 Task: Create new invoice with Date Opened :15-Apr-23, Select Customer: Luna Grill, Terms: Payment Term 1. Make invoice entry for item-1 with Date: 15-Apr-23, Description: Blue Bell Gold Rim Ice Cream, Action: Material, Income Account: Income:Sales, Quantity: 1, Unit Price: 8.8, Discount $: 0.5. Make entry for item-2 with Date: 15-Apr-23, Description: Lipton Soup Mix with Real Chicken Flavor Broth (4.5 oz)_x000D_
, Action: Material, Income Account: Income:Sales, Quantity: 2, Unit Price: 9.8, Discount $: 1.5. Make entry for item-3 with Date: 15-Apr-23, Description: Eggplant (each), Action: Material, Income Account: Income:Sales, Quantity: 2, Unit Price: 10.8, Discount $: 2. Write Notes: 'Looking forward to serving you again.'. Post Invoice with Post Date: 15-Apr-23, Post to Accounts: Assets:Accounts Receivable. Pay / Process Payment with Transaction Date: 15-May-23, Amount: 46, Transfer Account: Checking Account. Print Invoice, display notes by going to Option, then go to Display Tab and check 'Invoice Notes'.
Action: Mouse moved to (194, 48)
Screenshot: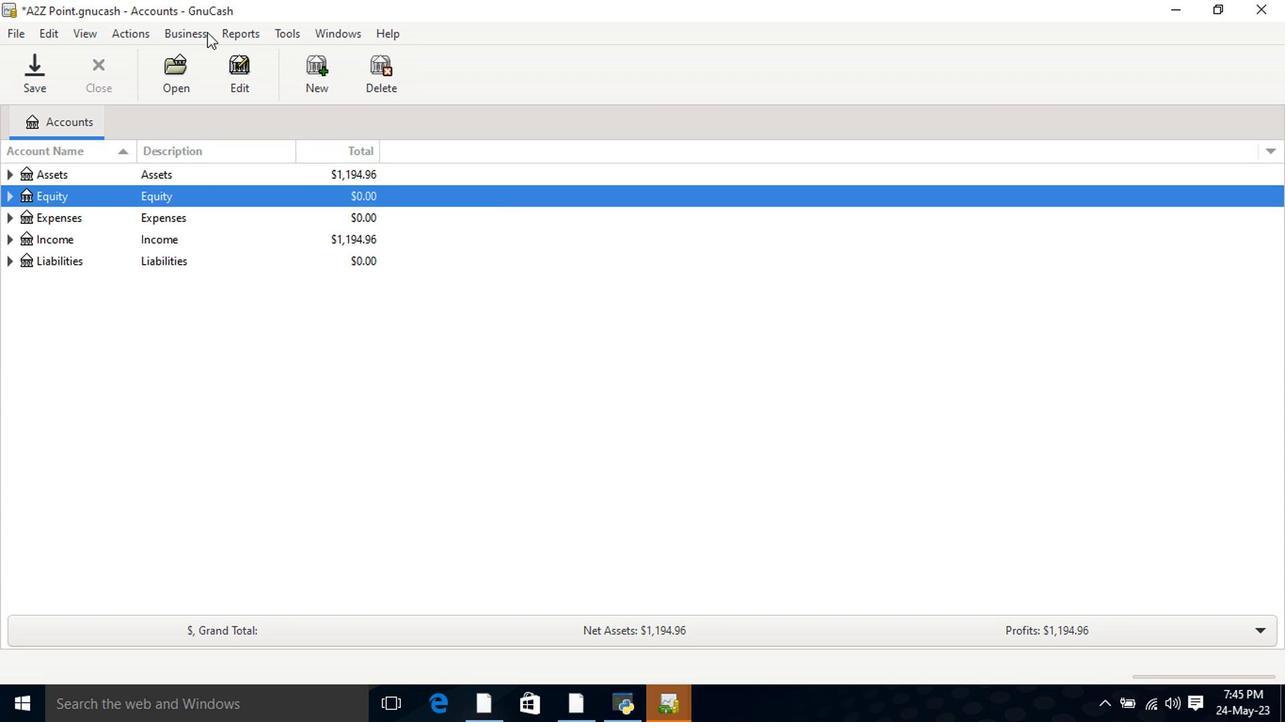 
Action: Mouse pressed left at (194, 48)
Screenshot: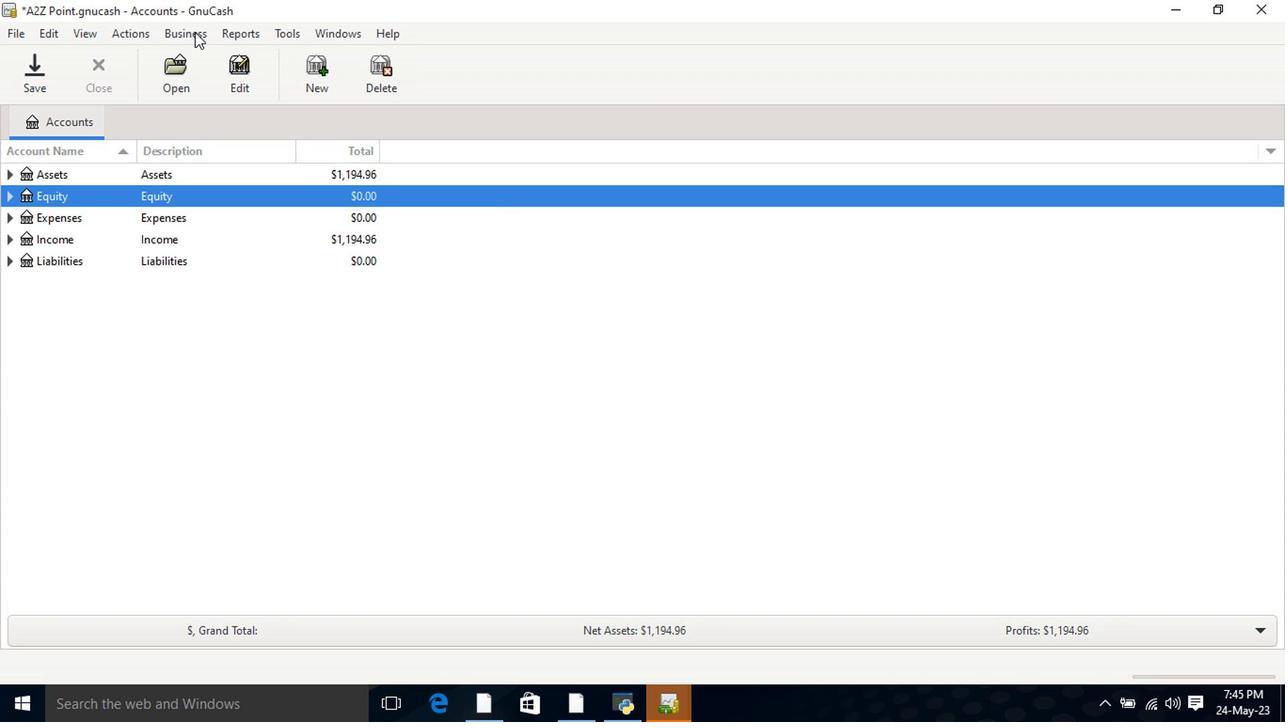 
Action: Mouse moved to (400, 143)
Screenshot: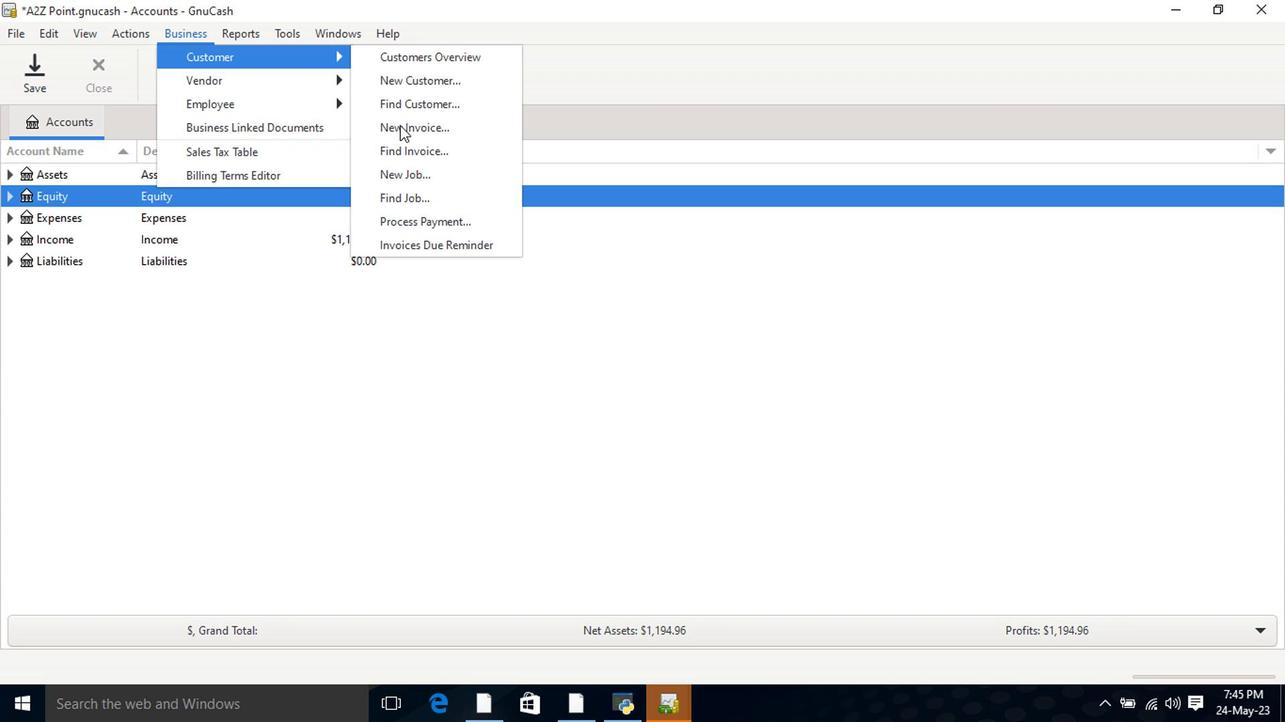 
Action: Mouse pressed left at (400, 143)
Screenshot: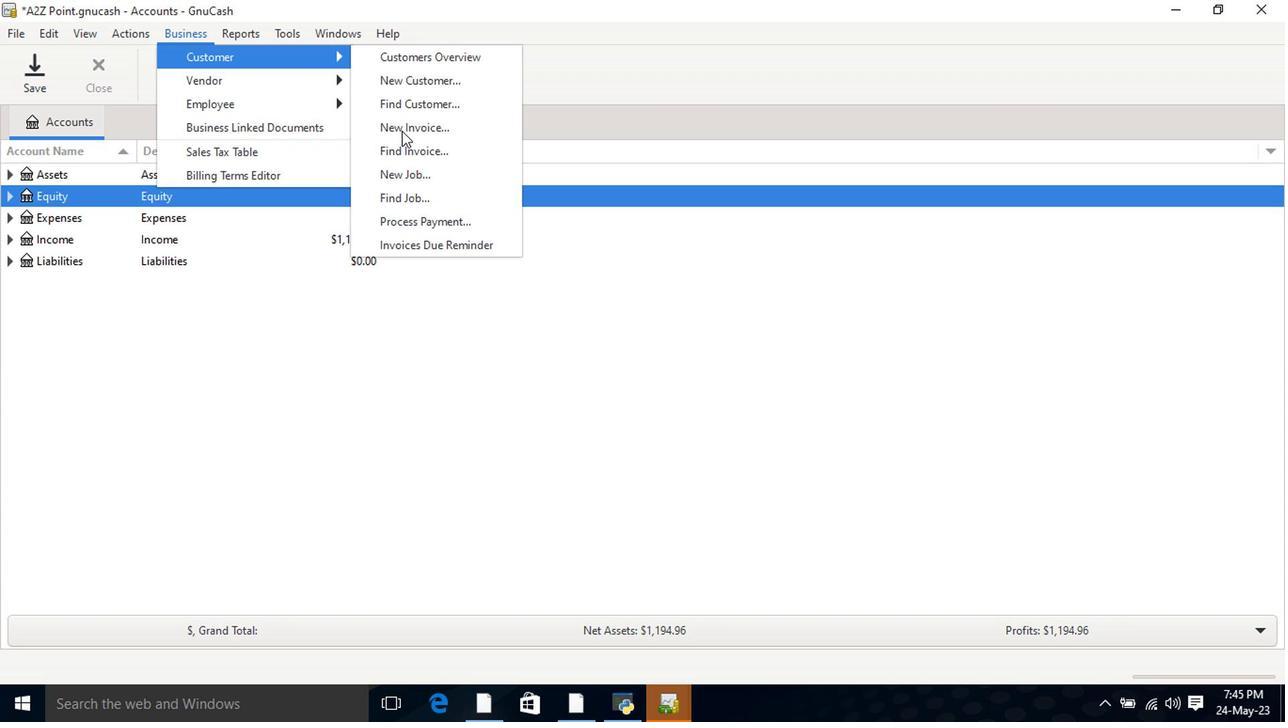 
Action: Mouse moved to (777, 290)
Screenshot: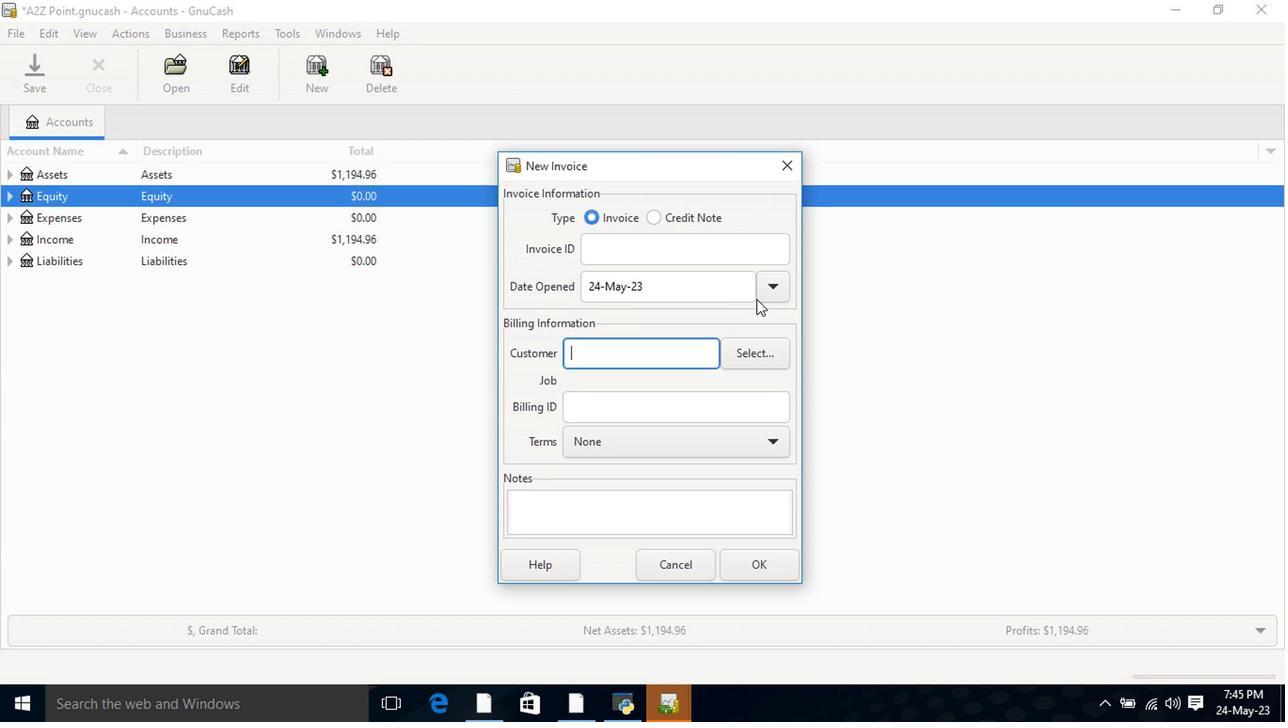 
Action: Mouse pressed left at (777, 290)
Screenshot: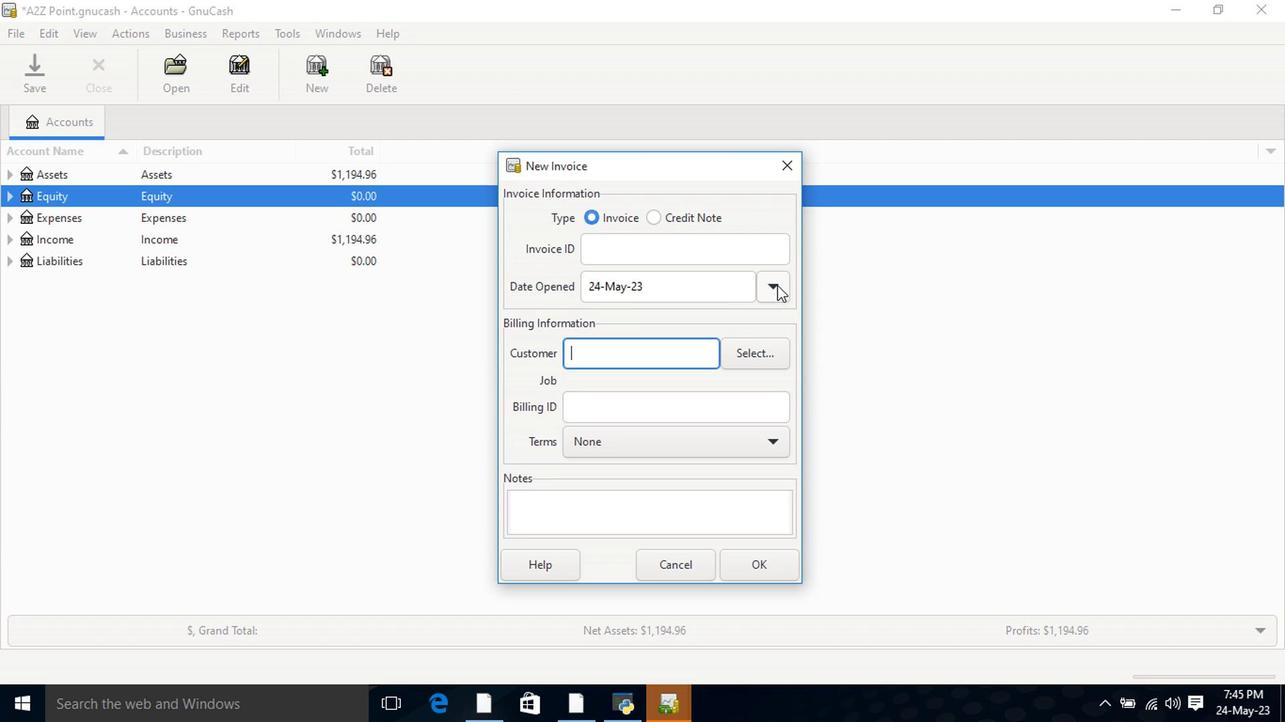 
Action: Mouse moved to (634, 321)
Screenshot: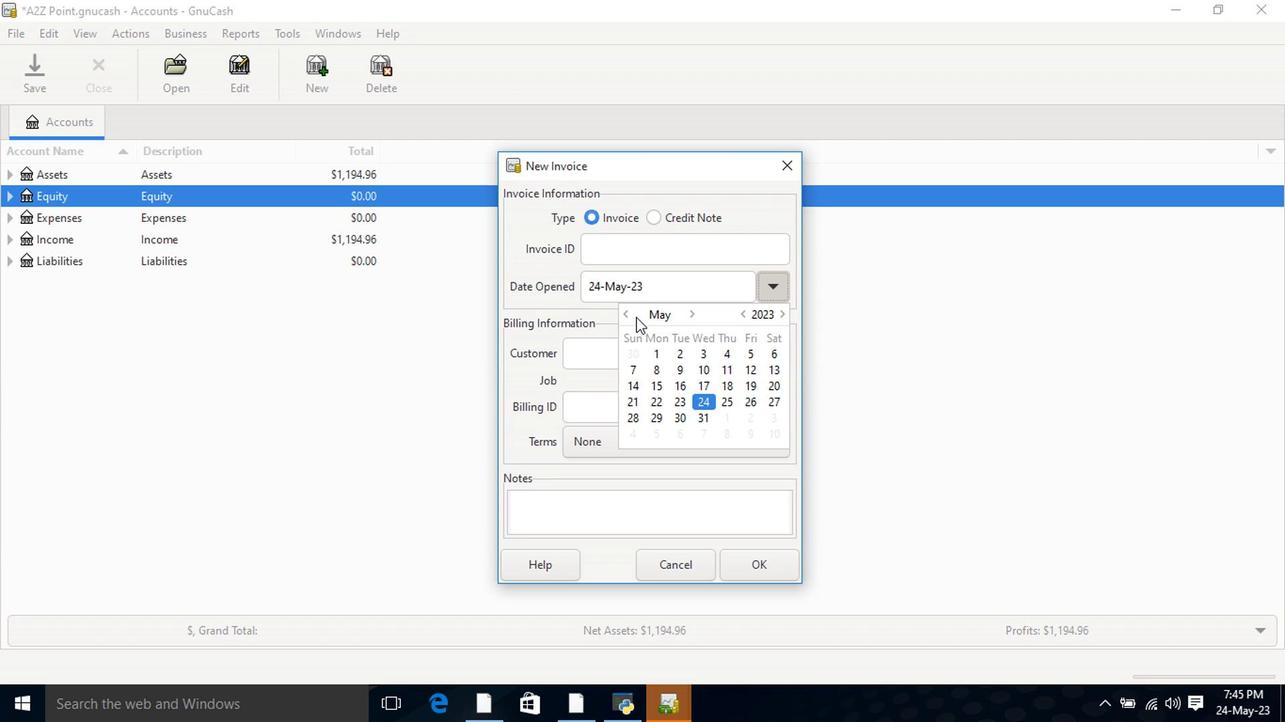 
Action: Mouse pressed left at (634, 321)
Screenshot: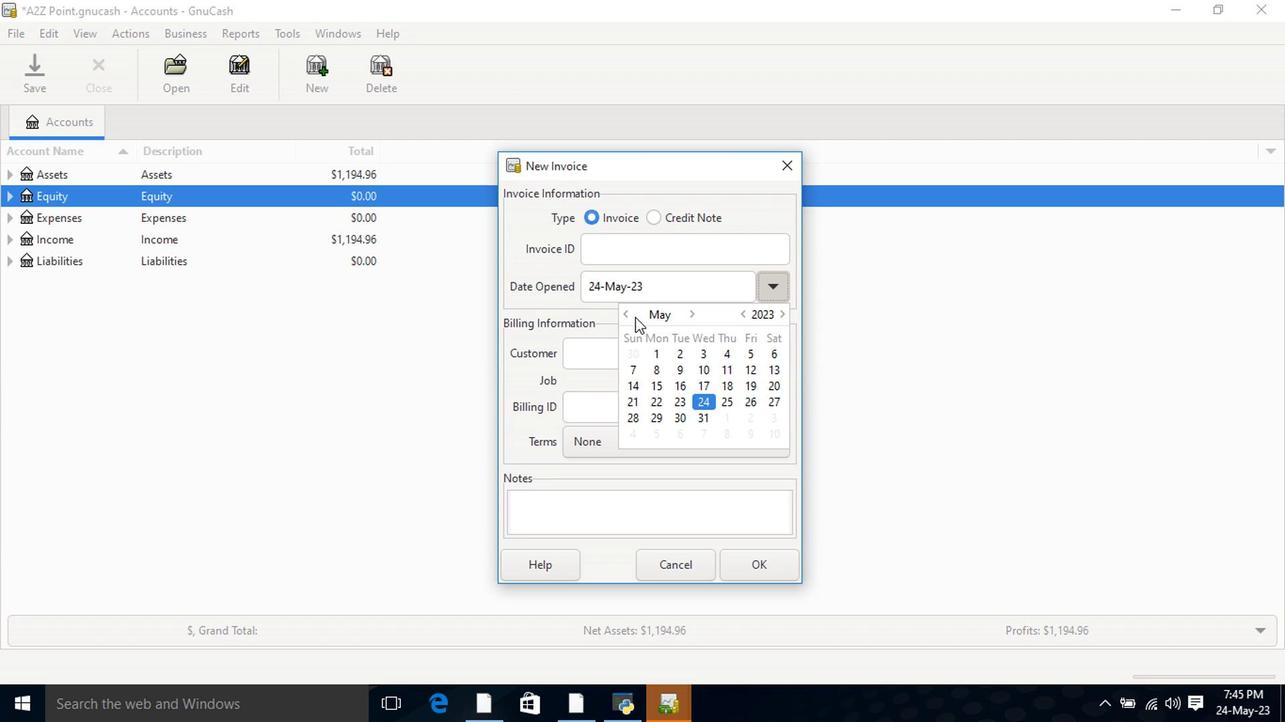 
Action: Mouse moved to (764, 297)
Screenshot: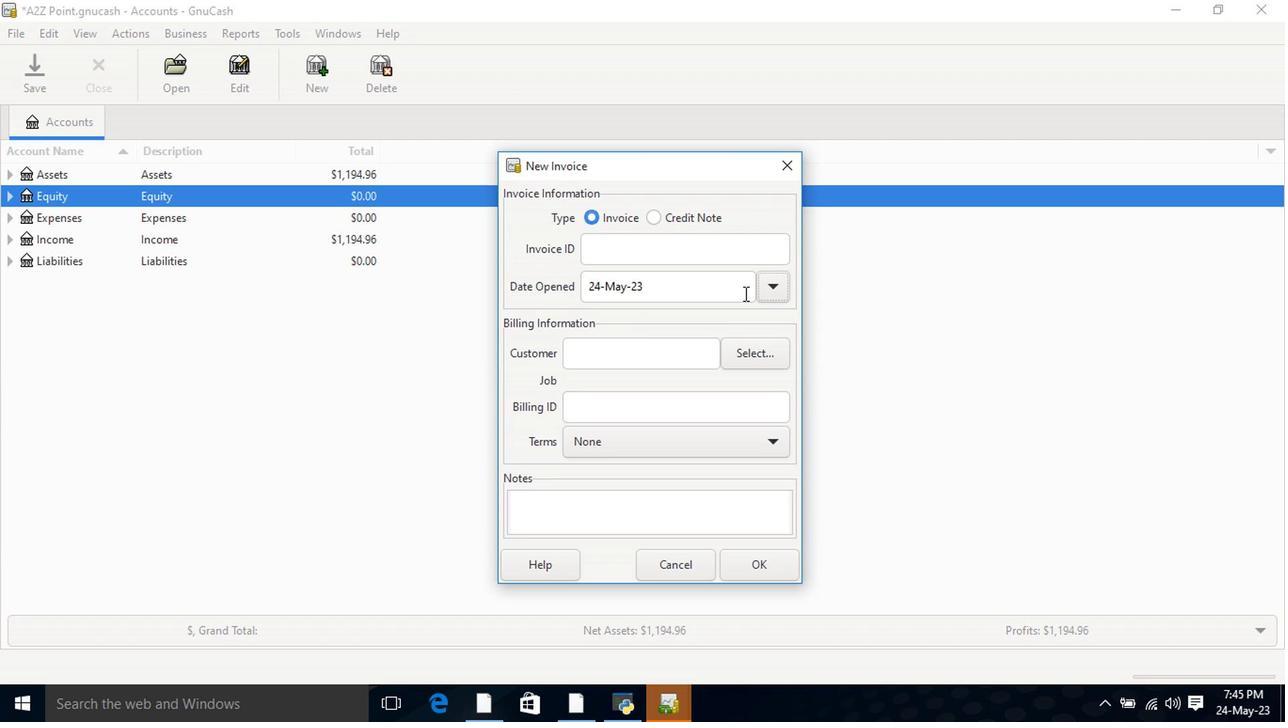 
Action: Mouse pressed left at (764, 297)
Screenshot: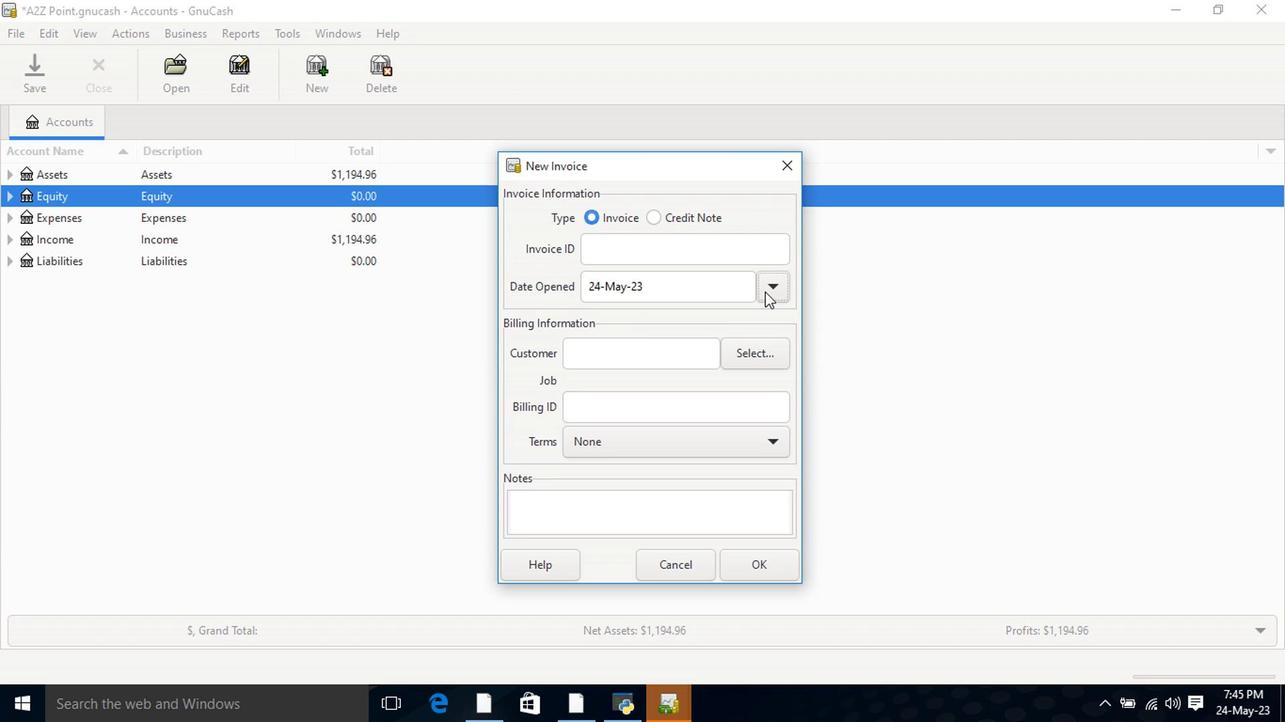 
Action: Mouse moved to (619, 313)
Screenshot: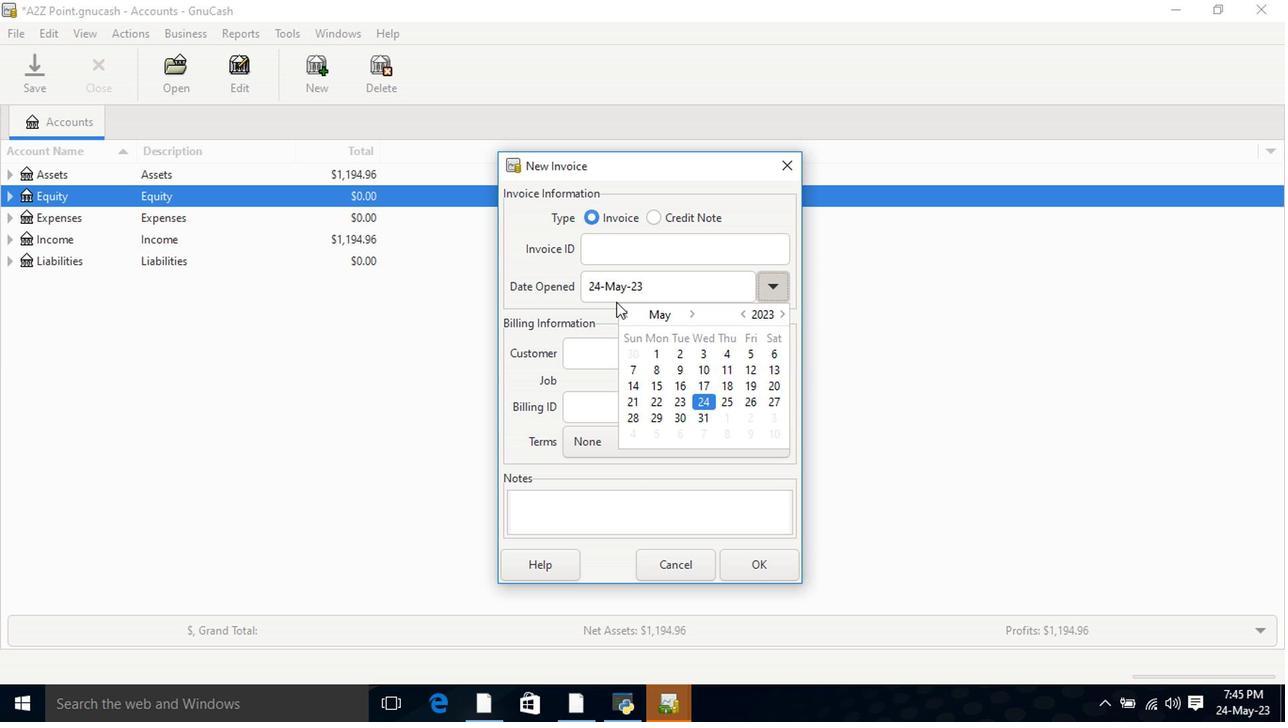 
Action: Mouse pressed left at (619, 313)
Screenshot: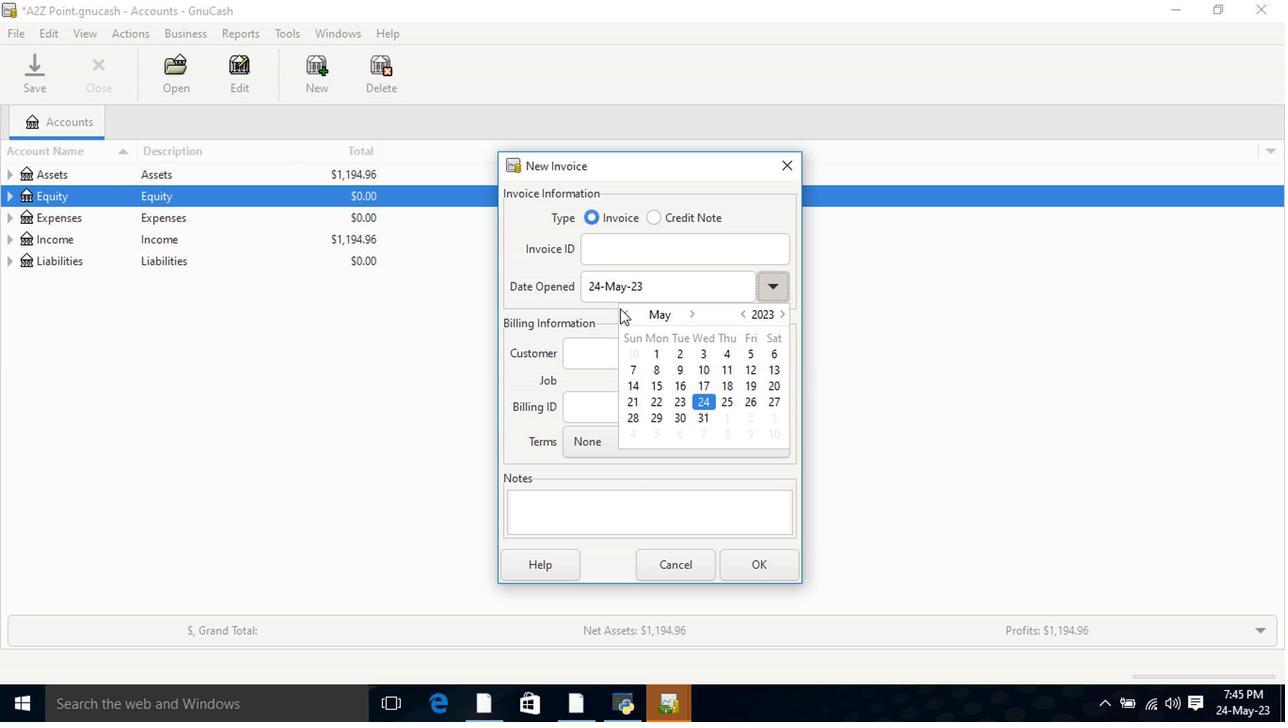 
Action: Mouse moved to (772, 297)
Screenshot: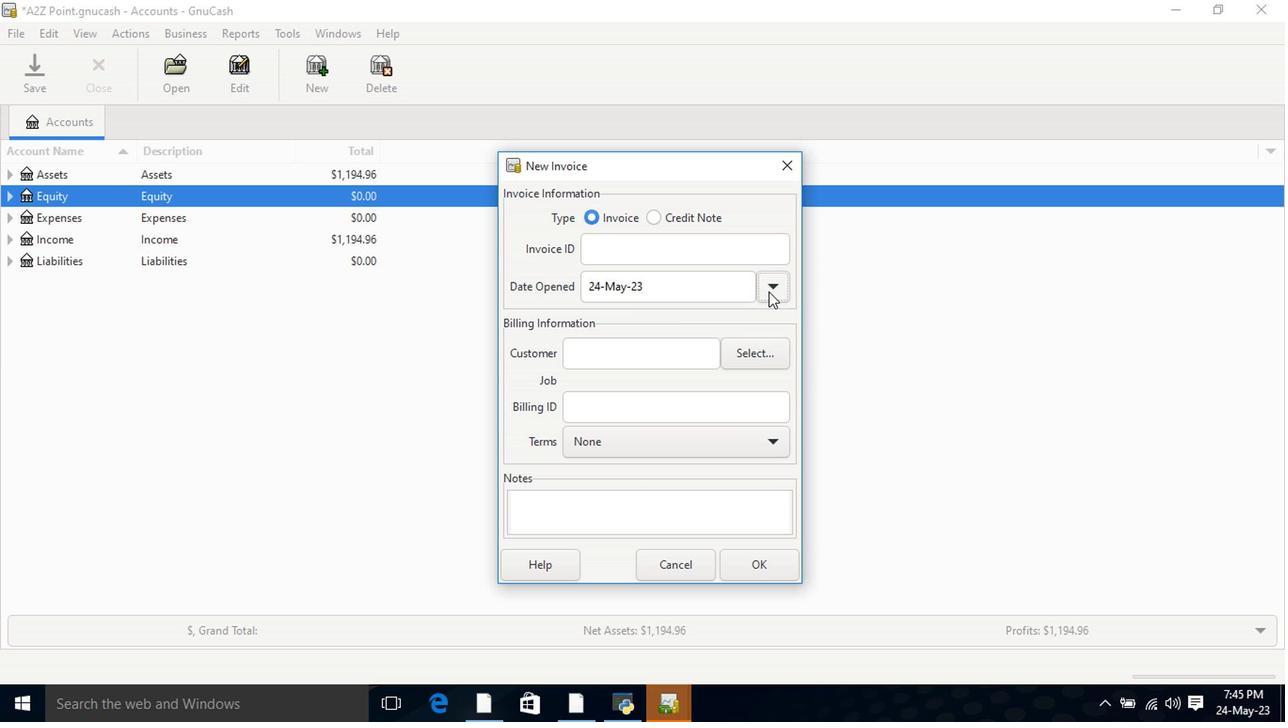 
Action: Mouse pressed left at (772, 297)
Screenshot: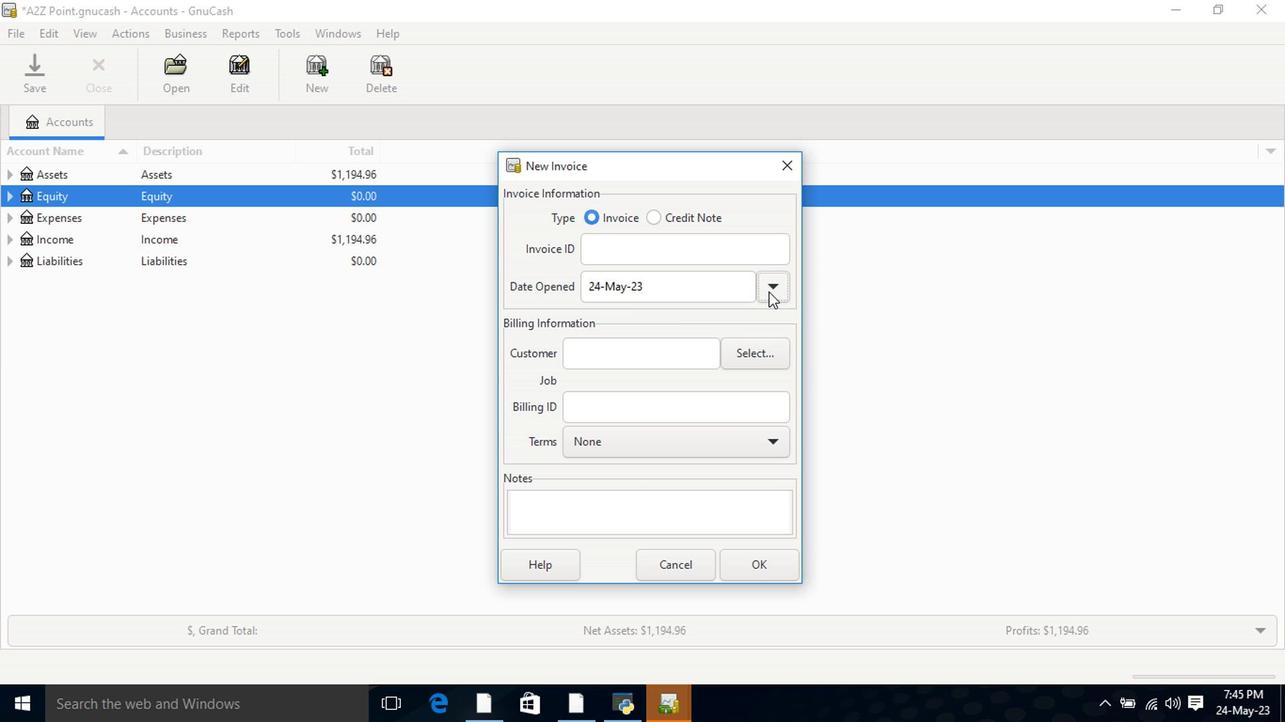 
Action: Mouse moved to (629, 316)
Screenshot: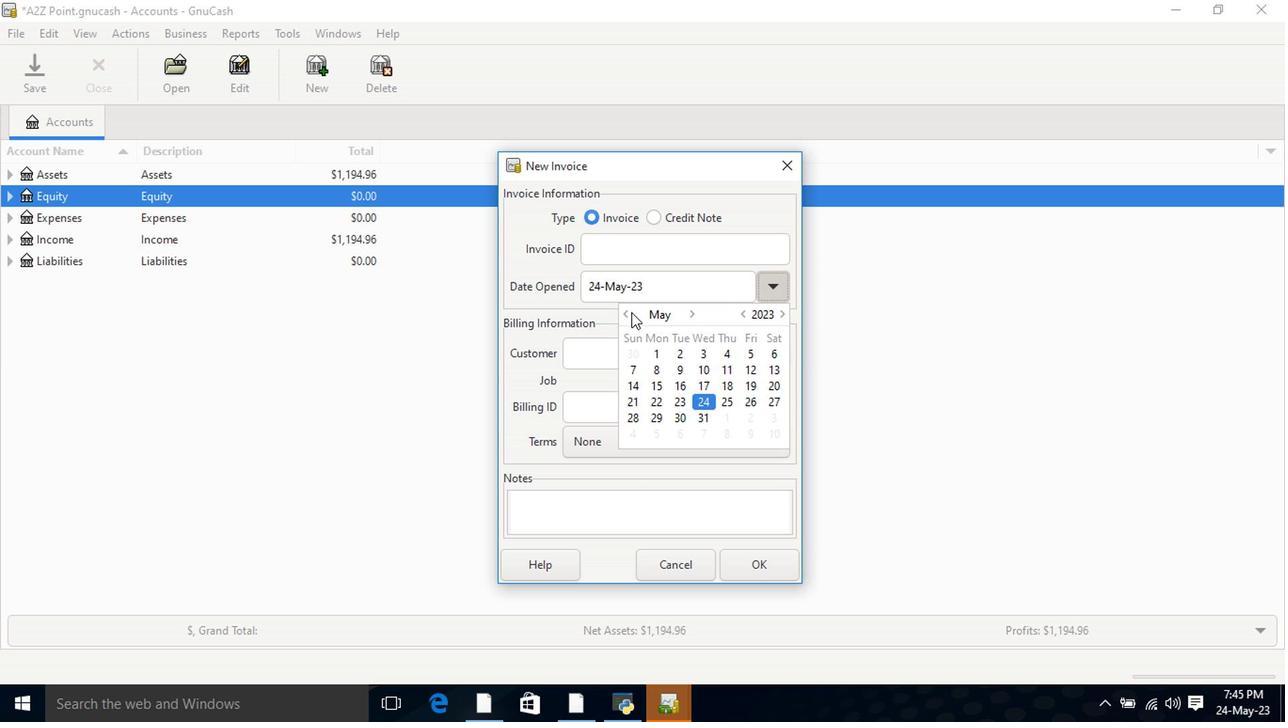 
Action: Mouse pressed left at (629, 316)
Screenshot: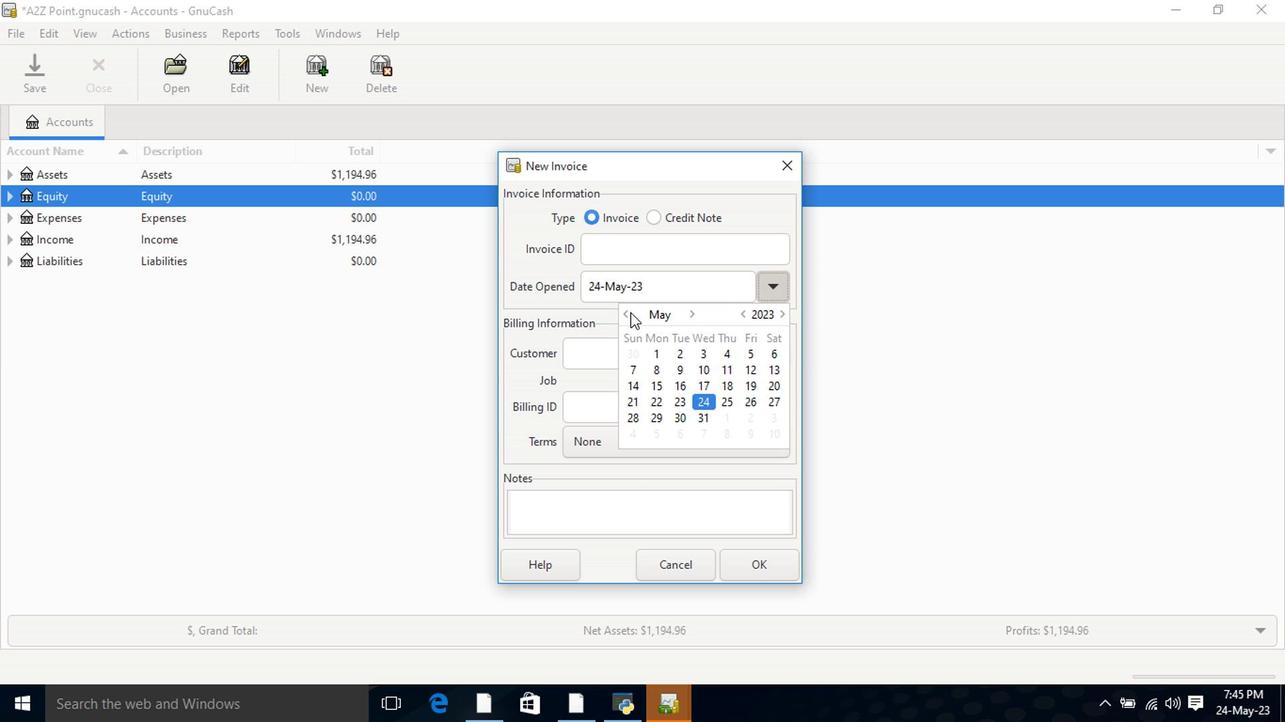 
Action: Mouse moved to (761, 291)
Screenshot: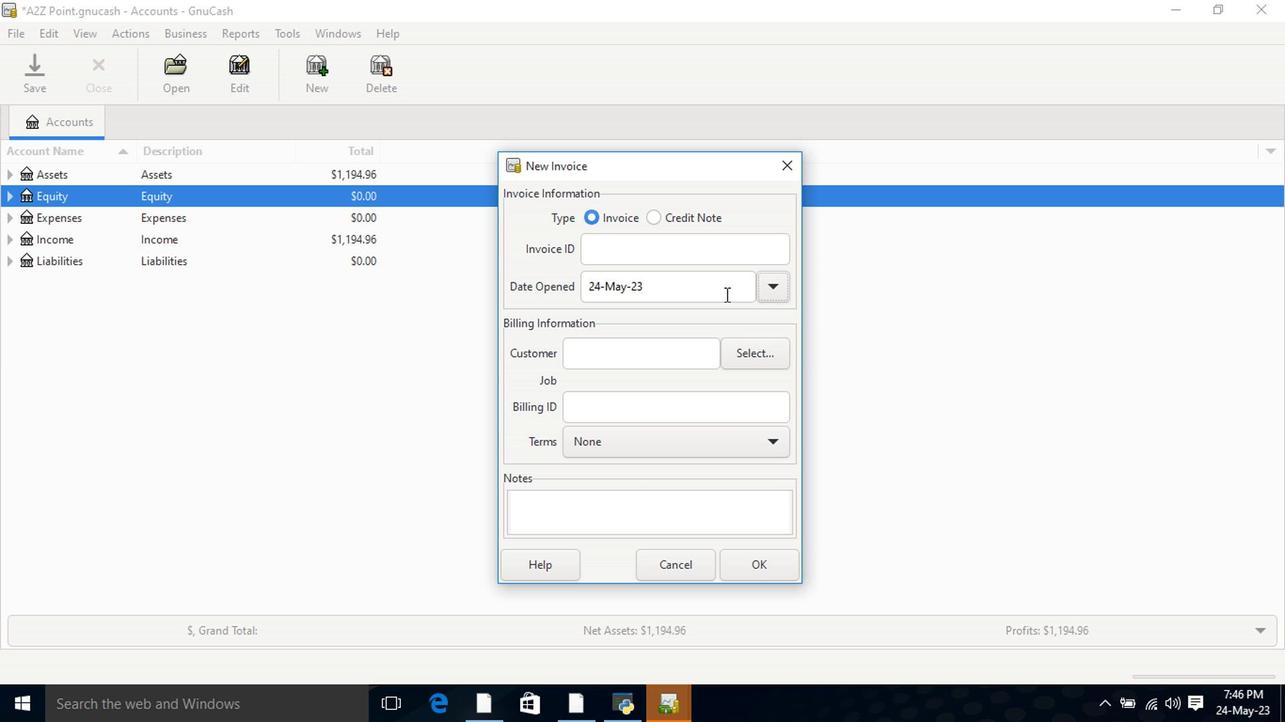 
Action: Mouse pressed left at (761, 291)
Screenshot: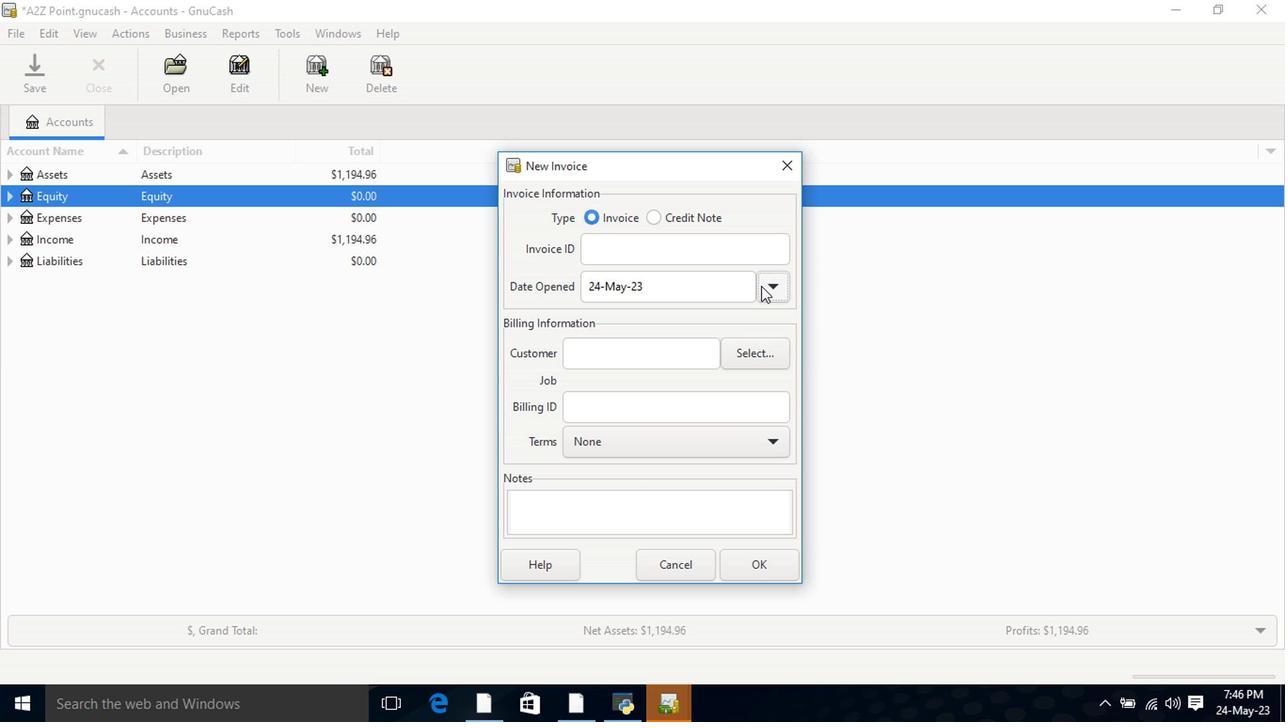 
Action: Mouse moved to (625, 320)
Screenshot: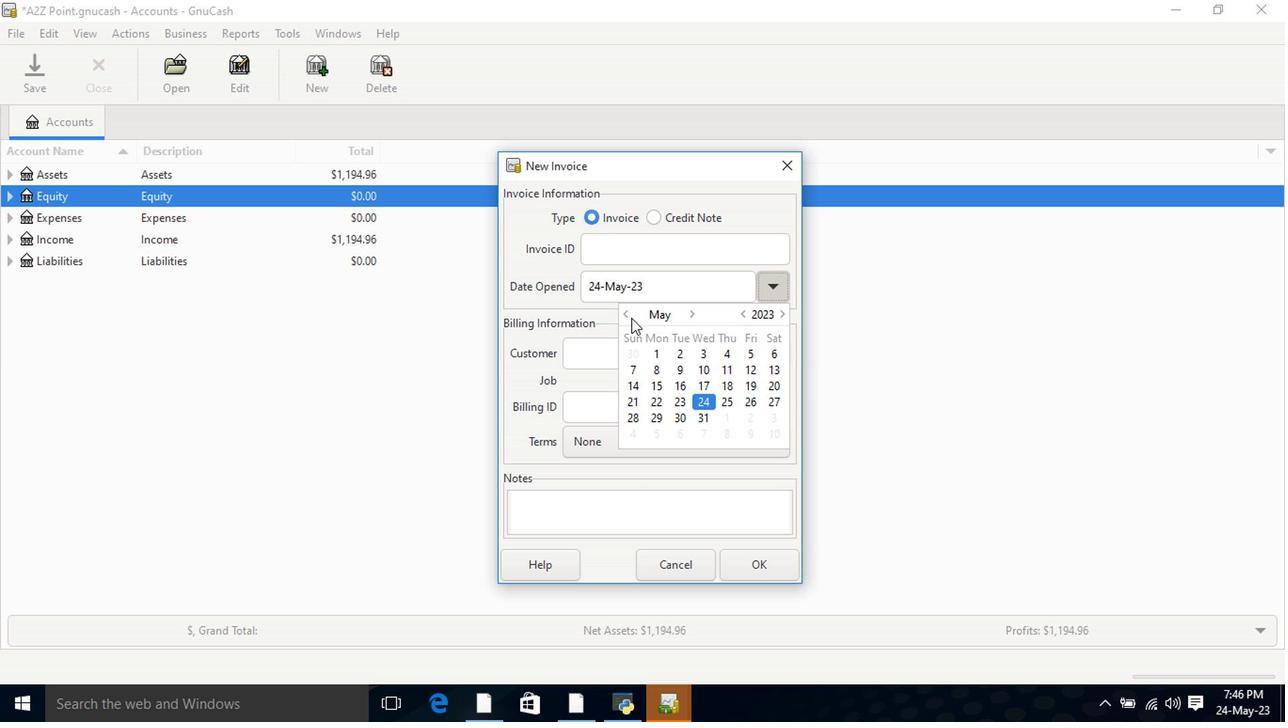 
Action: Mouse pressed left at (625, 320)
Screenshot: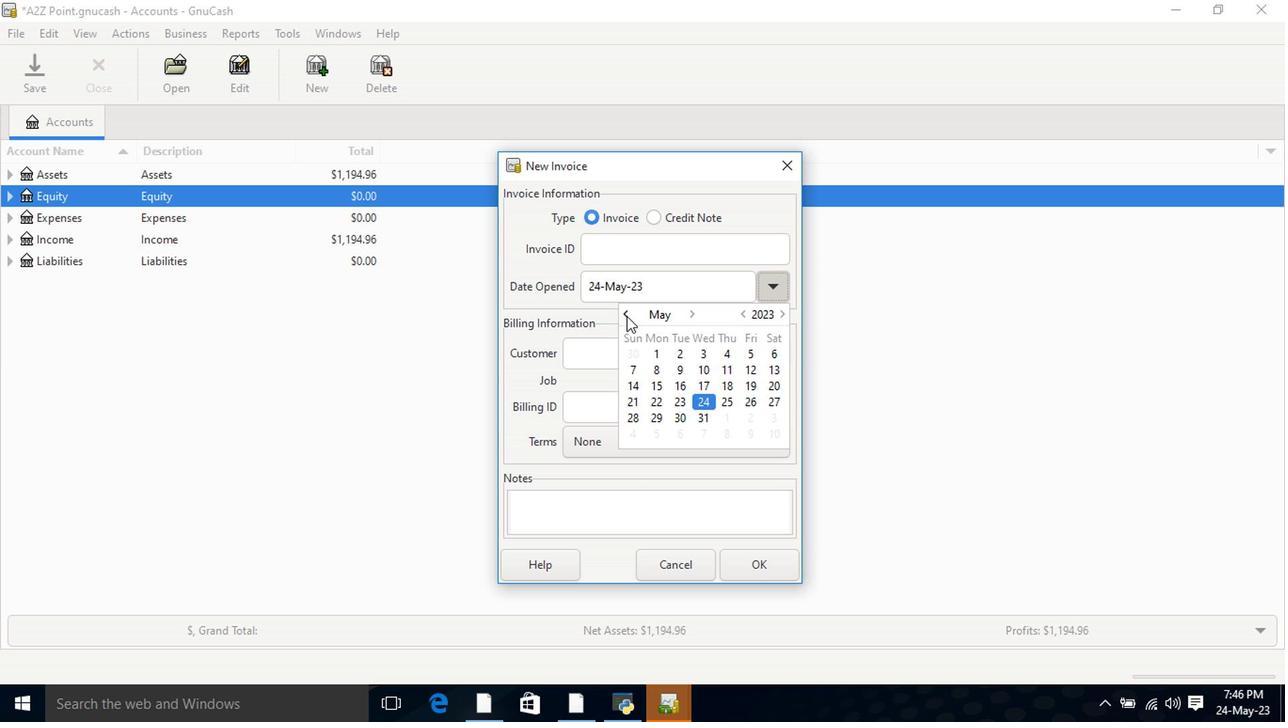 
Action: Mouse moved to (765, 383)
Screenshot: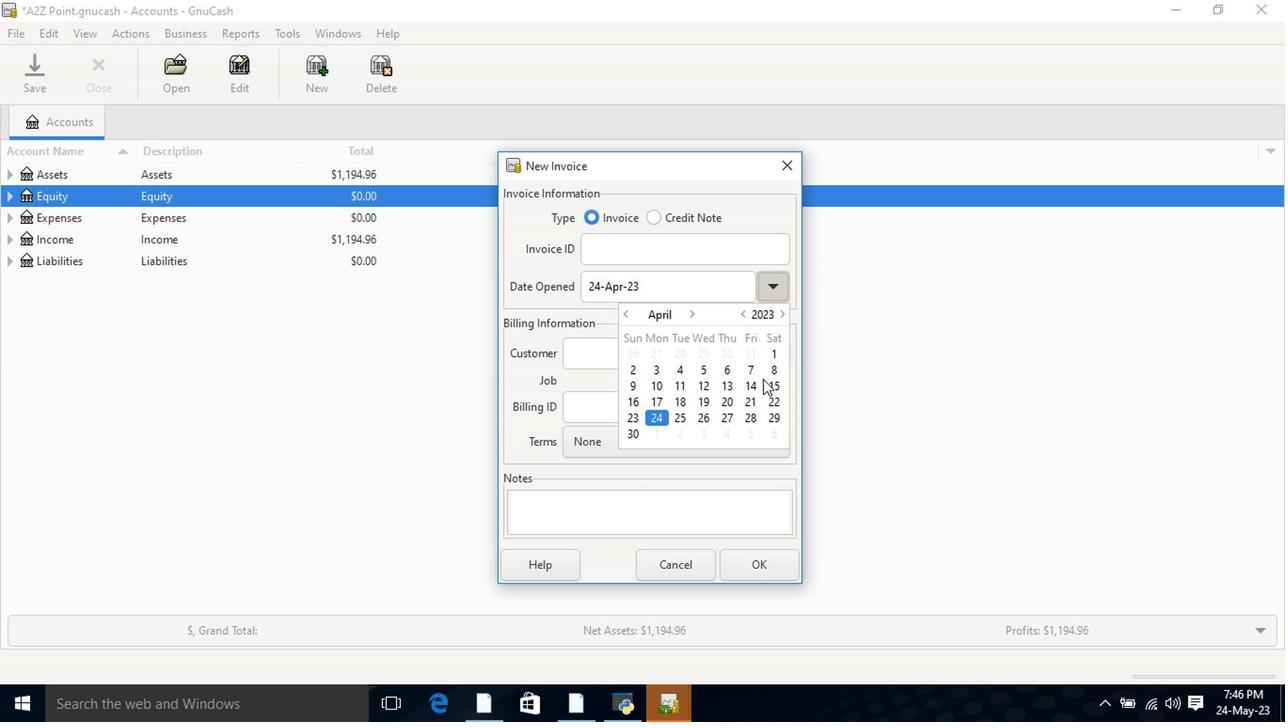 
Action: Mouse pressed left at (765, 383)
Screenshot: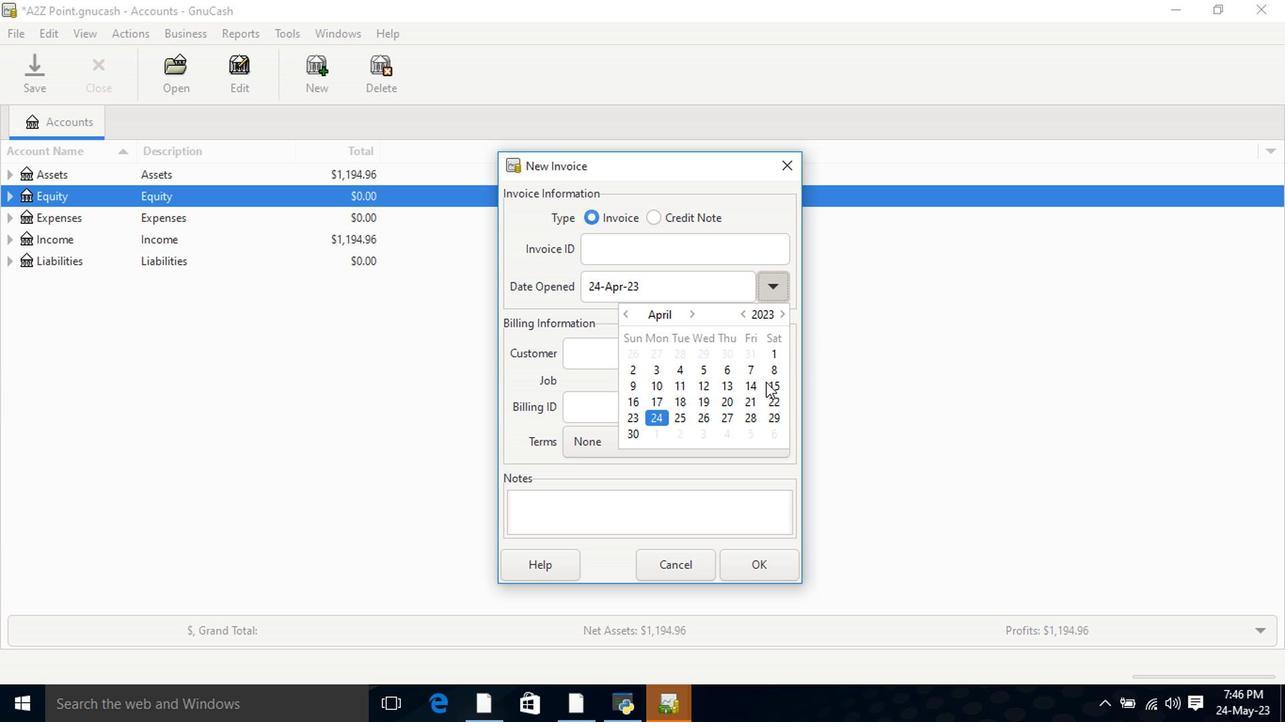 
Action: Mouse pressed left at (765, 383)
Screenshot: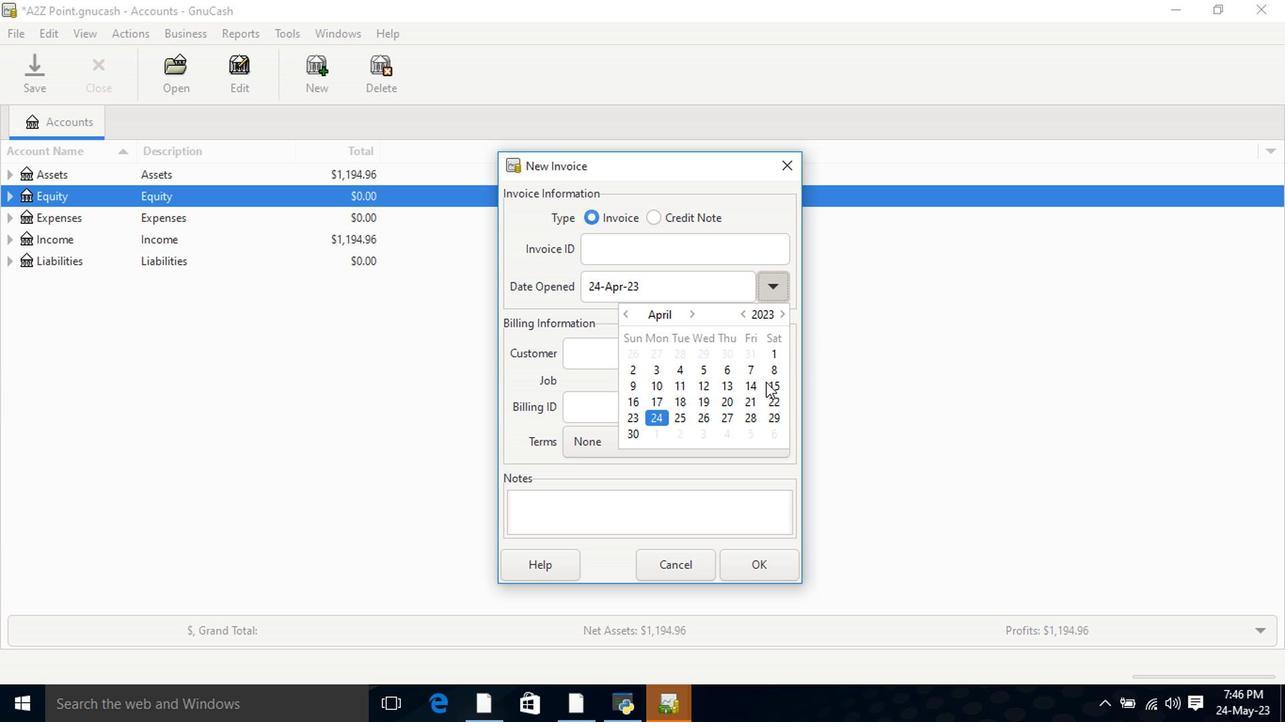 
Action: Mouse moved to (622, 360)
Screenshot: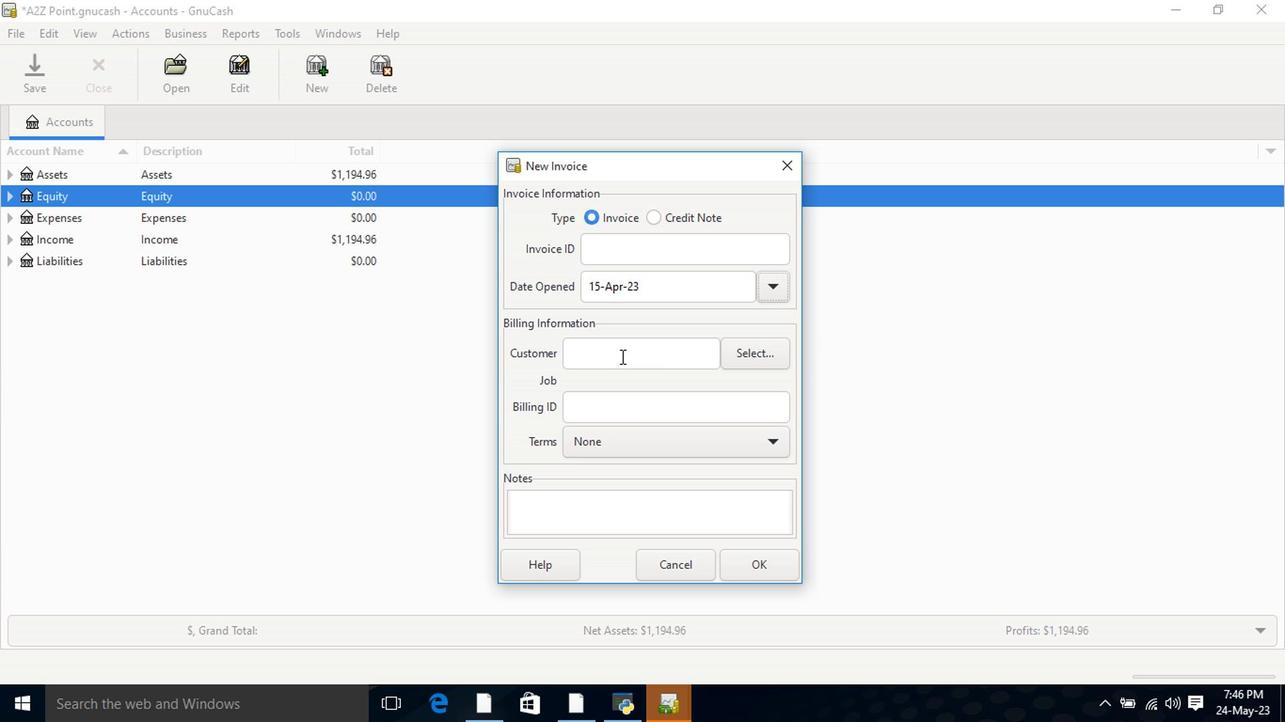 
Action: Mouse pressed left at (622, 360)
Screenshot: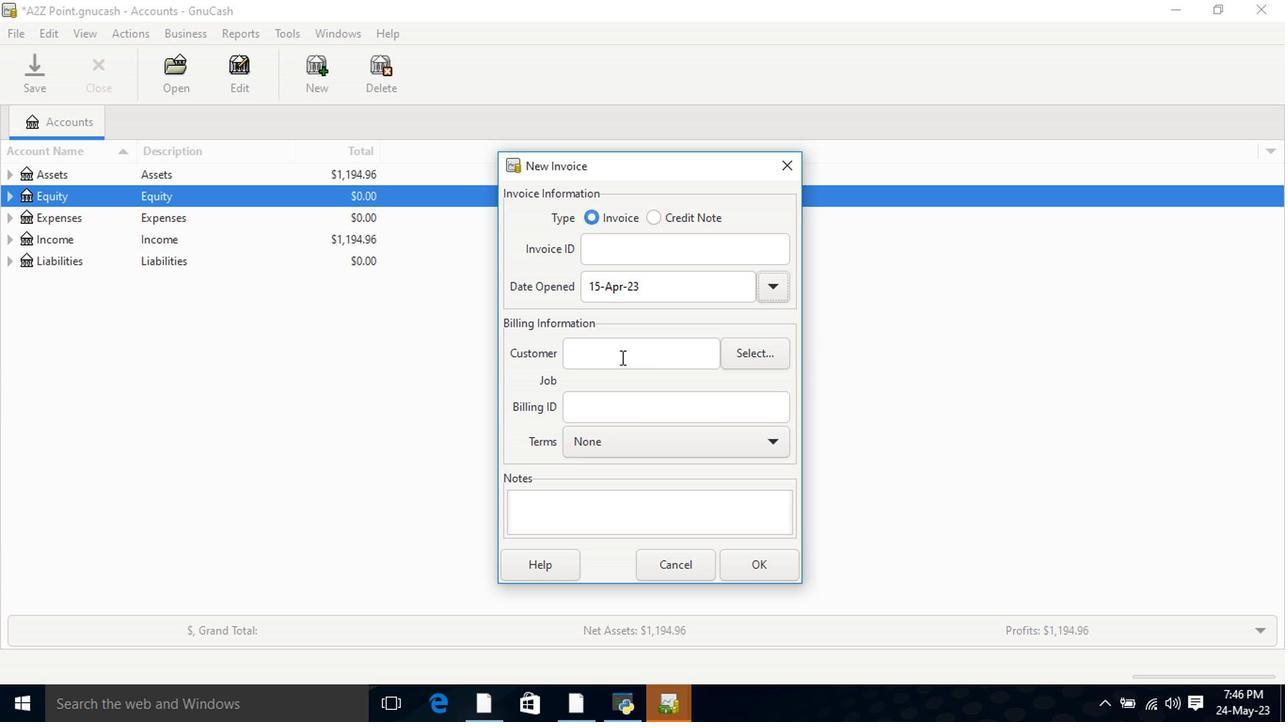 
Action: Key pressed lun
Screenshot: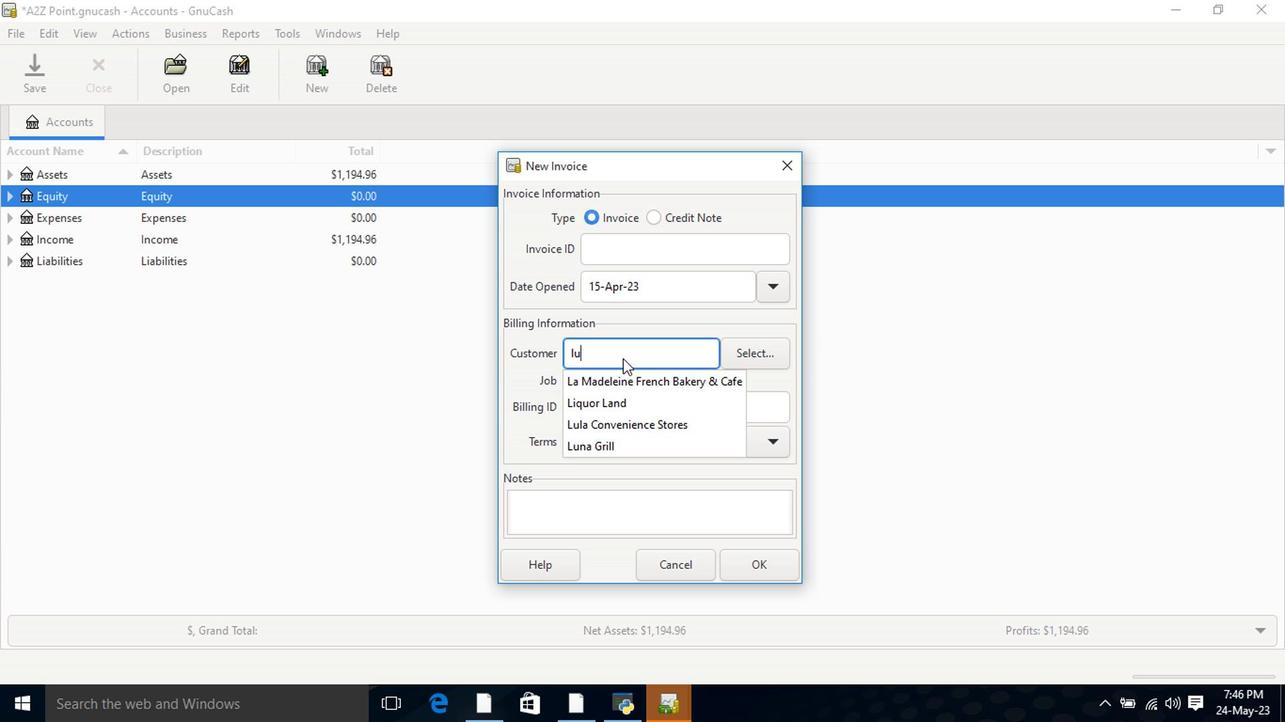 
Action: Mouse moved to (633, 386)
Screenshot: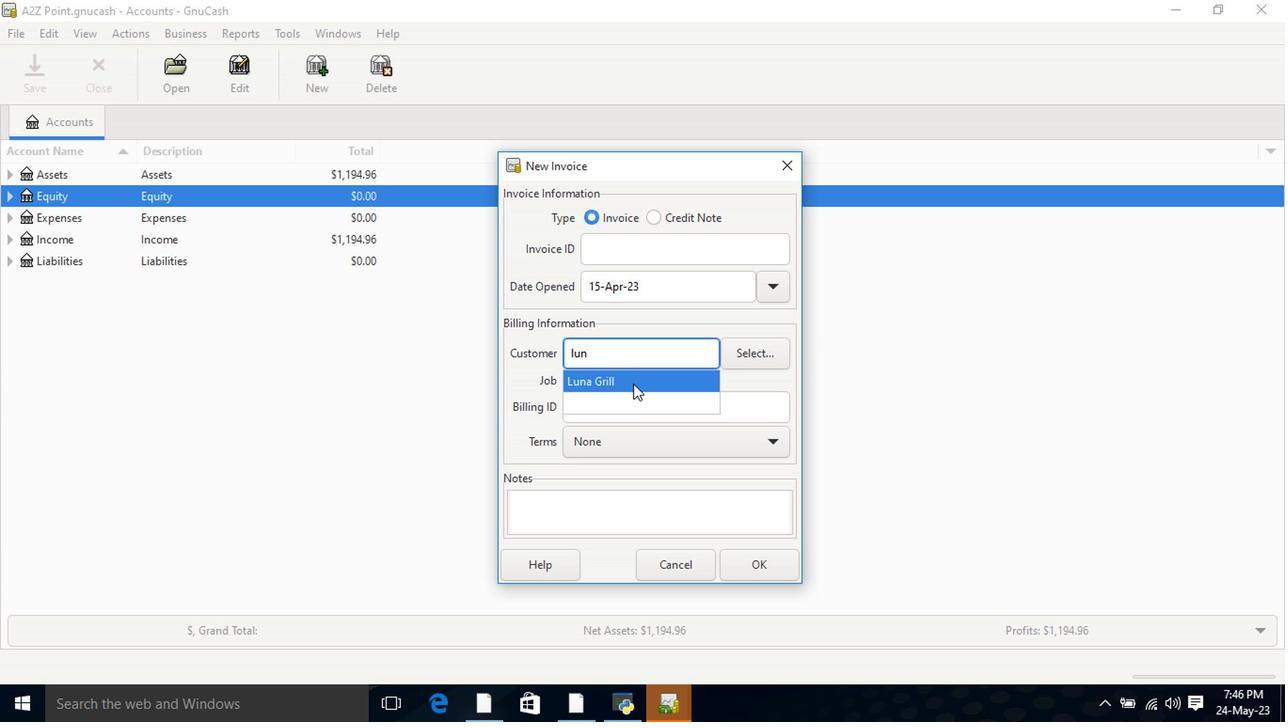 
Action: Mouse pressed left at (633, 386)
Screenshot: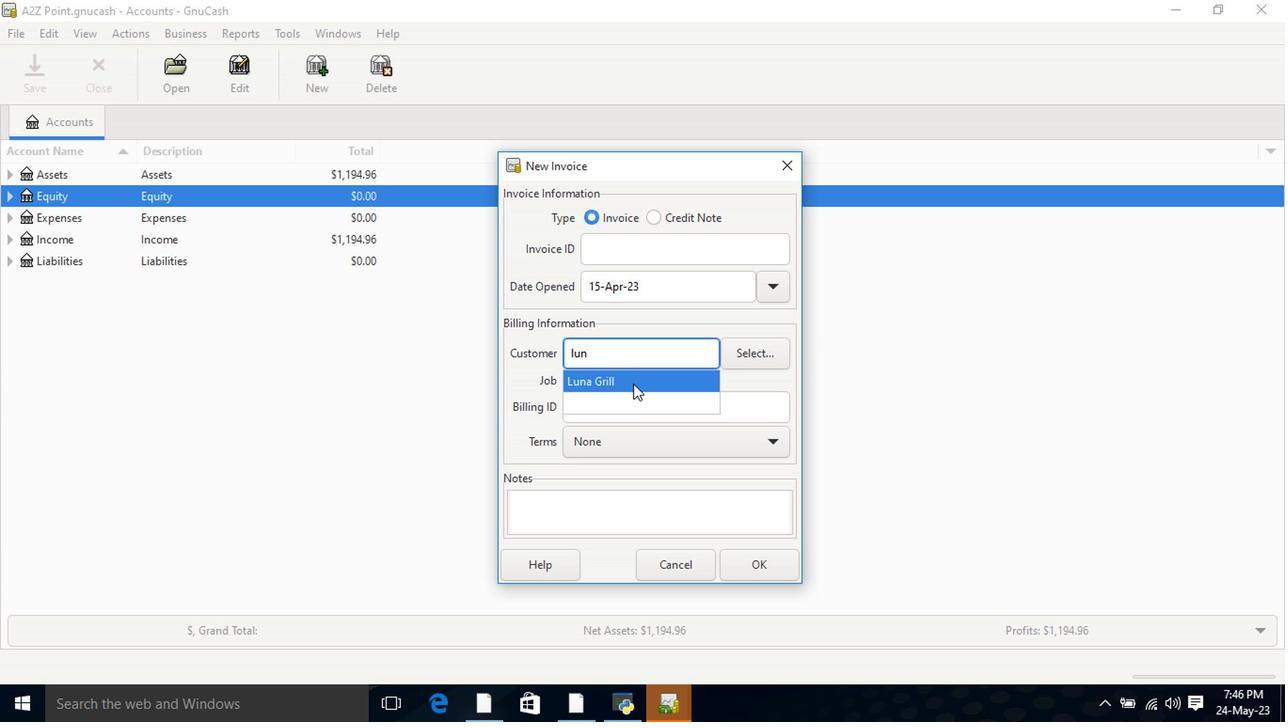 
Action: Mouse moved to (678, 457)
Screenshot: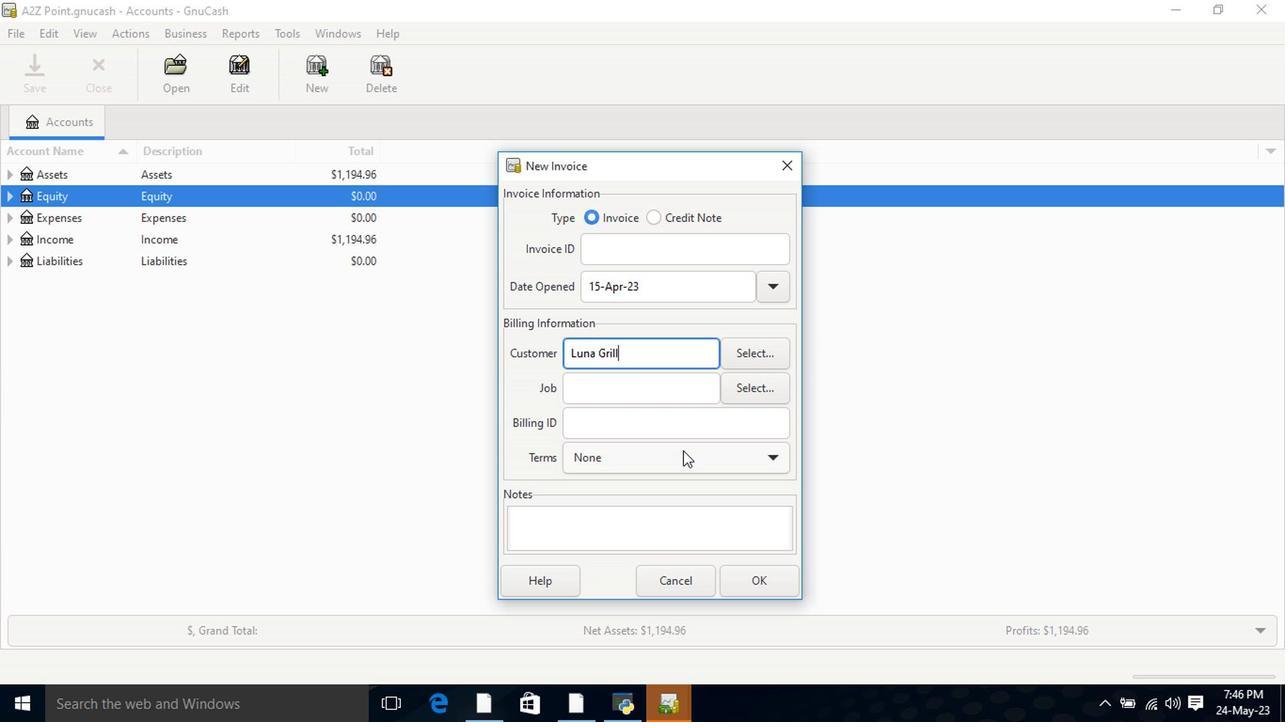 
Action: Mouse pressed left at (678, 457)
Screenshot: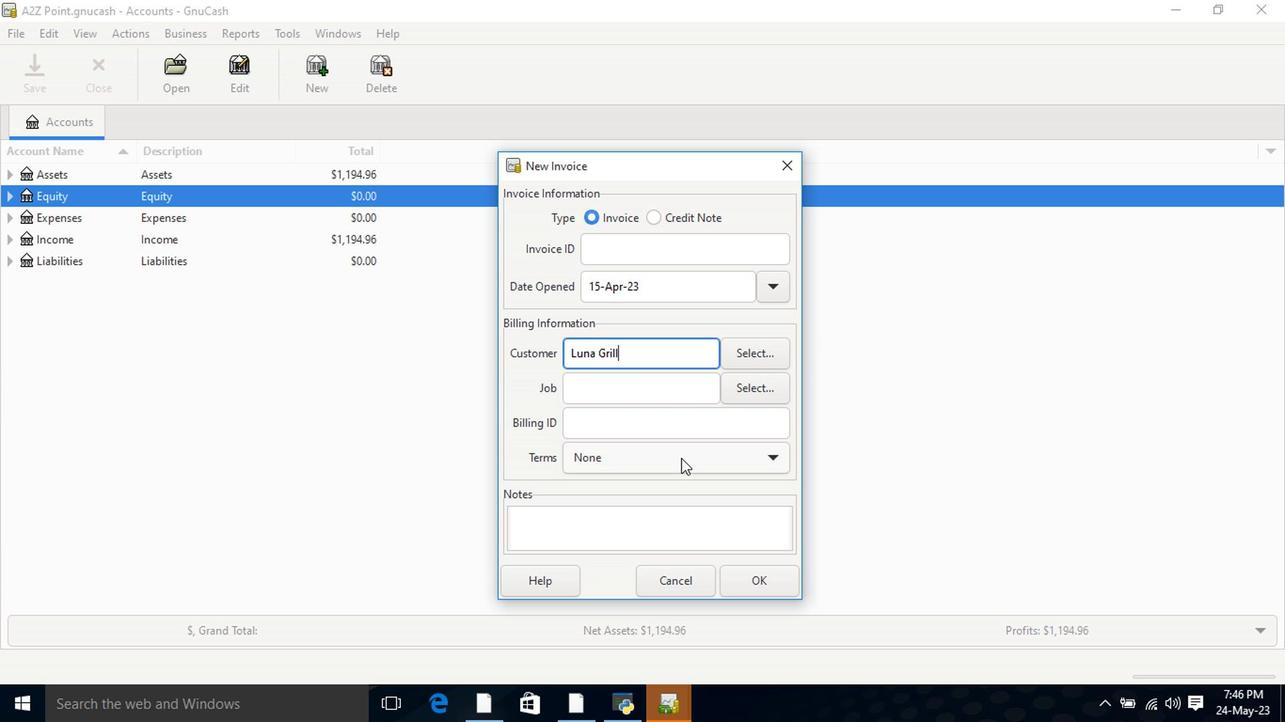 
Action: Mouse moved to (668, 490)
Screenshot: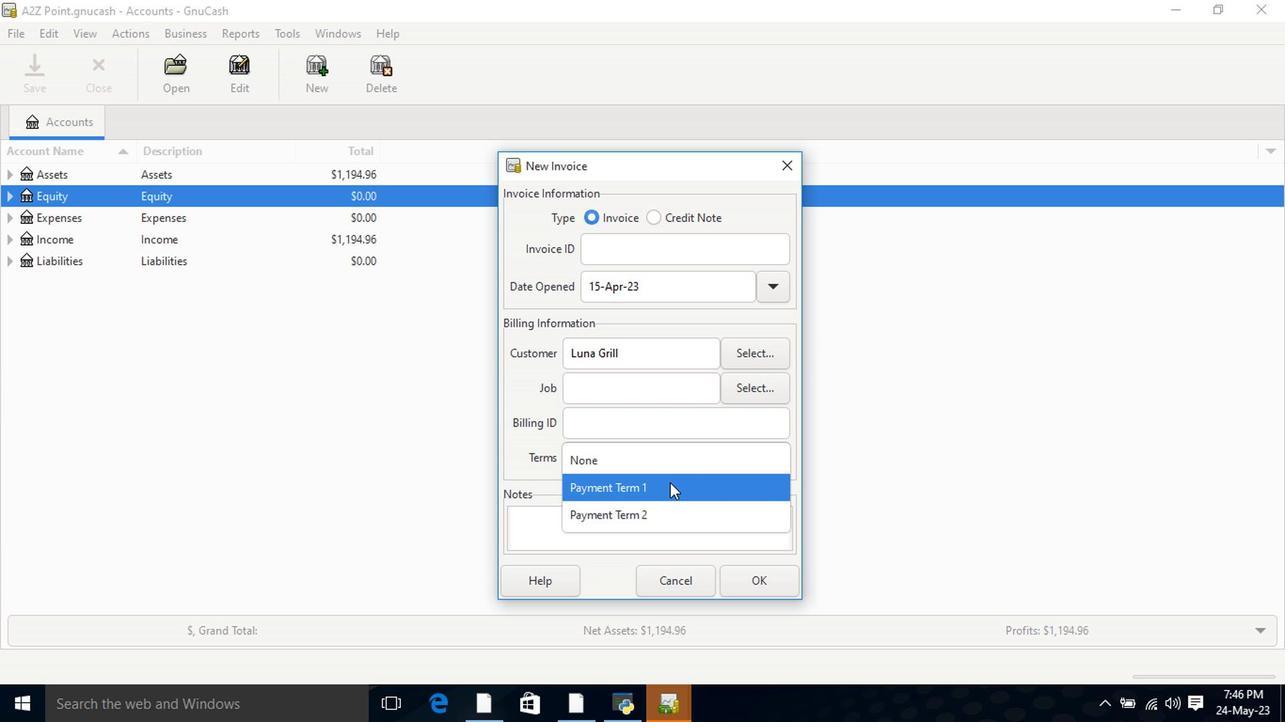 
Action: Mouse pressed left at (668, 490)
Screenshot: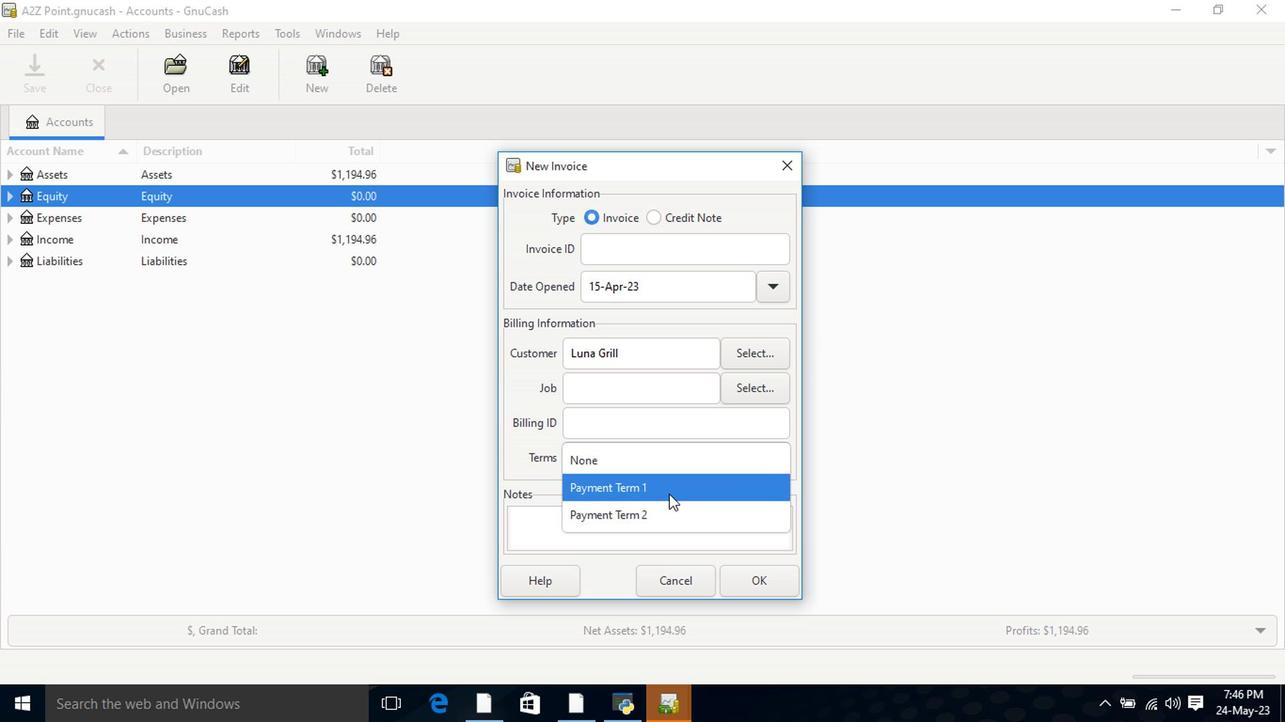 
Action: Mouse moved to (762, 574)
Screenshot: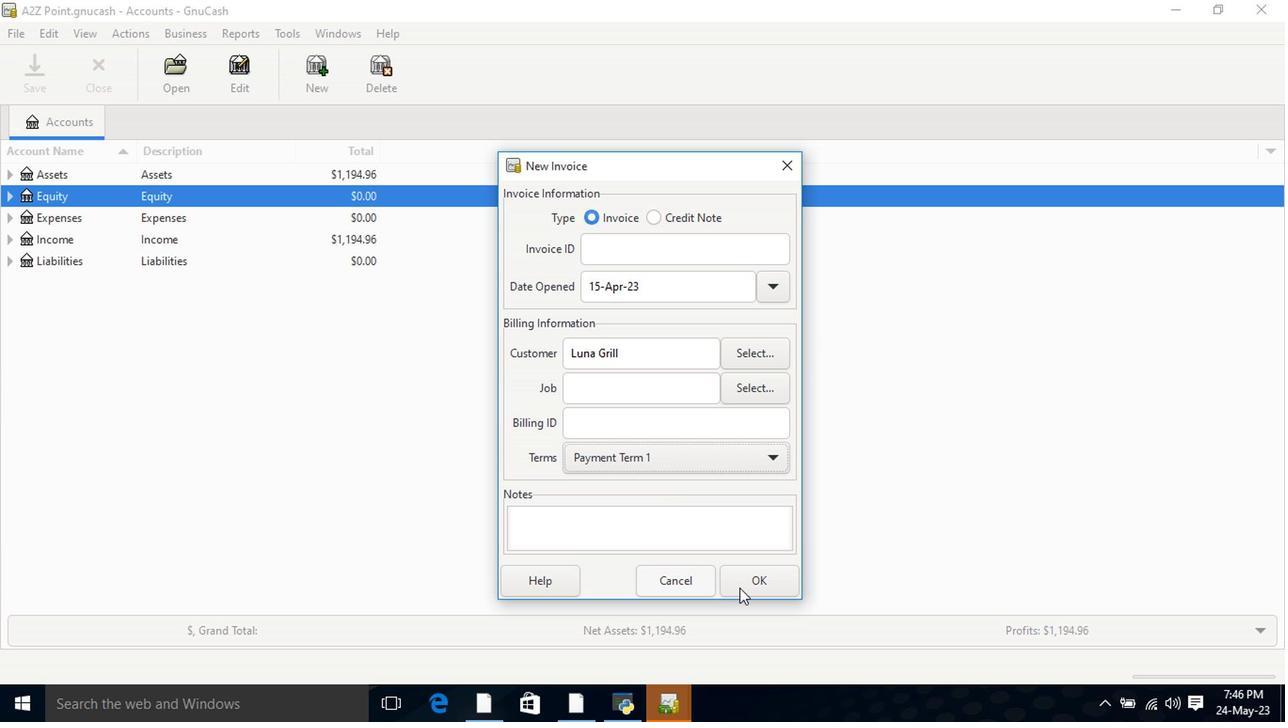 
Action: Mouse pressed left at (762, 574)
Screenshot: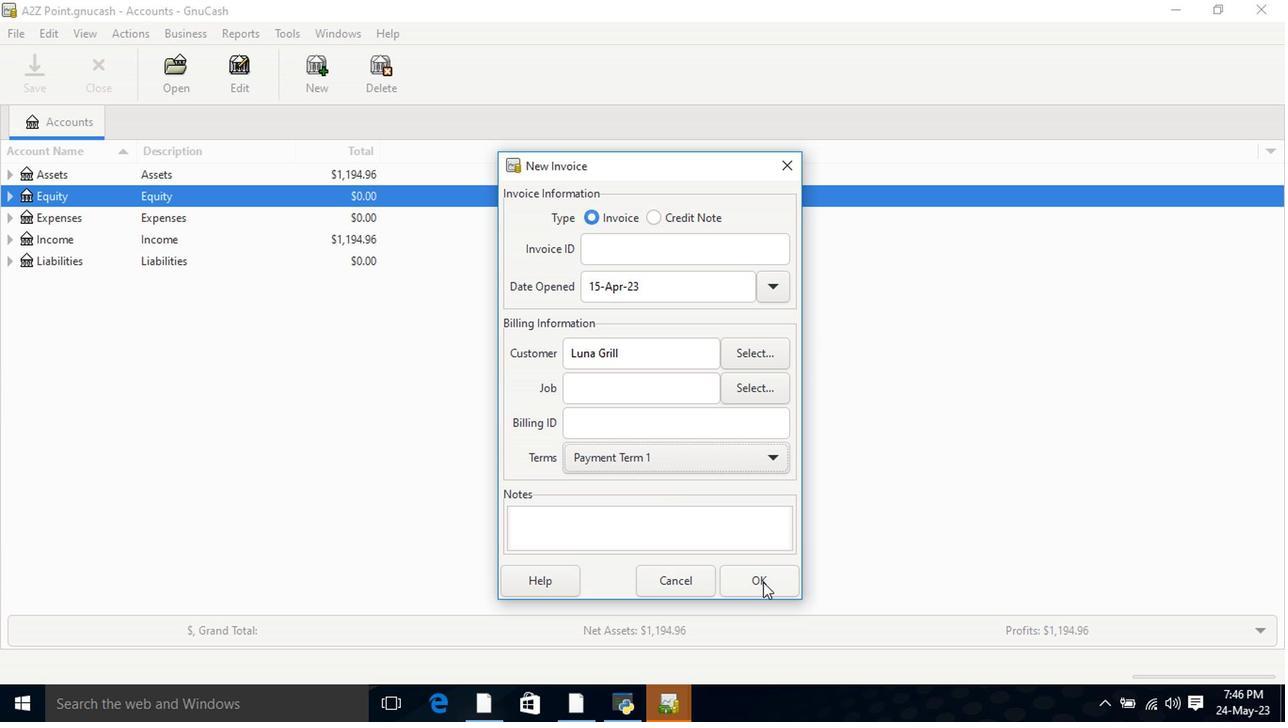 
Action: Mouse moved to (80, 368)
Screenshot: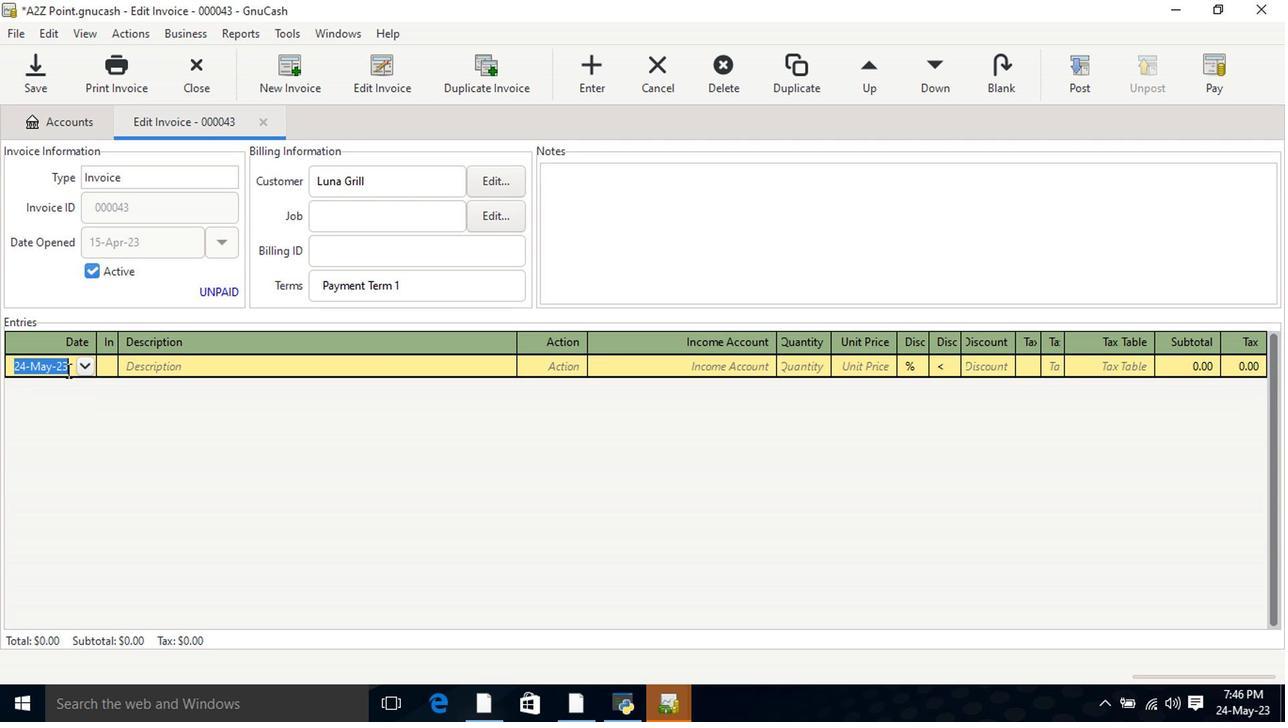 
Action: Mouse pressed left at (80, 368)
Screenshot: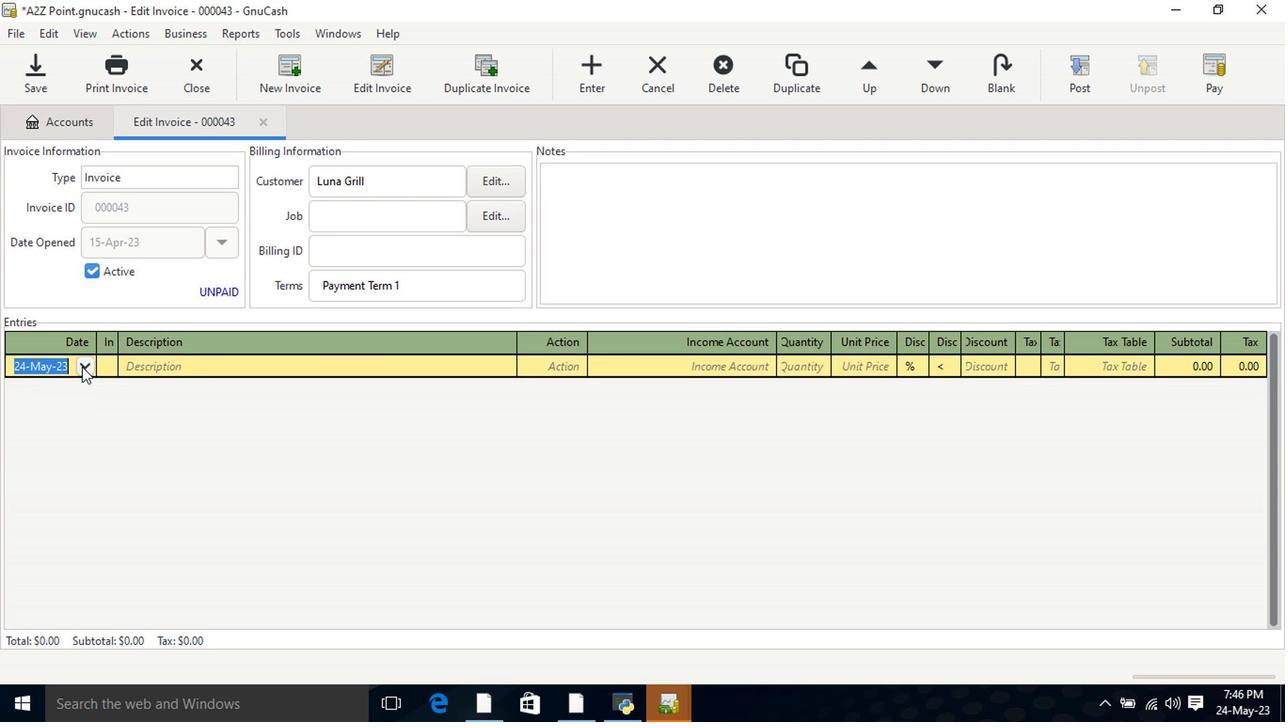 
Action: Mouse moved to (12, 389)
Screenshot: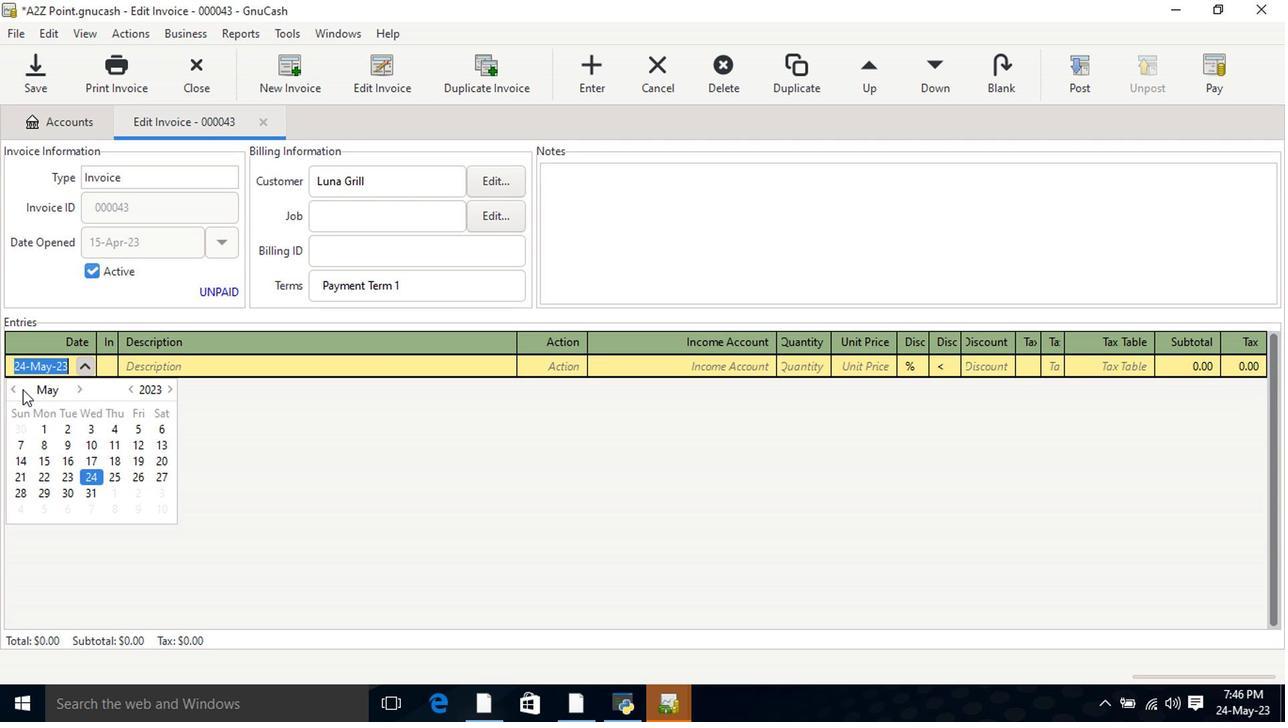 
Action: Mouse pressed left at (12, 389)
Screenshot: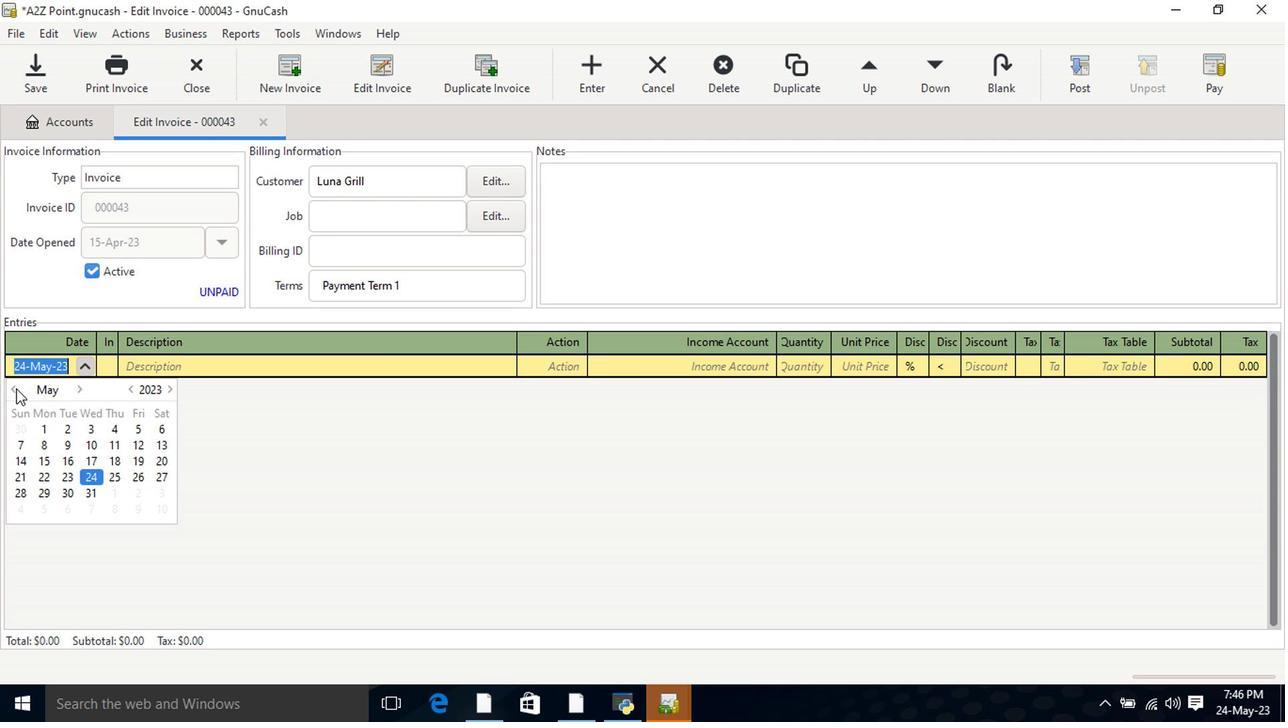 
Action: Mouse moved to (166, 465)
Screenshot: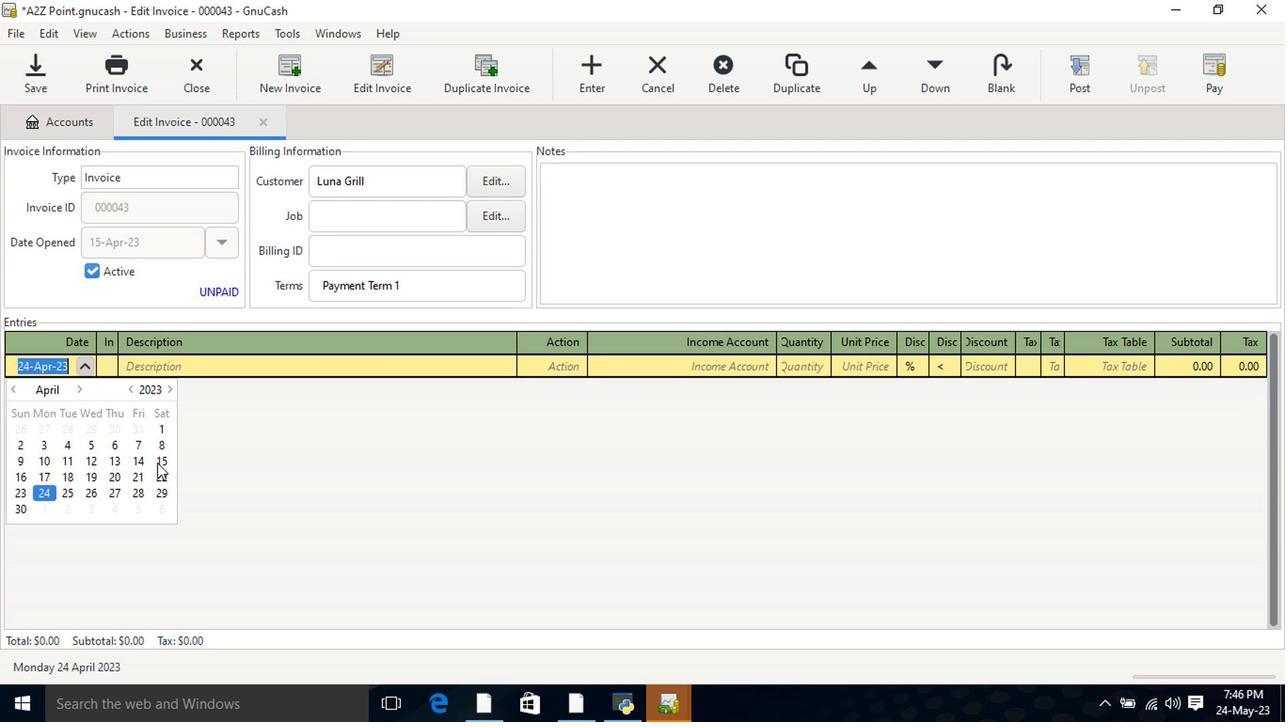 
Action: Mouse pressed left at (166, 465)
Screenshot: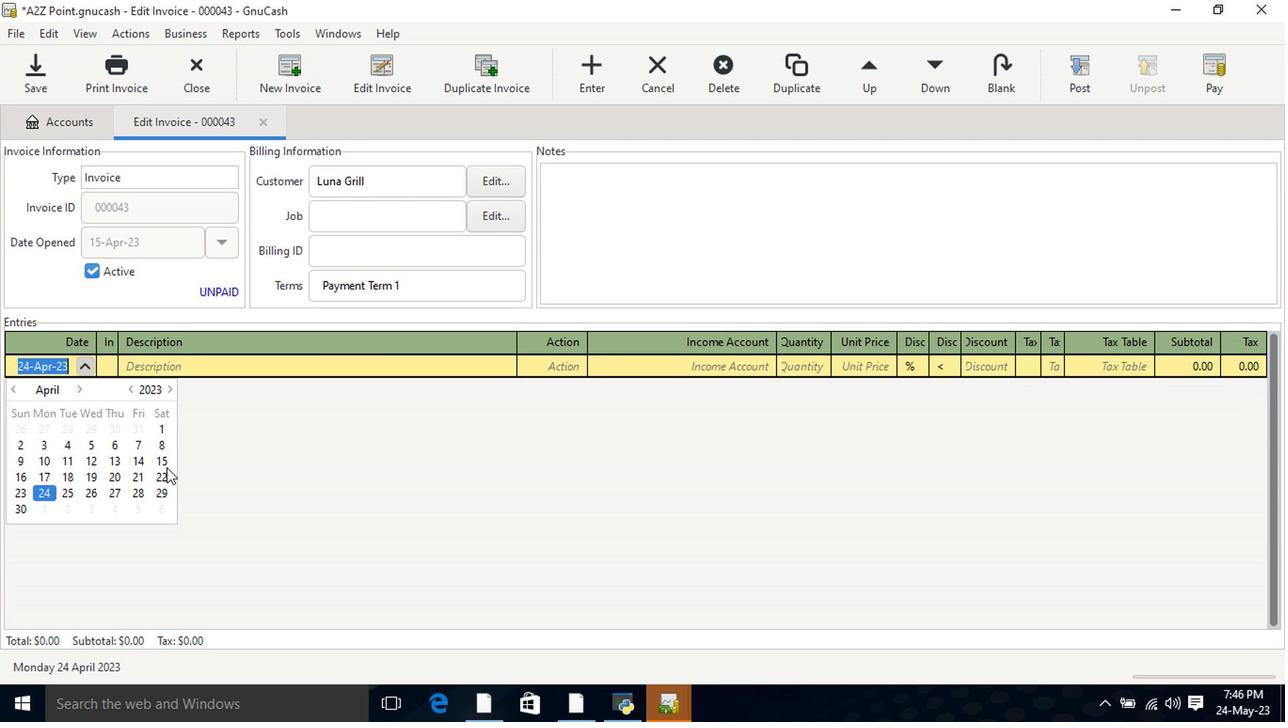 
Action: Mouse pressed left at (166, 465)
Screenshot: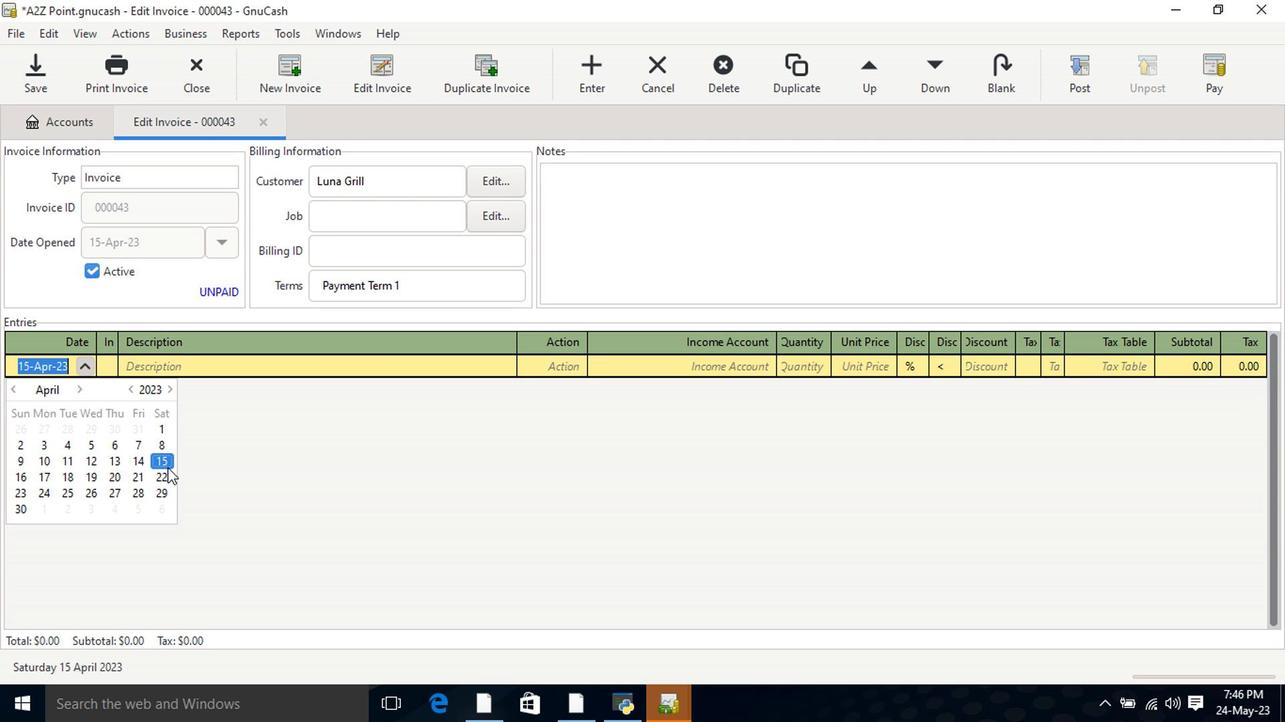 
Action: Mouse moved to (149, 372)
Screenshot: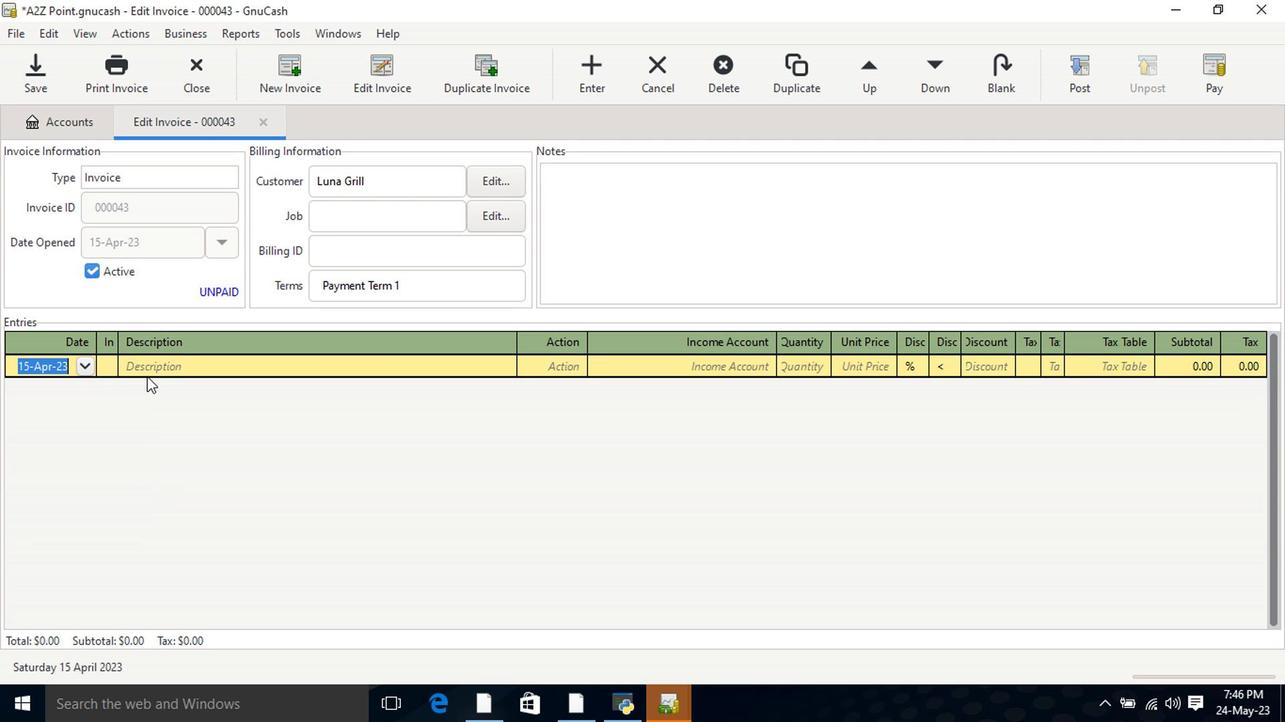
Action: Mouse pressed left at (149, 372)
Screenshot: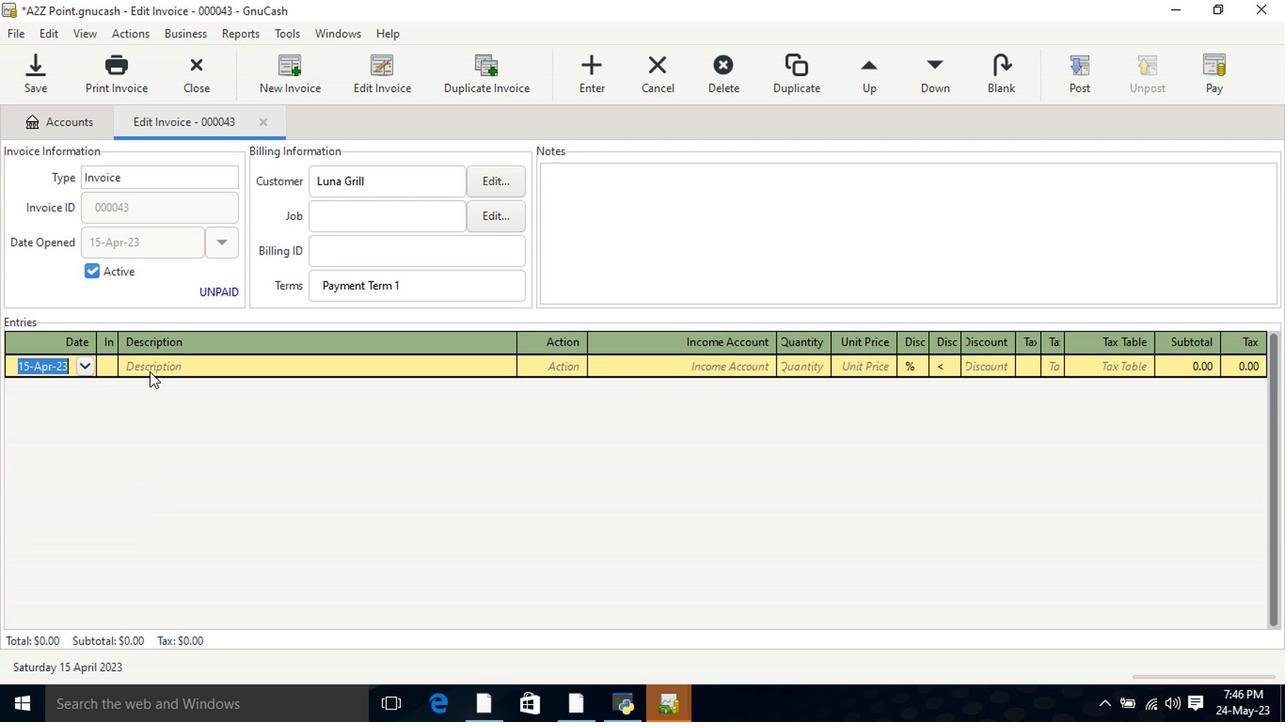 
Action: Key pressed <Key.shift>Blue<Key.space><Key.shift><Key.shift><Key.shift>Bell<Key.space><Key.shift>F<Key.backspace><Key.shift>Gold<Key.space><Key.shift>Rim<Key.space><Key.shift>Ice<Key.space><Key.shift>Crem<Key.tab>mater<Key.tab>income<Key.down><Key.down><Key.down><Key.tab>18.8<Key.tab>
Screenshot: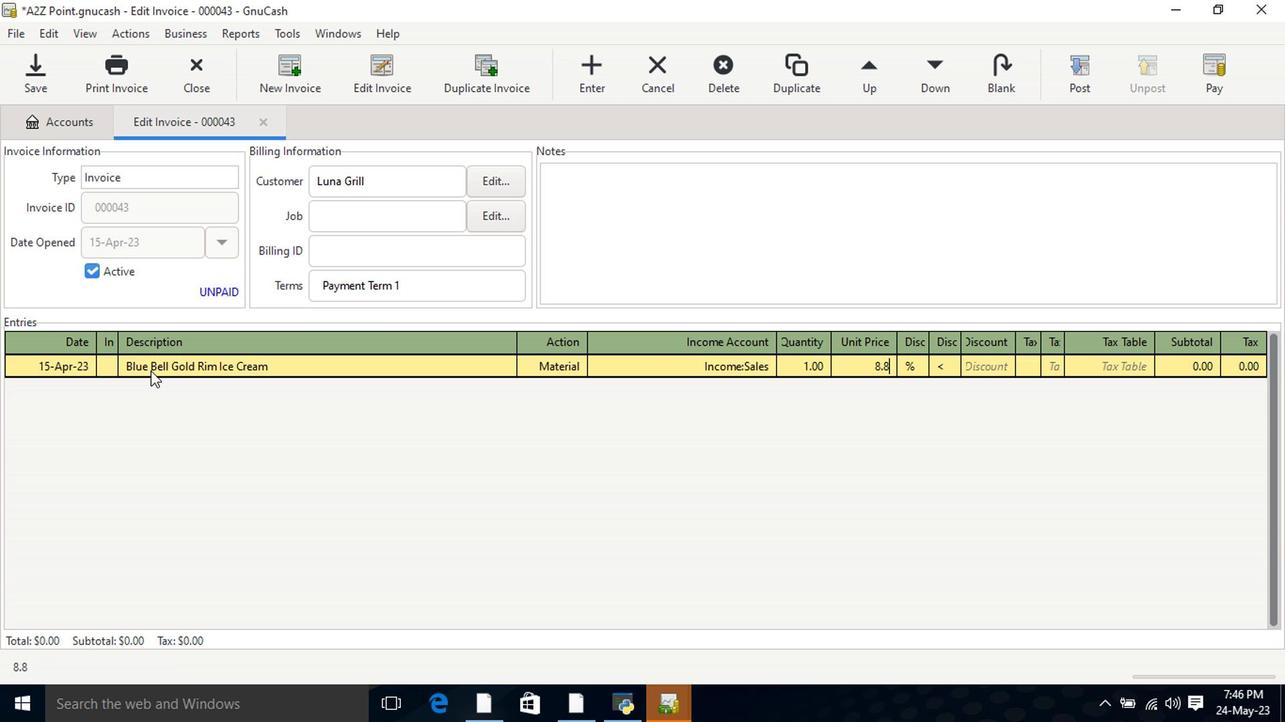 
Action: Mouse moved to (907, 366)
Screenshot: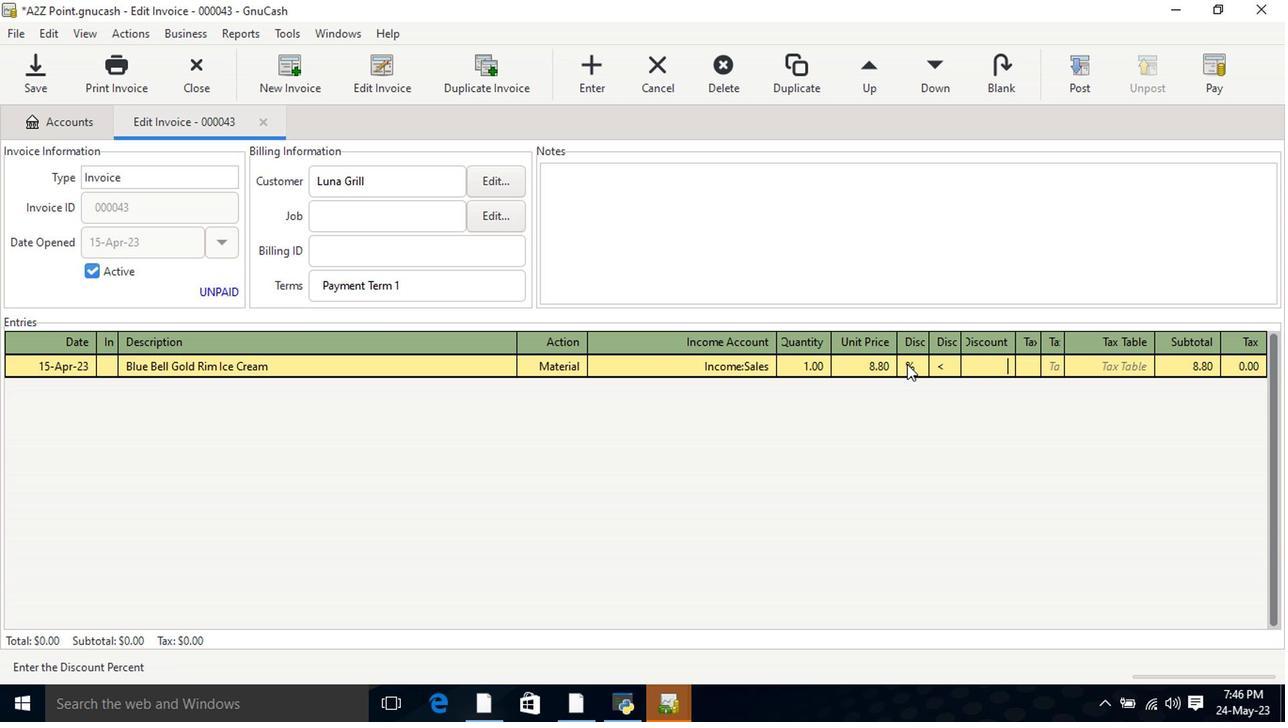 
Action: Mouse pressed left at (907, 366)
Screenshot: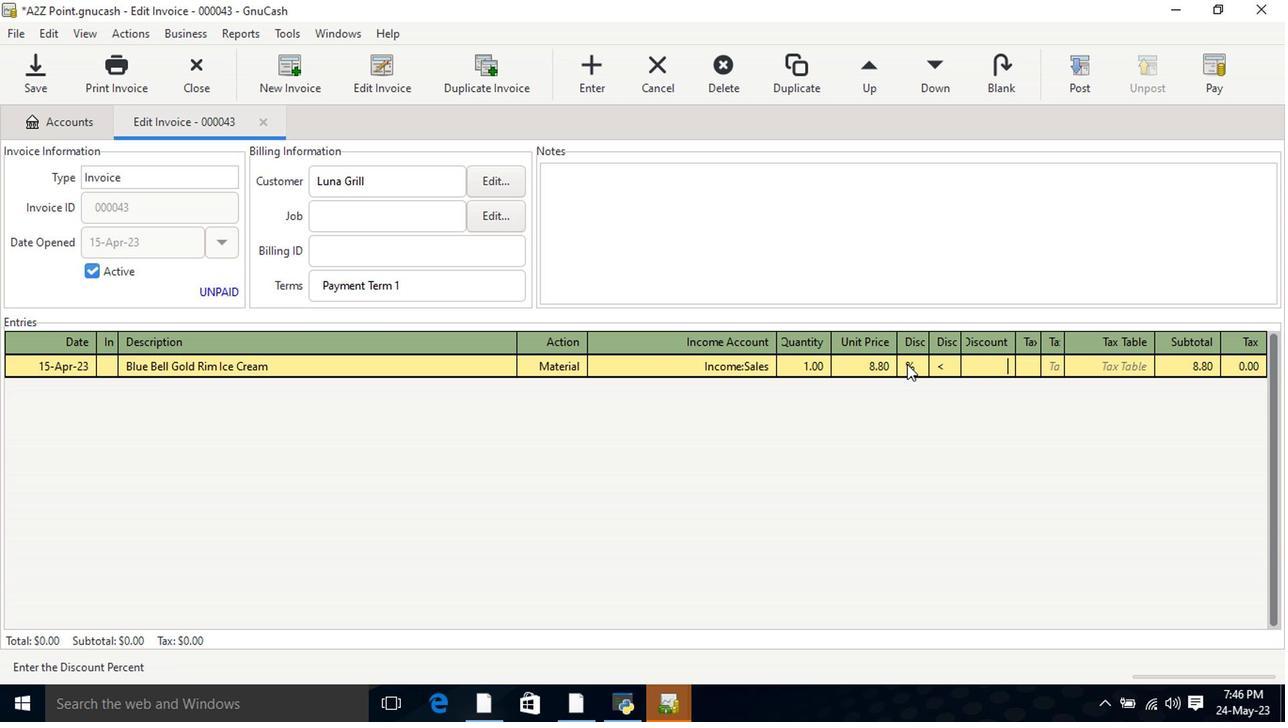 
Action: Mouse moved to (945, 370)
Screenshot: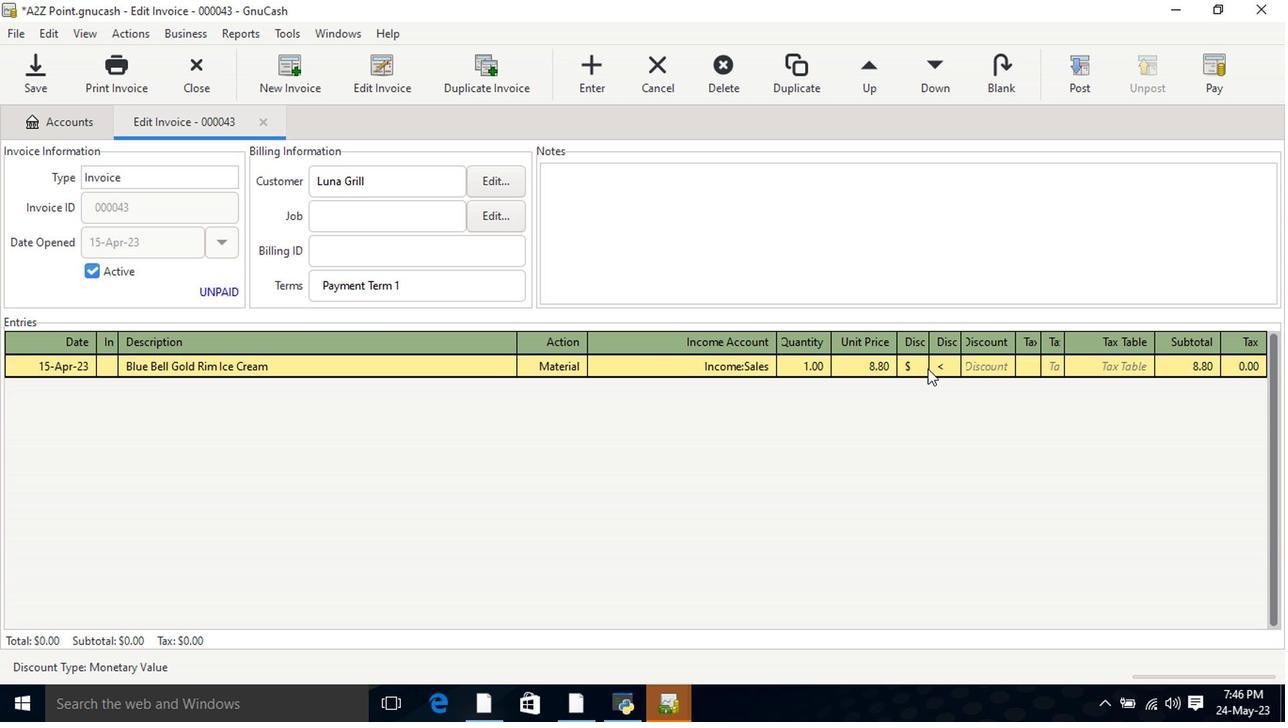 
Action: Mouse pressed left at (945, 370)
Screenshot: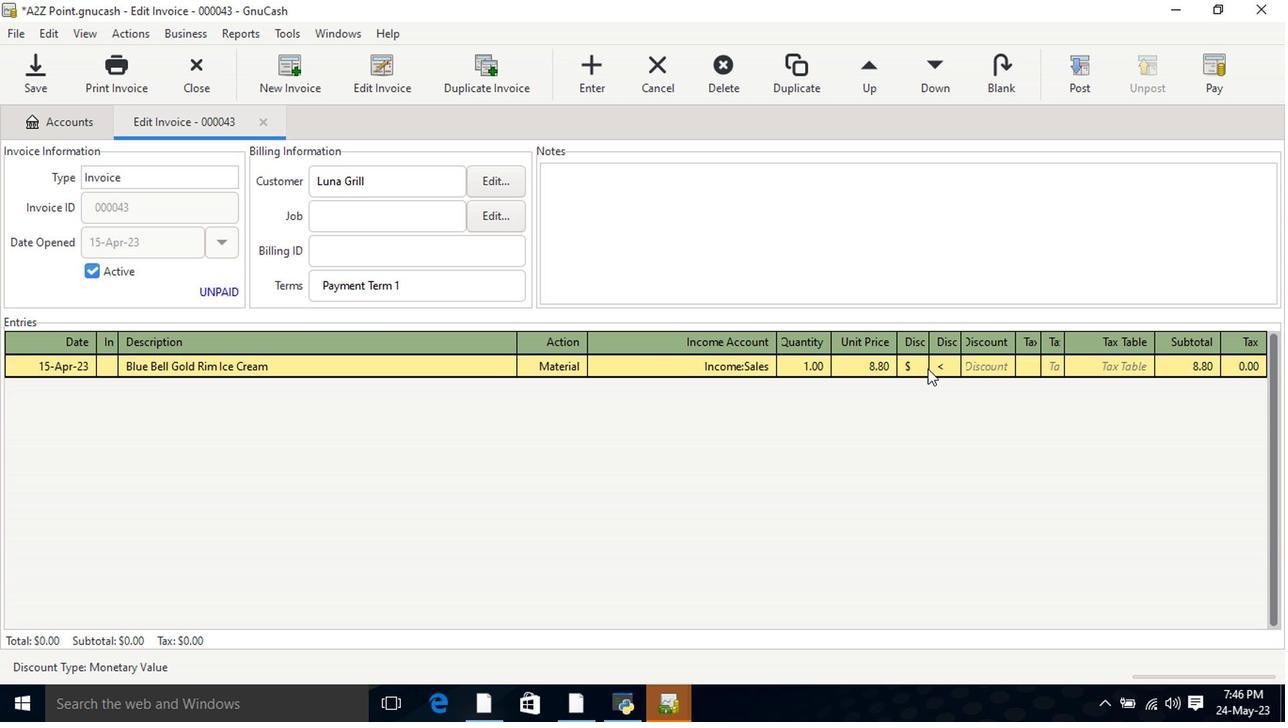 
Action: Mouse moved to (1004, 370)
Screenshot: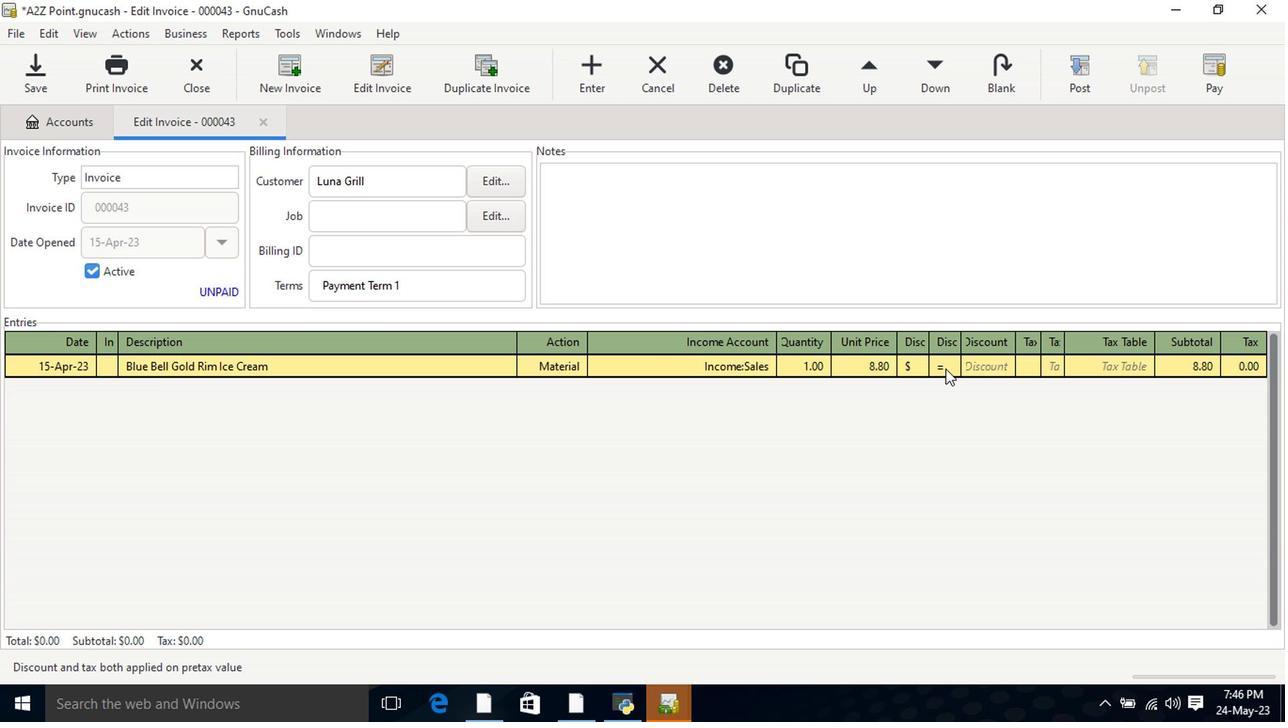 
Action: Mouse pressed left at (1004, 370)
Screenshot: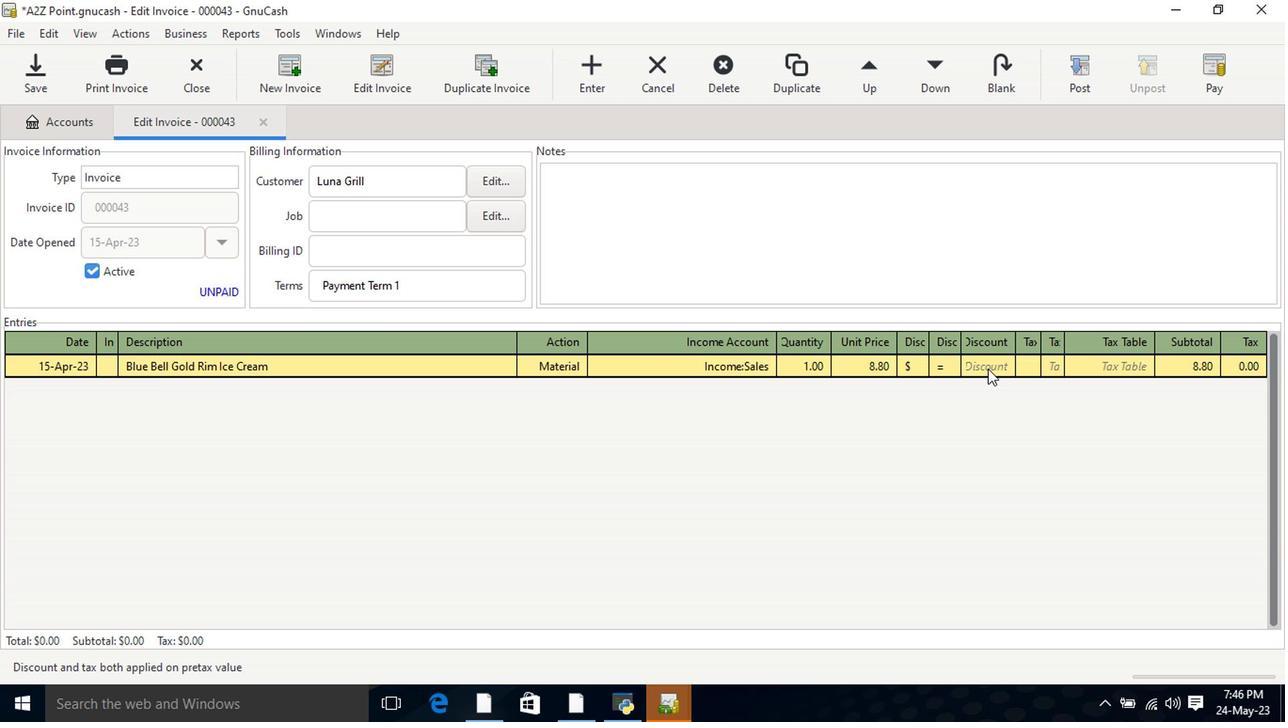 
Action: Key pressed .5<Key.tab><Key.tab><Key.shift>Lipton<Key.space>oup<Key.space><Key.shift>Mix<Key.space>with<Key.space><Key.shift>Real<Key.space><Key.shift>Chicken<Key.space><Key.shift>FlavorBroth<Key.space><Key.shift_r>(4.5<Key.space>oz<Key.shift_r>)<Key.tab>mater<Key.tab>inome<Key.down><Key.down><Key.down>2<Key.tab>9.8<Key.tab>
Screenshot: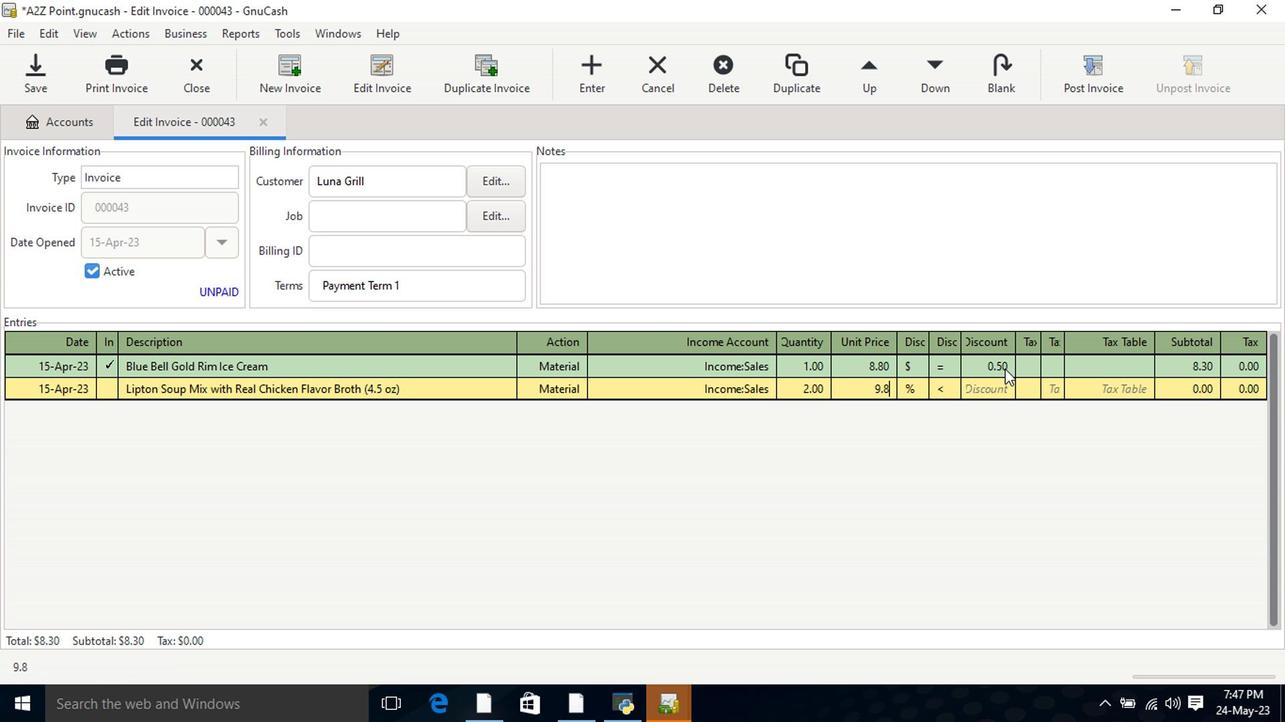 
Action: Mouse moved to (914, 399)
Screenshot: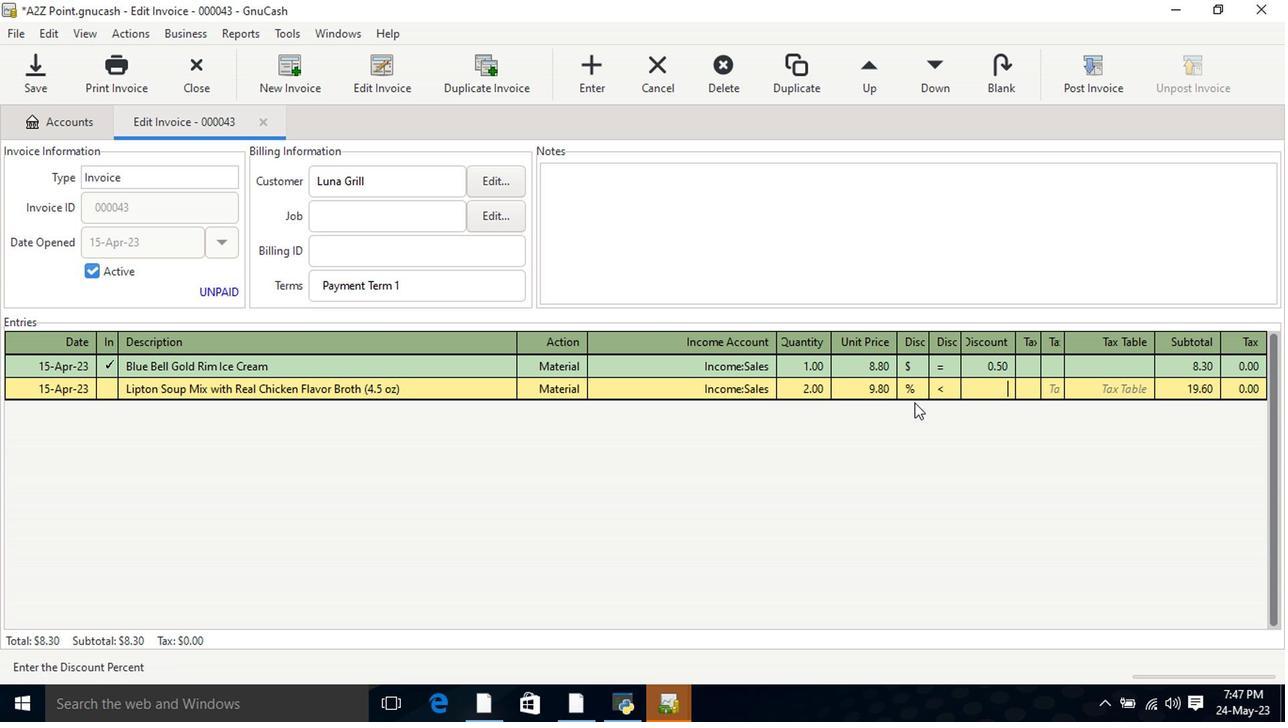 
Action: Mouse pressed left at (914, 399)
Screenshot: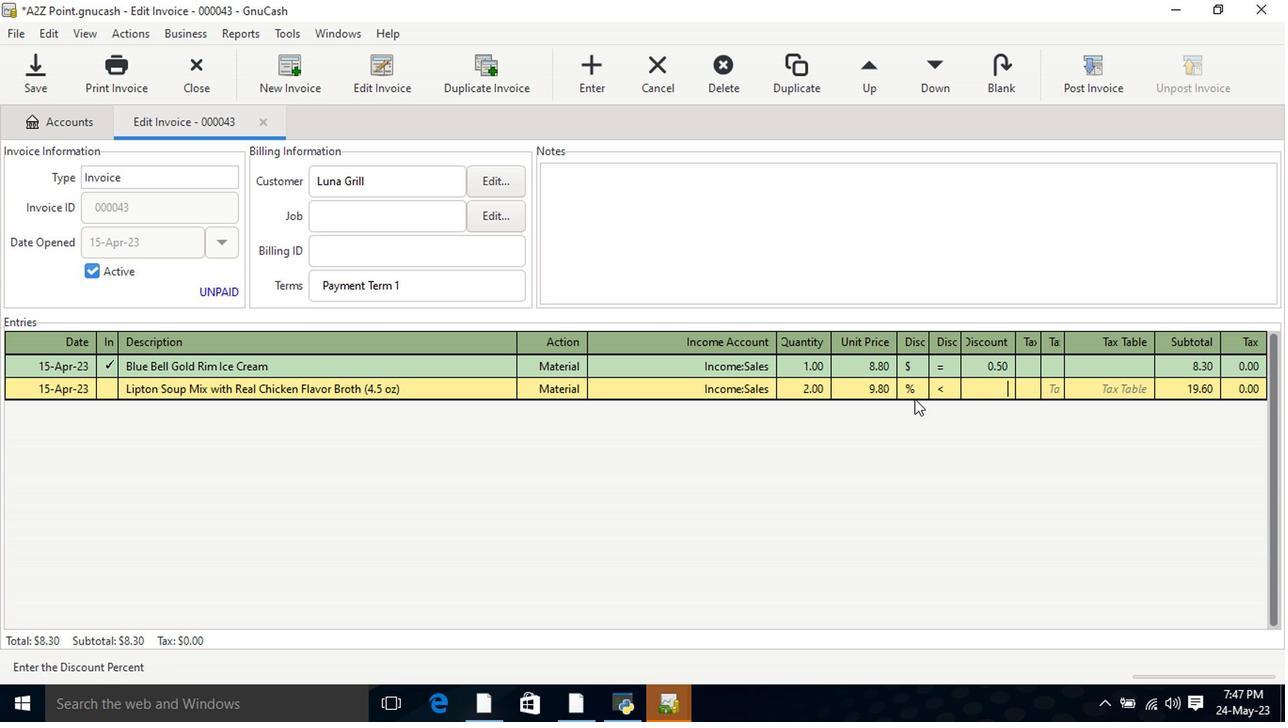 
Action: Mouse moved to (935, 392)
Screenshot: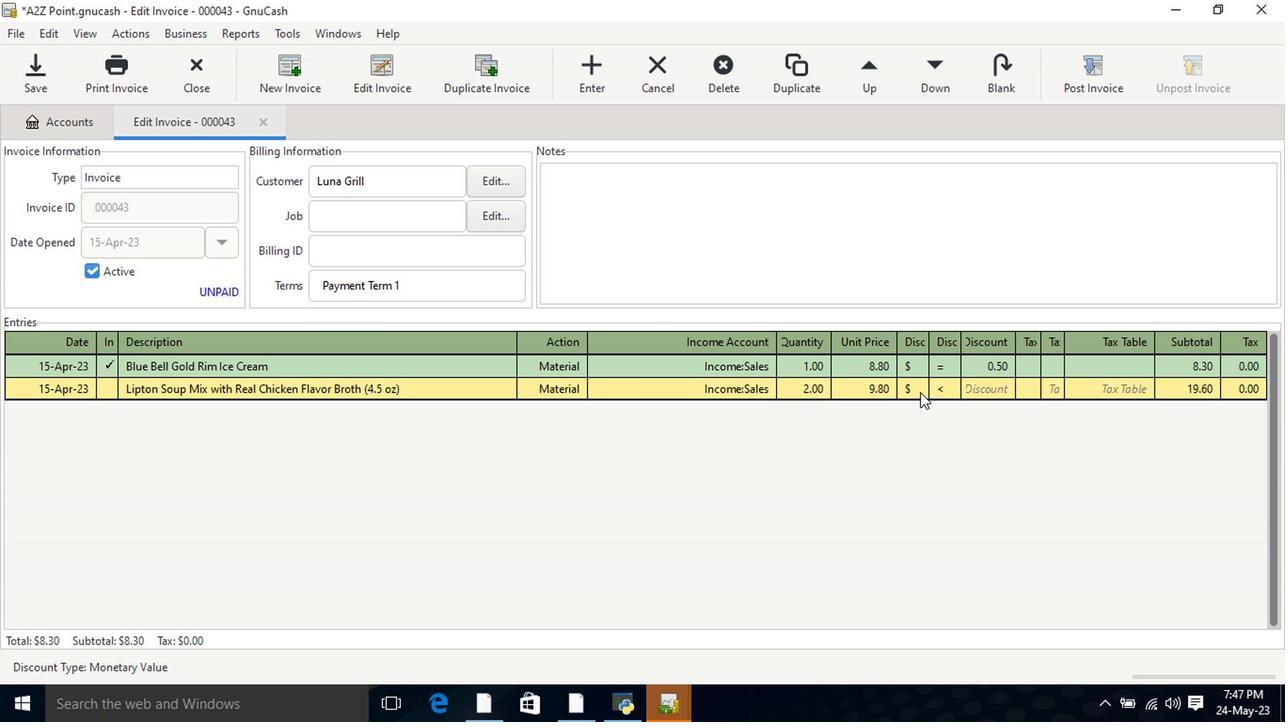 
Action: Mouse pressed left at (935, 392)
Screenshot: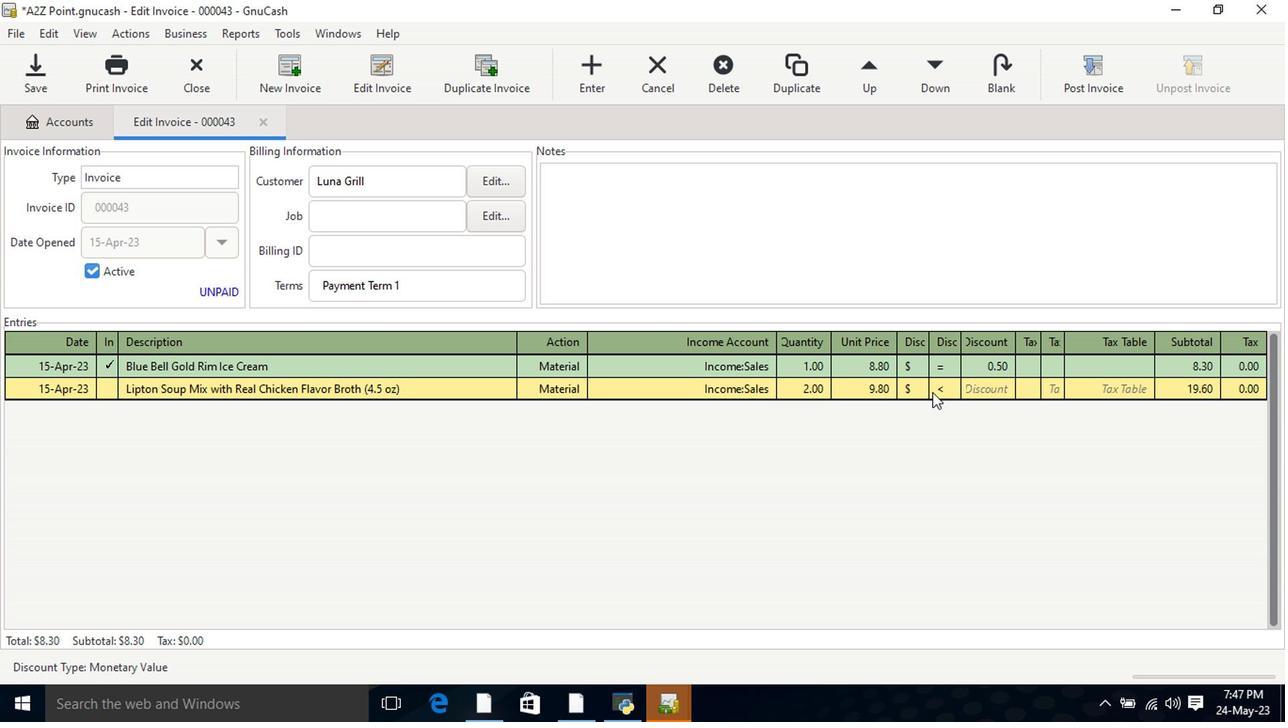 
Action: Mouse moved to (977, 391)
Screenshot: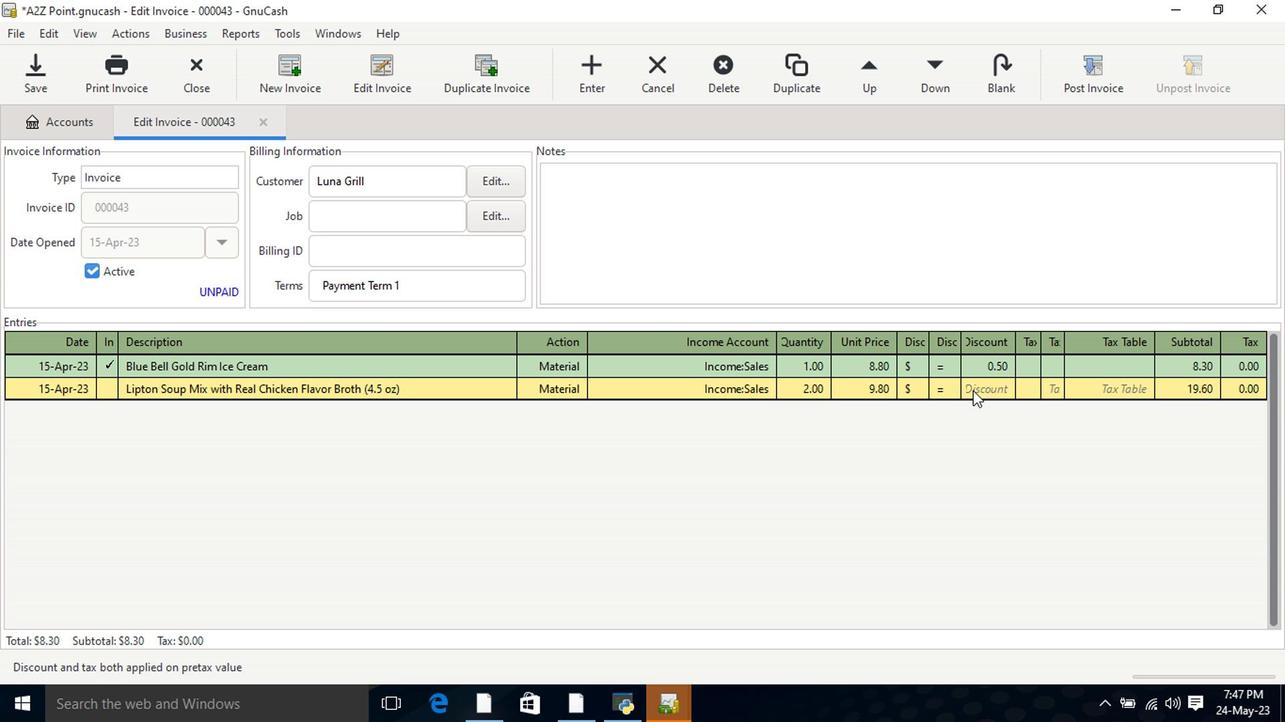 
Action: Mouse pressed left at (977, 391)
Screenshot: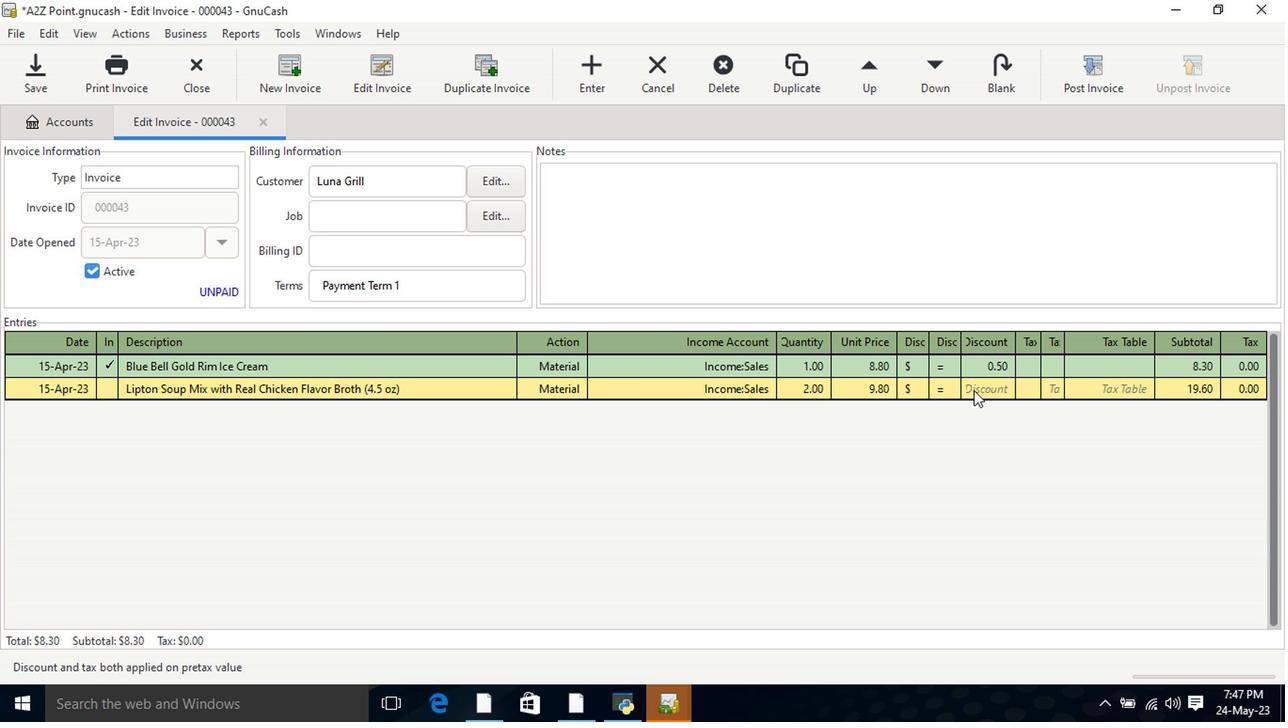 
Action: Key pressed 1.5<Key.tab><Key.tab><Key.shift>Eggplant<Key.tab>mat<Key.tab>incom<Key.down><Key.down><Key.down><Key.tab>2<Key.tab>10.8<Key.tab>
Screenshot: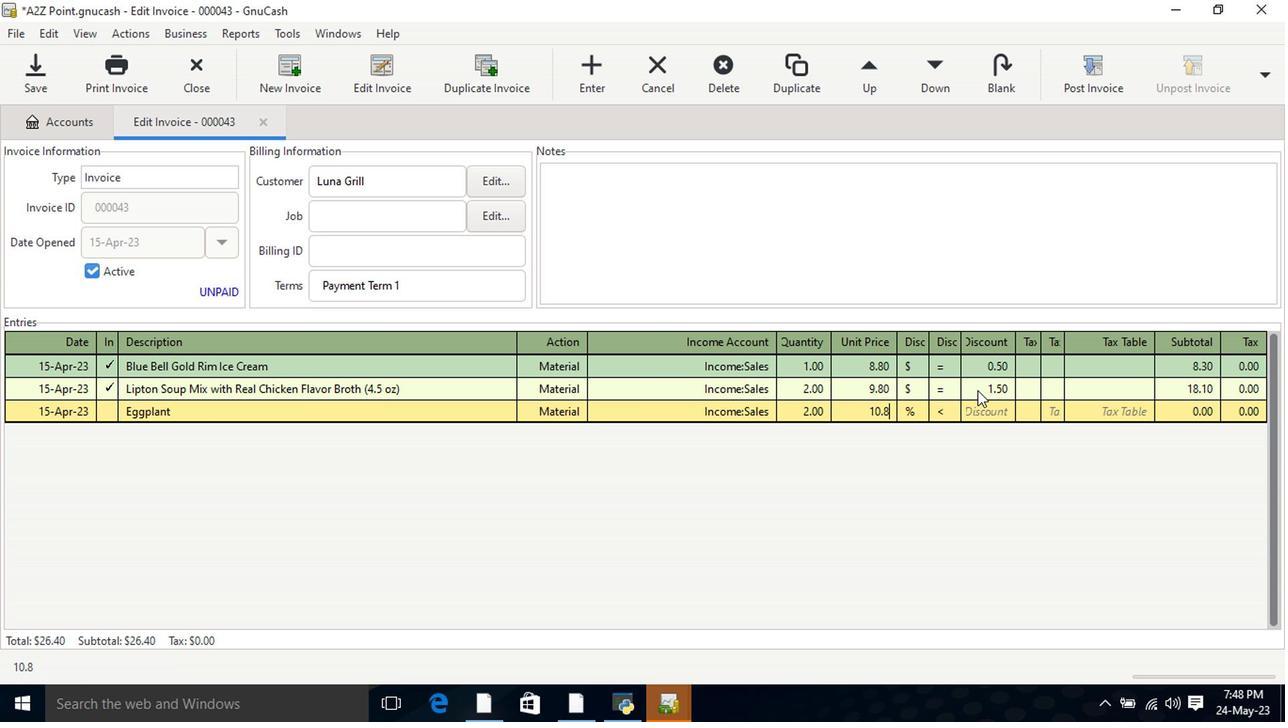 
Action: Mouse moved to (918, 414)
Screenshot: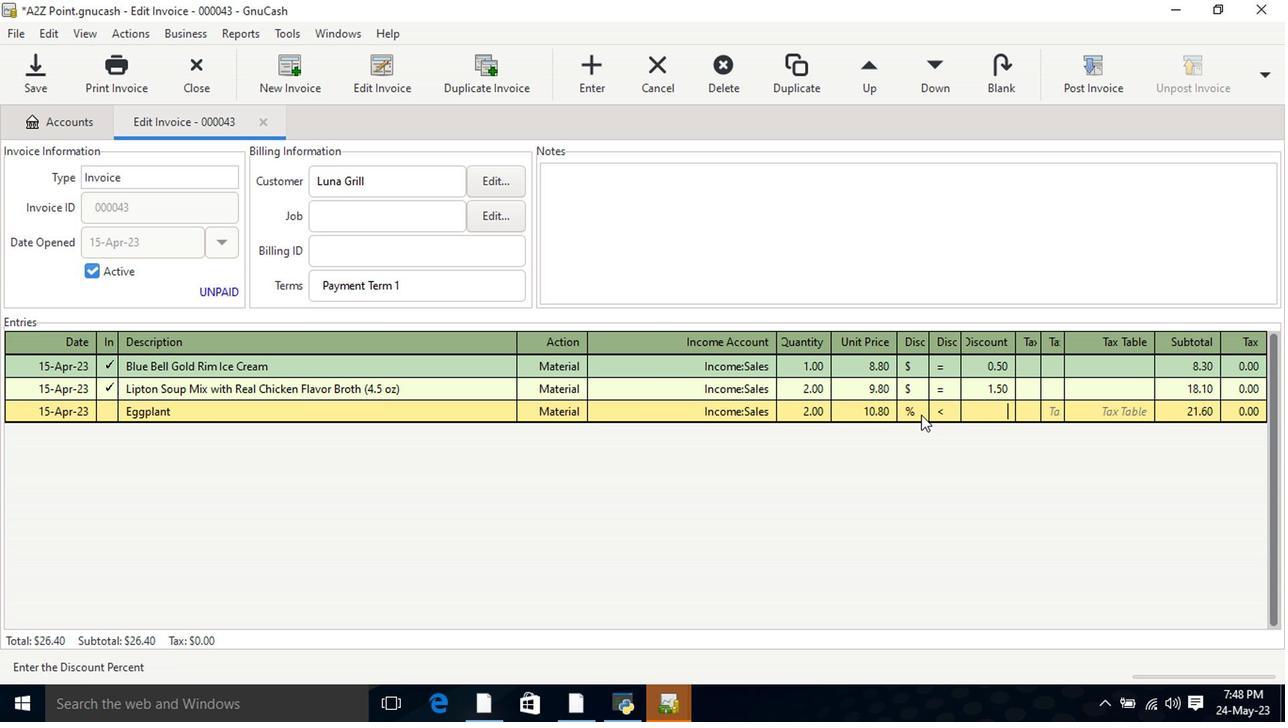 
Action: Mouse pressed left at (918, 414)
Screenshot: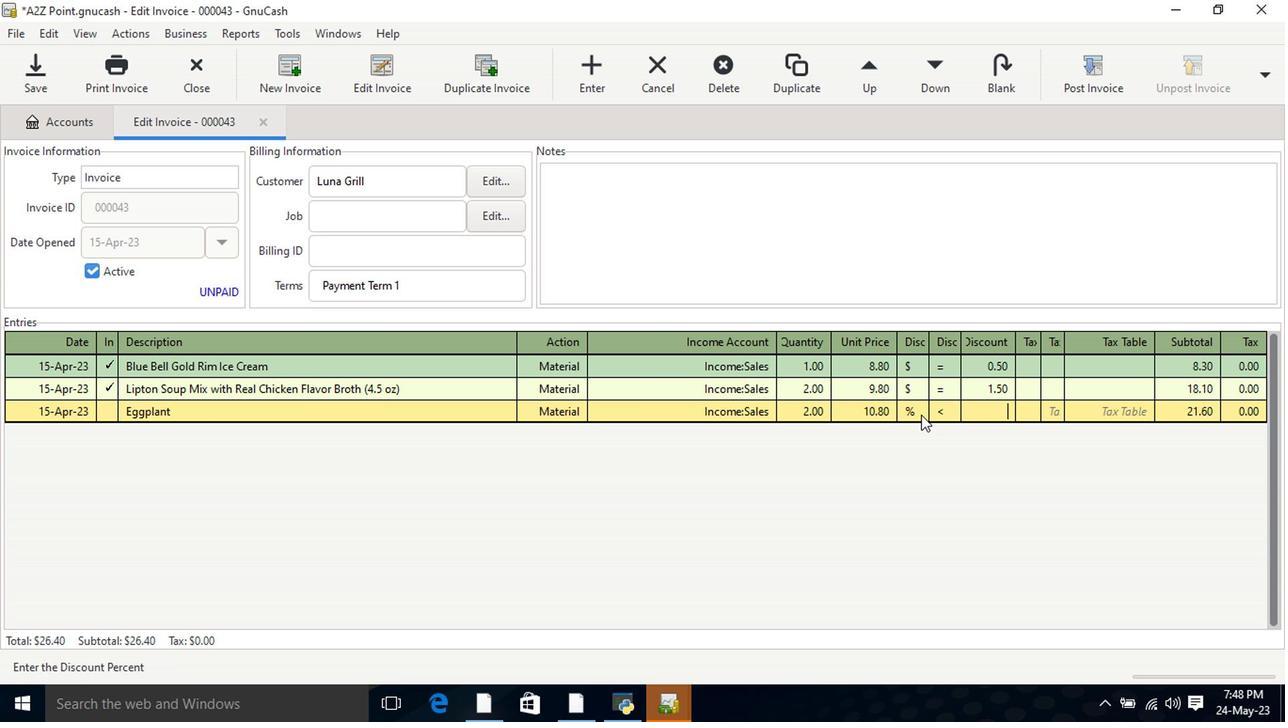 
Action: Mouse moved to (945, 412)
Screenshot: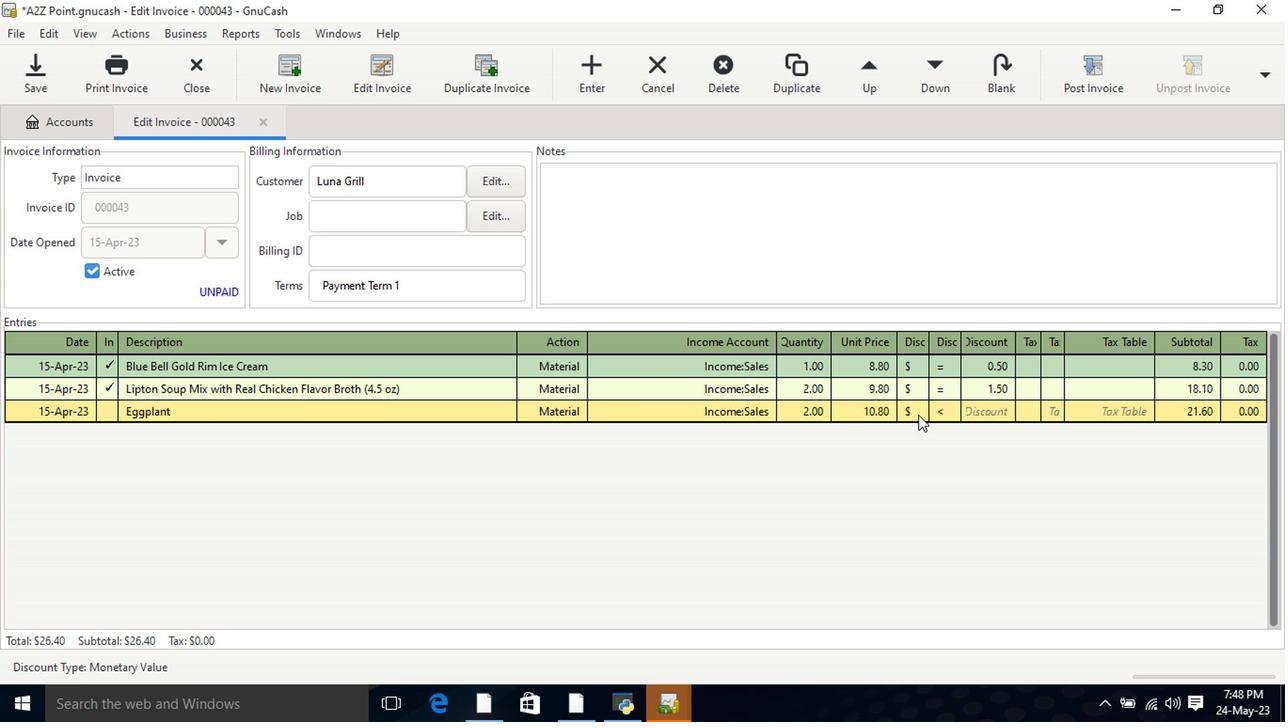 
Action: Mouse pressed left at (945, 412)
Screenshot: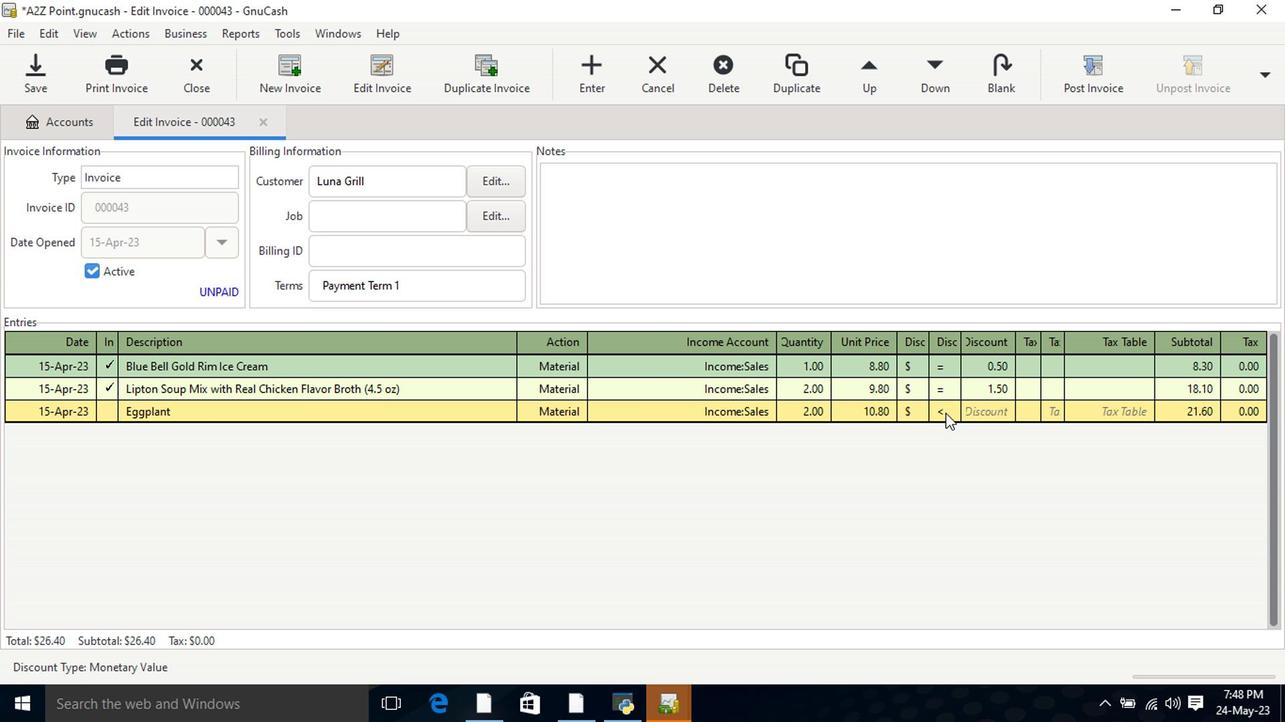 
Action: Mouse moved to (981, 409)
Screenshot: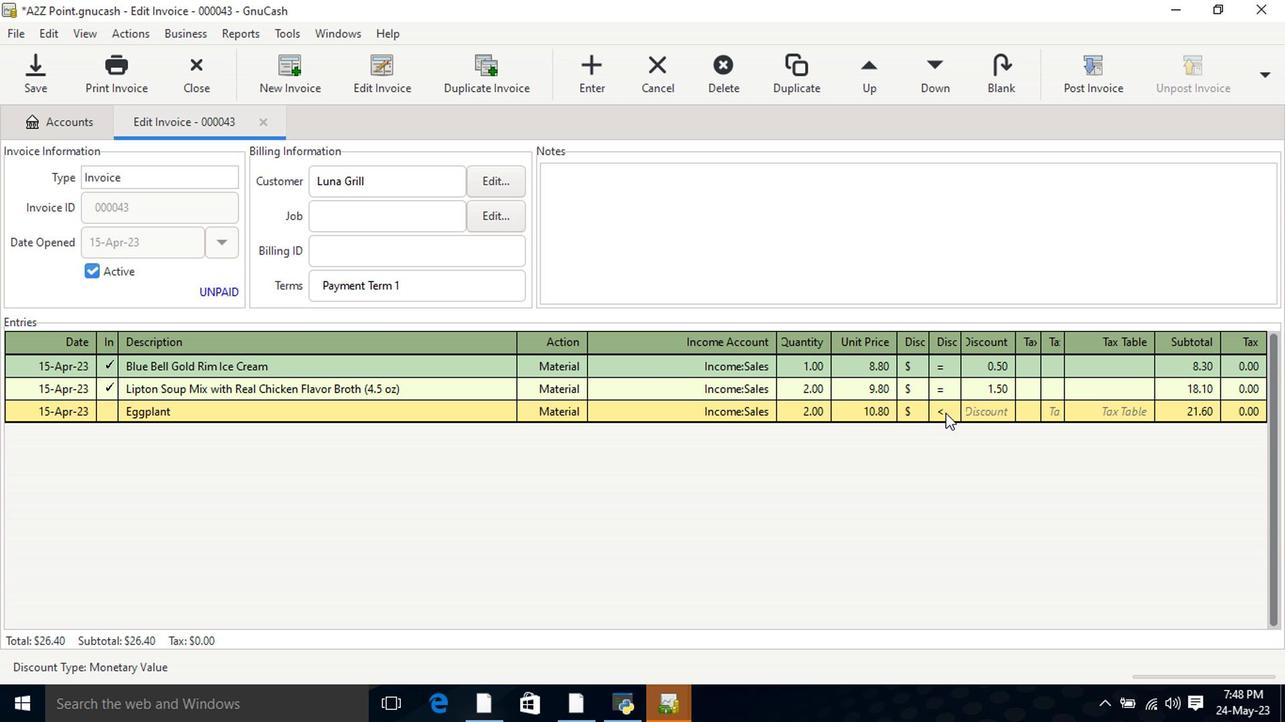 
Action: Mouse pressed left at (981, 409)
Screenshot: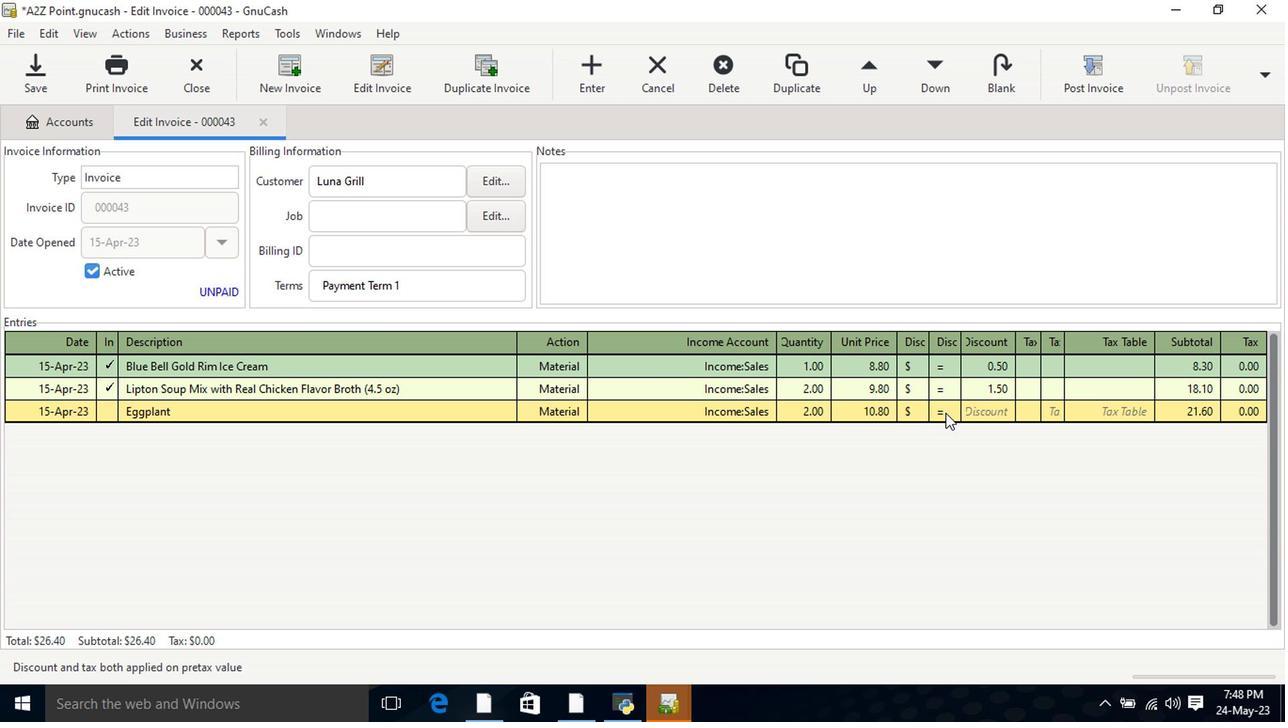 
Action: Key pressed 2<Key.tab>
Screenshot: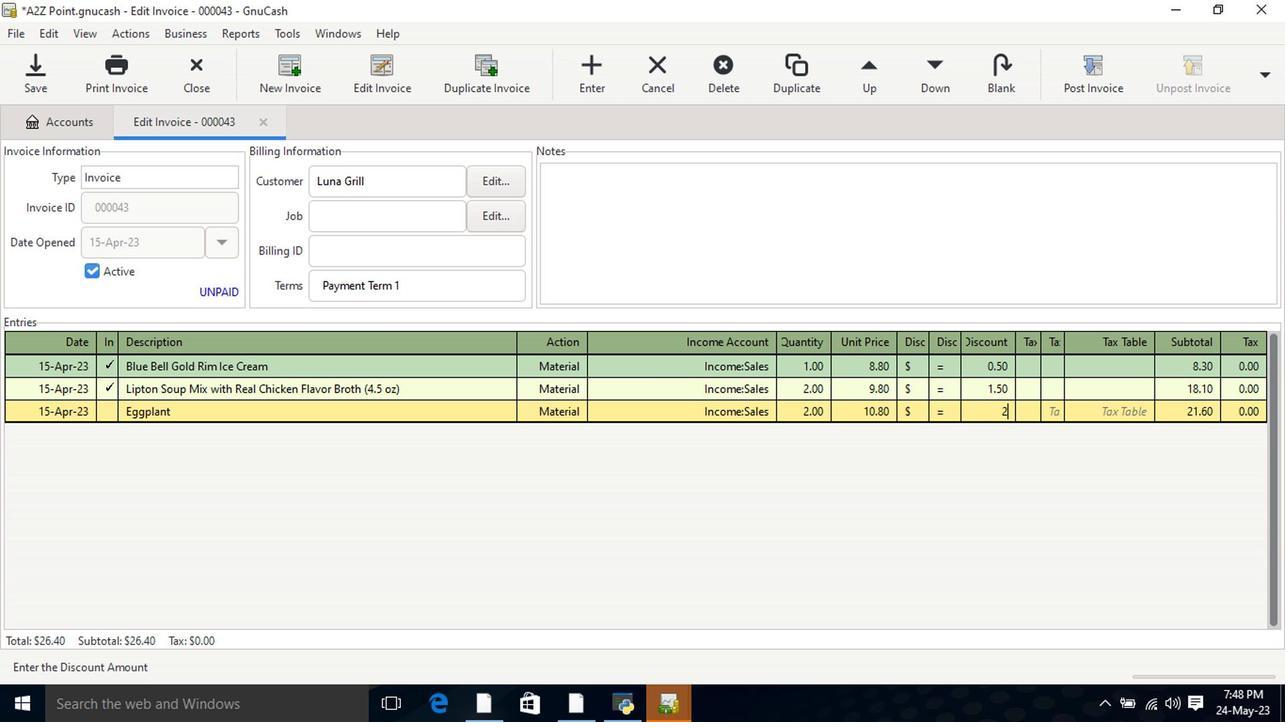 
Action: Mouse moved to (988, 234)
Screenshot: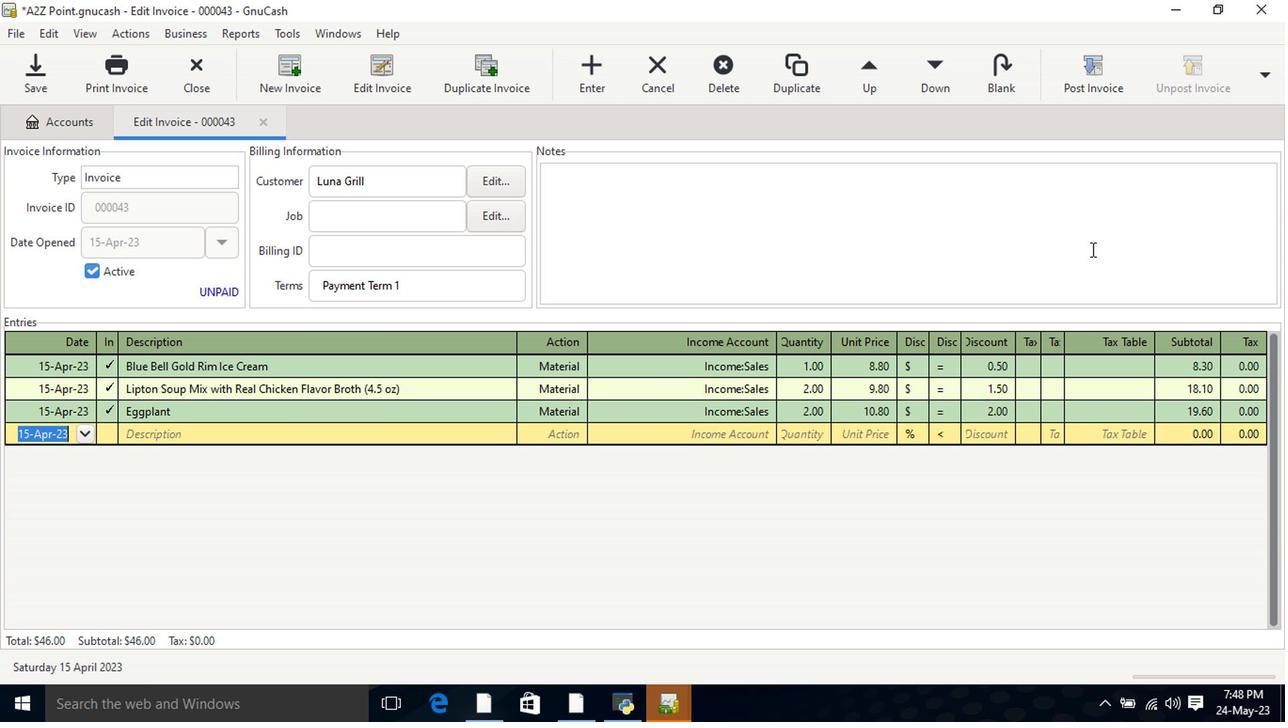 
Action: Key pressed <Key.tab>
Screenshot: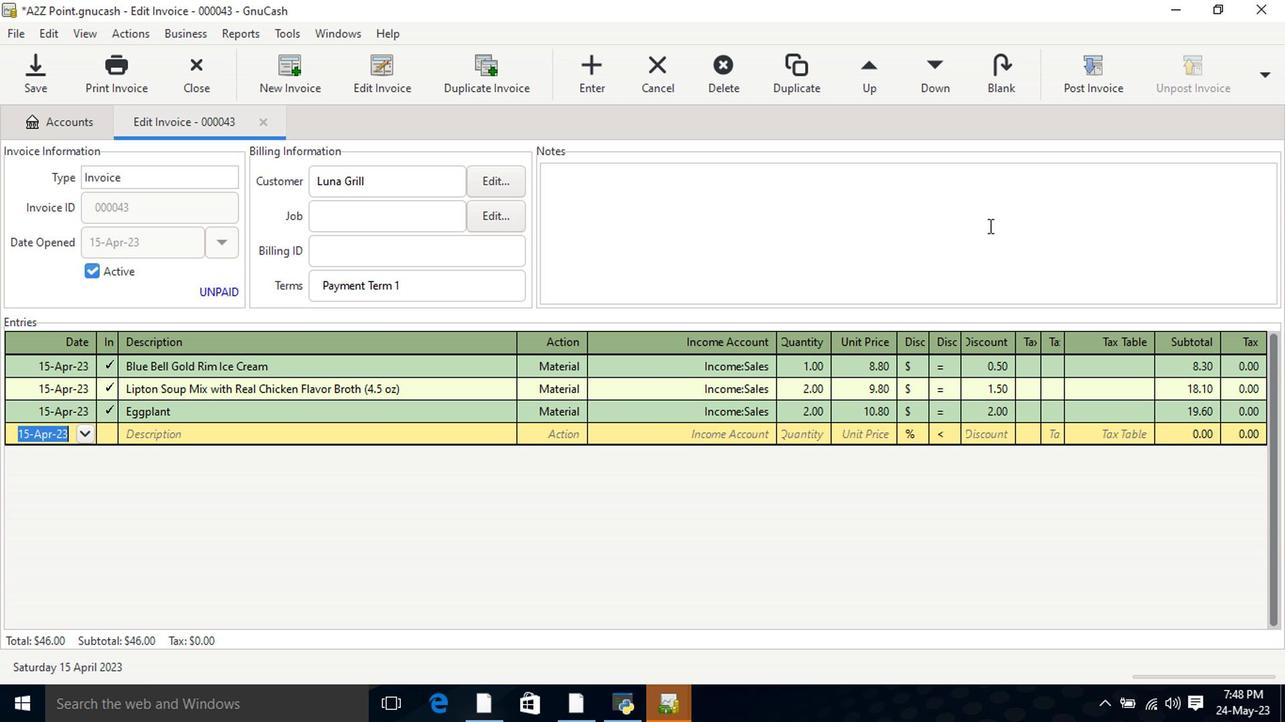 
Action: Mouse pressed left at (988, 234)
Screenshot: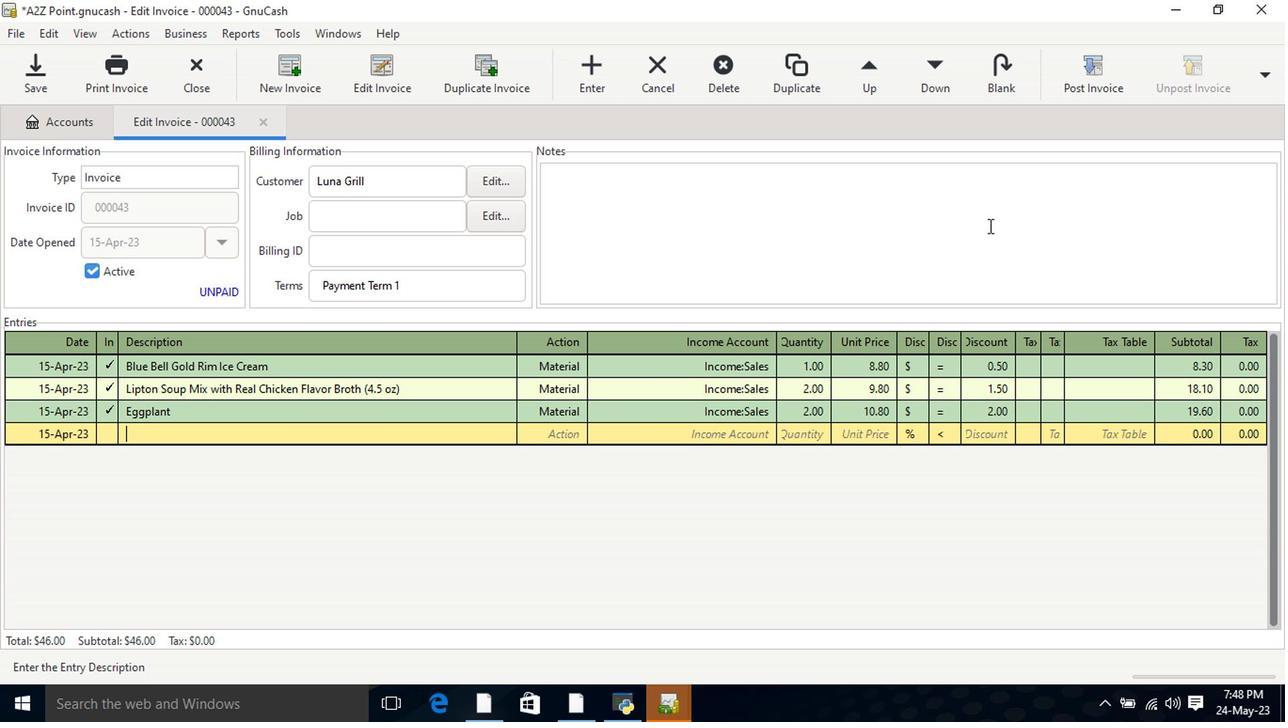 
Action: Key pressed <Key.shift>Looking<Key.space>forward<Key.space>to<Key.space>serving<Key.space>you<Key.space>again.
Screenshot: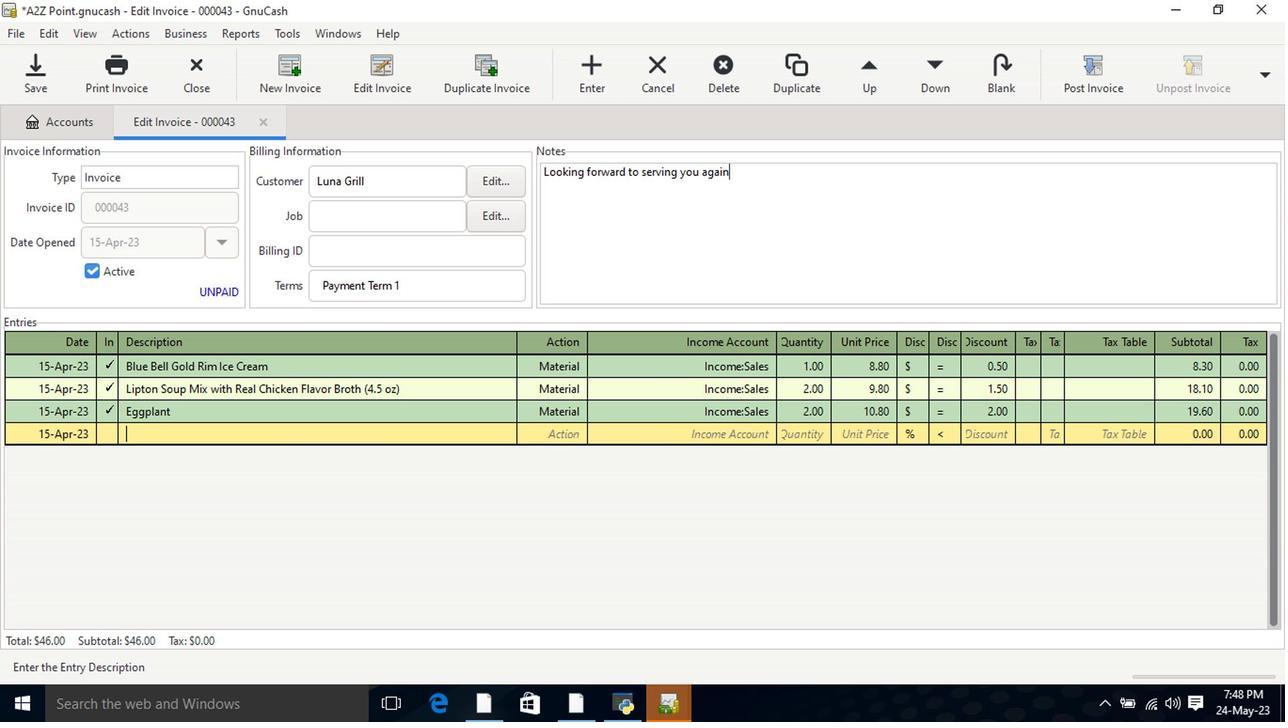 
Action: Mouse moved to (1099, 99)
Screenshot: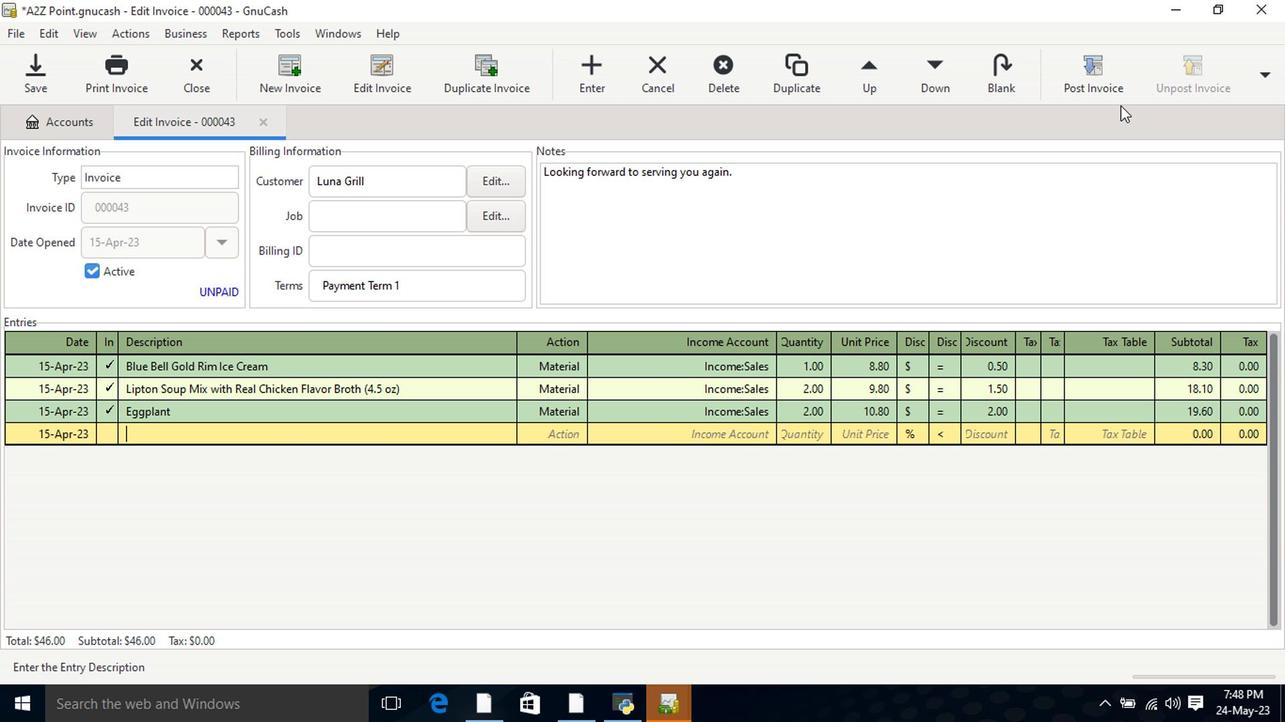 
Action: Mouse pressed left at (1099, 99)
Screenshot: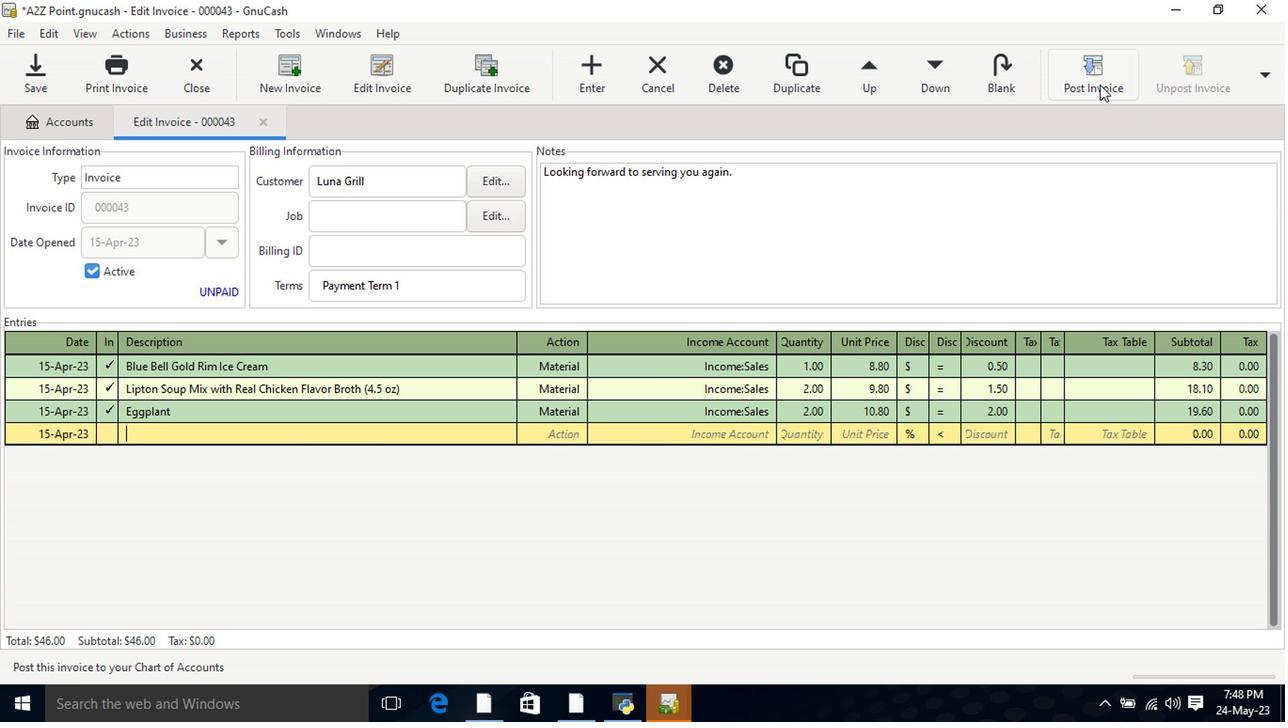 
Action: Mouse moved to (789, 319)
Screenshot: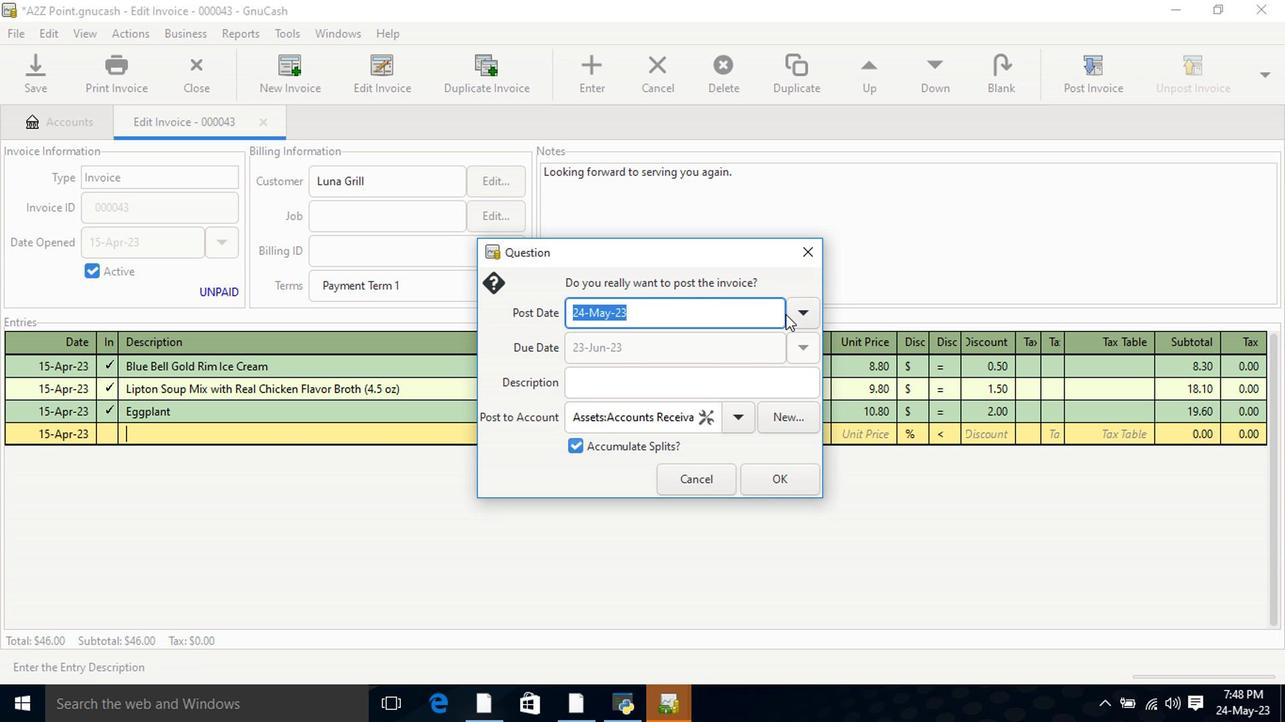
Action: Mouse pressed left at (789, 319)
Screenshot: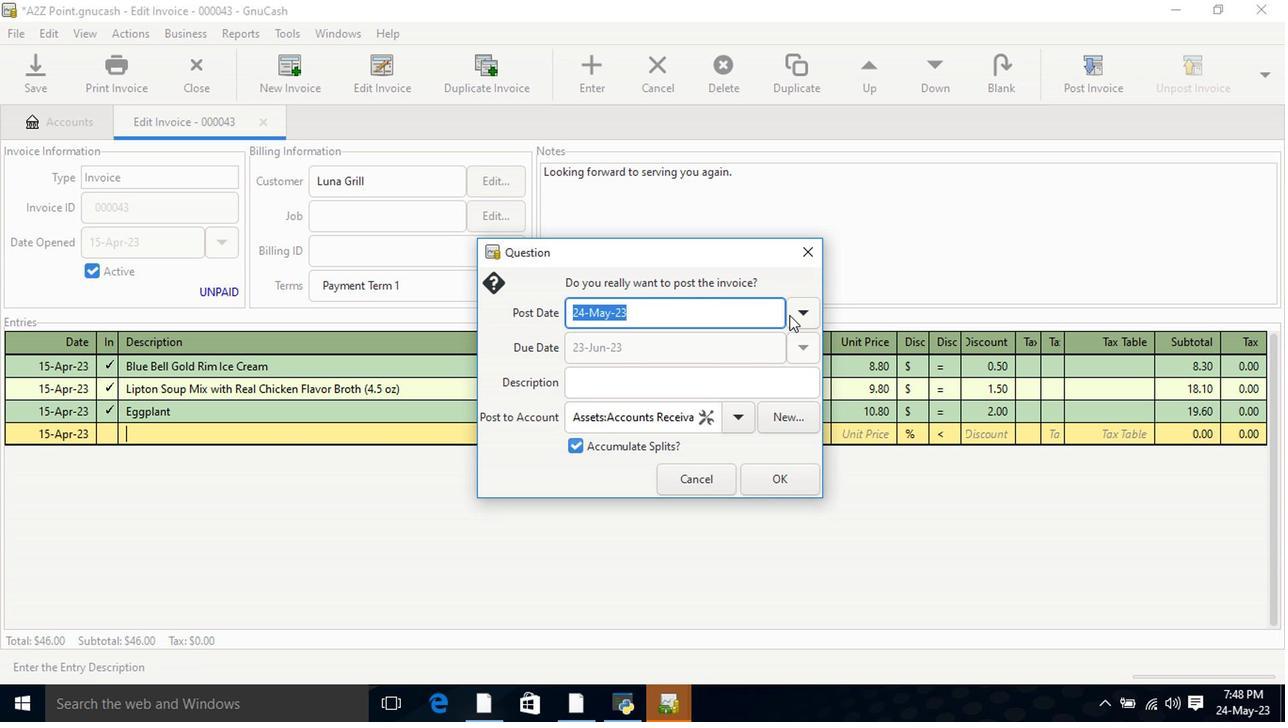 
Action: Mouse moved to (687, 414)
Screenshot: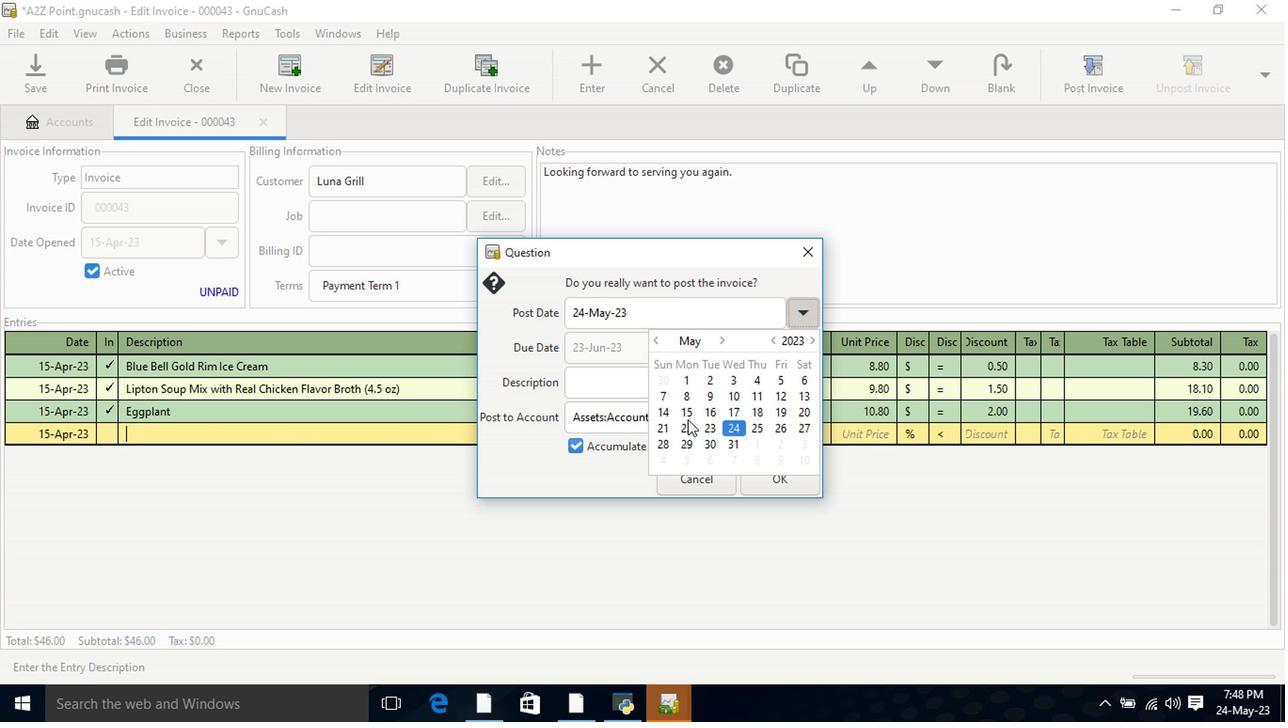 
Action: Mouse pressed left at (687, 414)
Screenshot: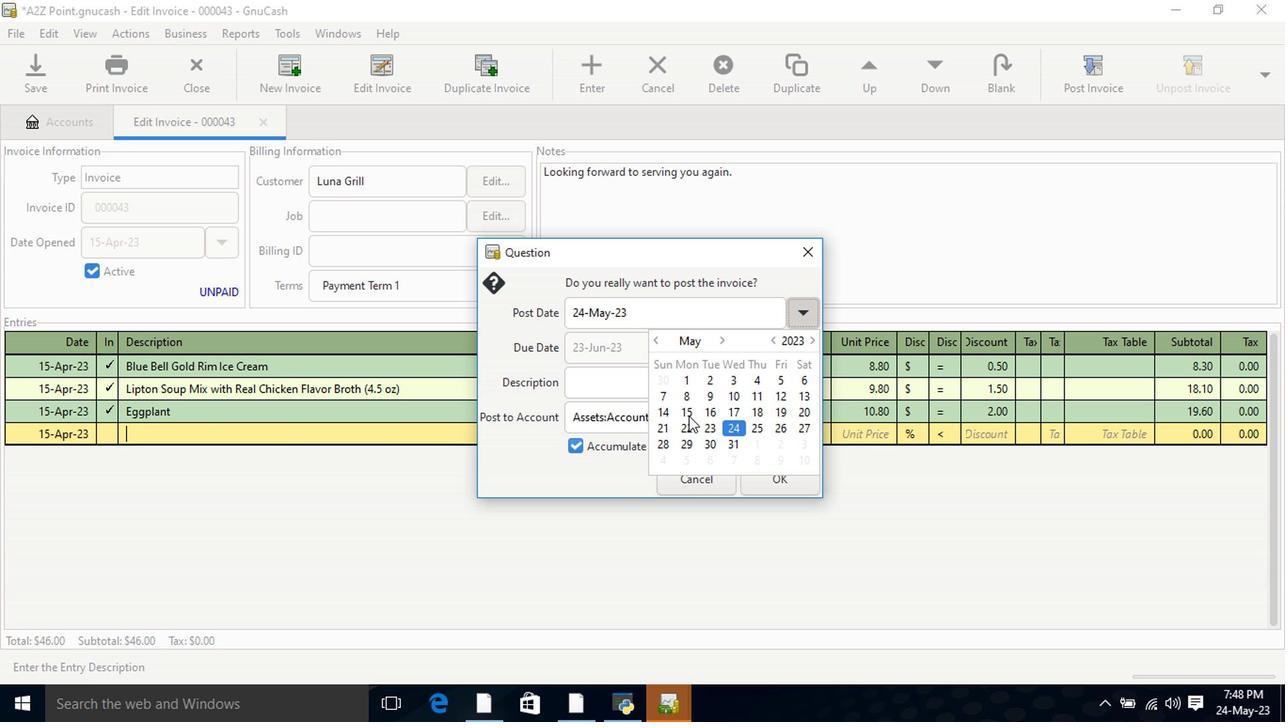 
Action: Mouse pressed left at (687, 414)
Screenshot: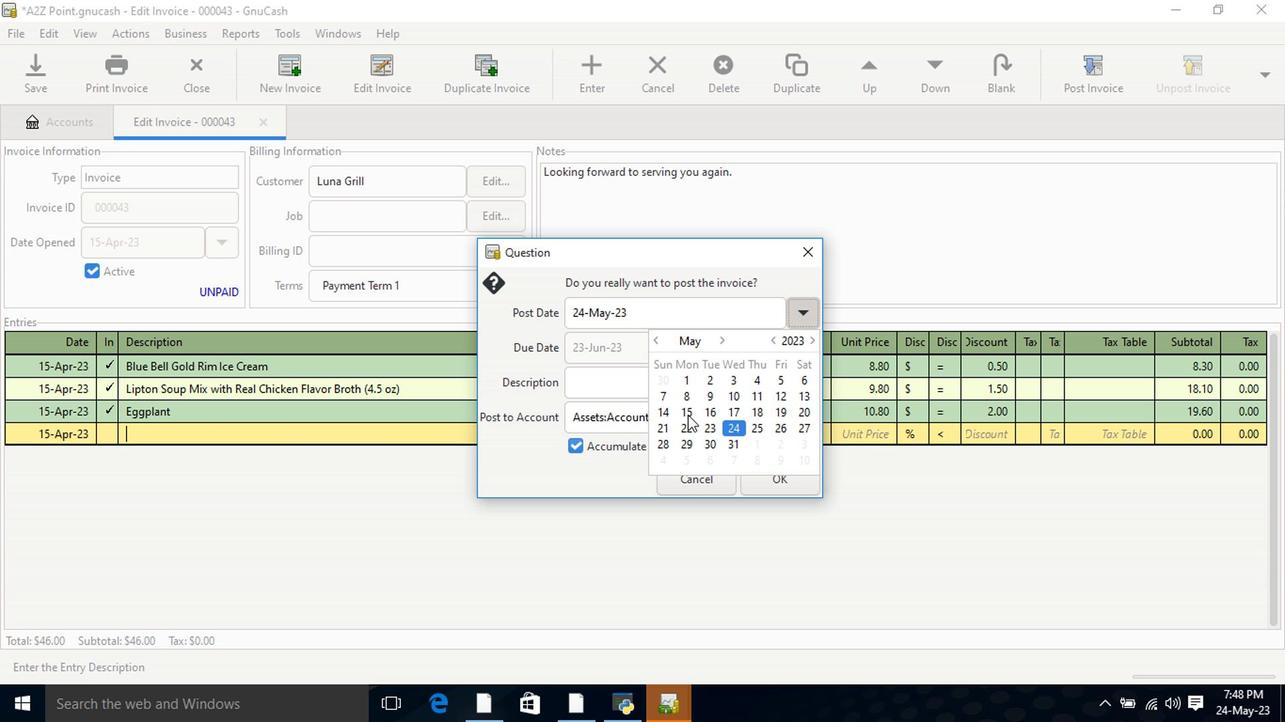 
Action: Mouse moved to (791, 315)
Screenshot: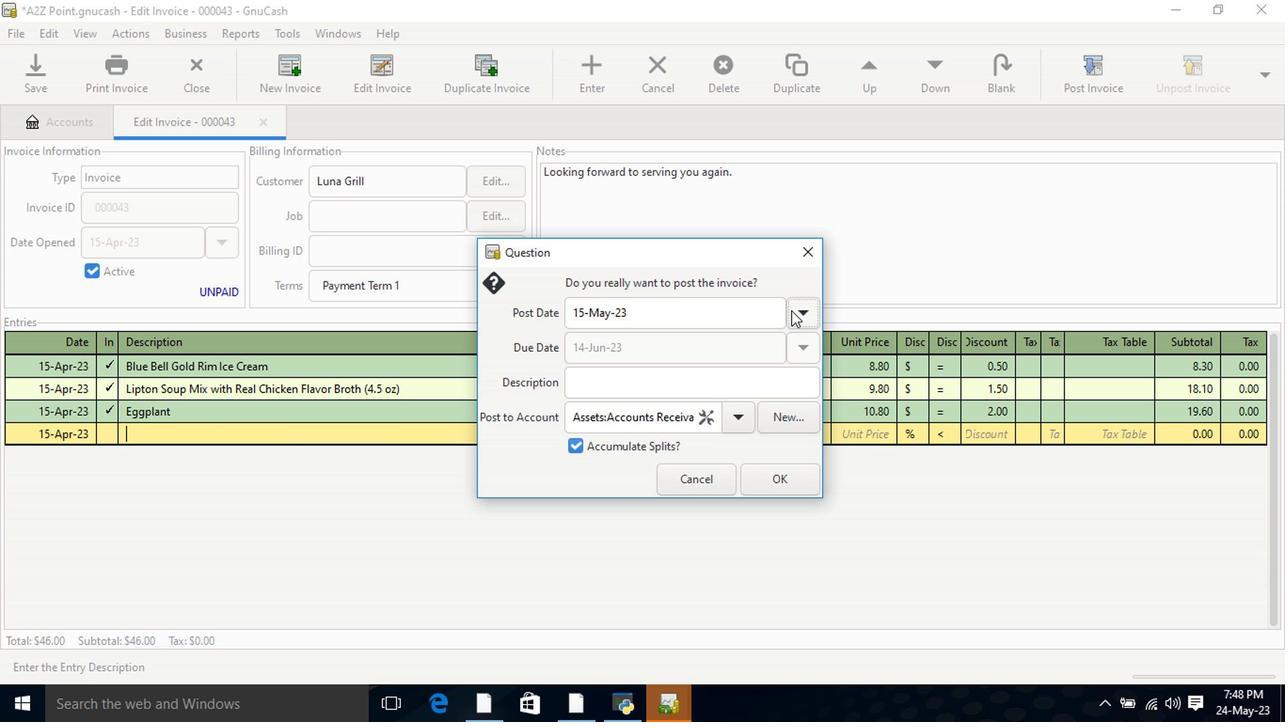 
Action: Mouse pressed left at (791, 315)
Screenshot: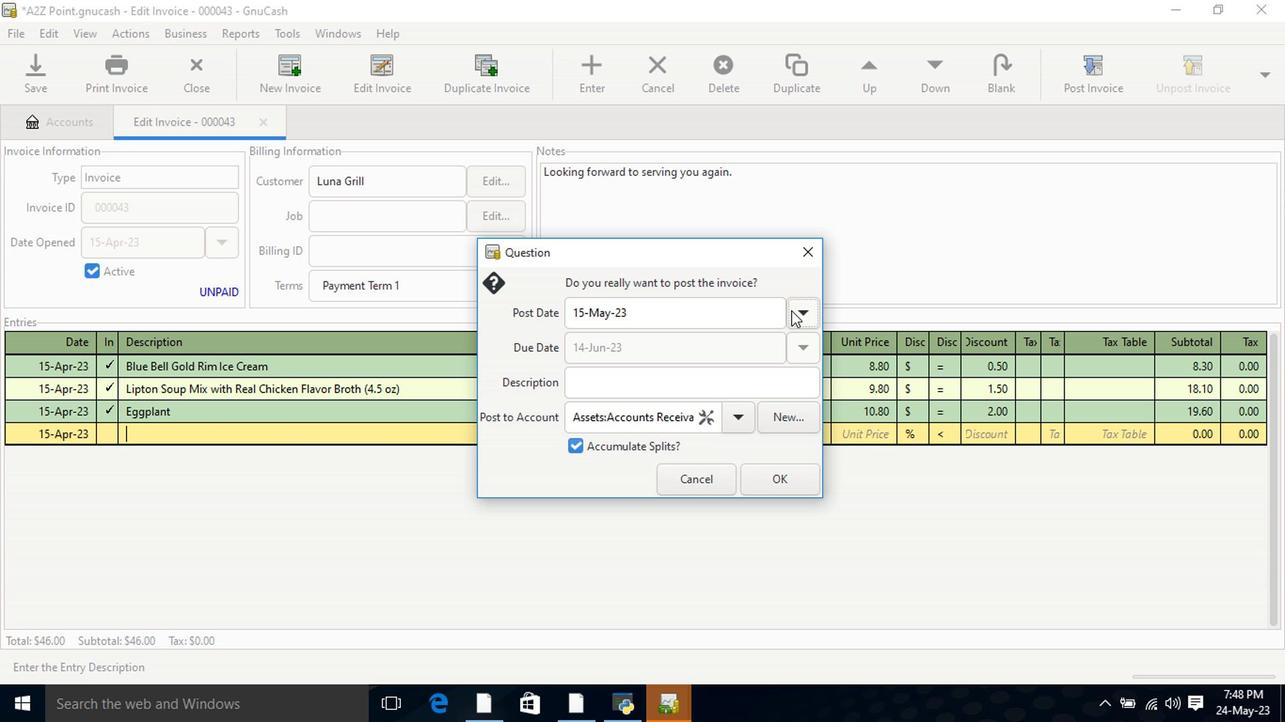 
Action: Mouse moved to (651, 342)
Screenshot: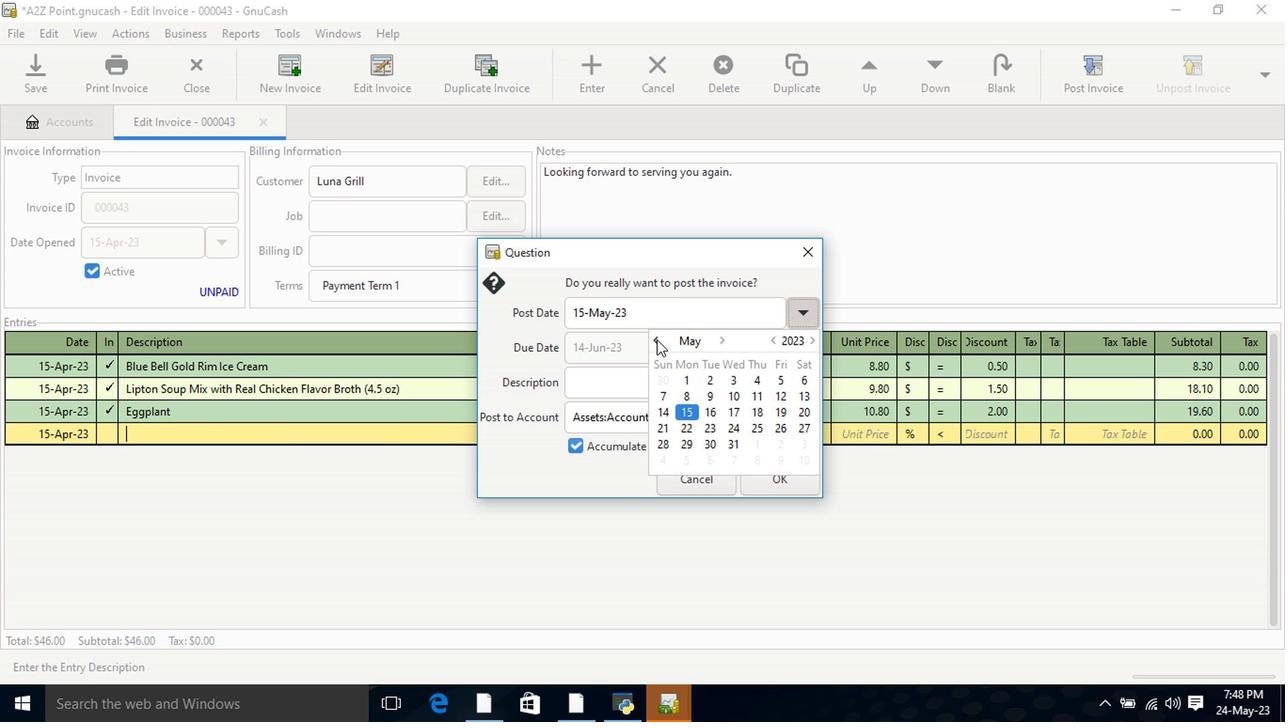
Action: Mouse pressed left at (651, 342)
Screenshot: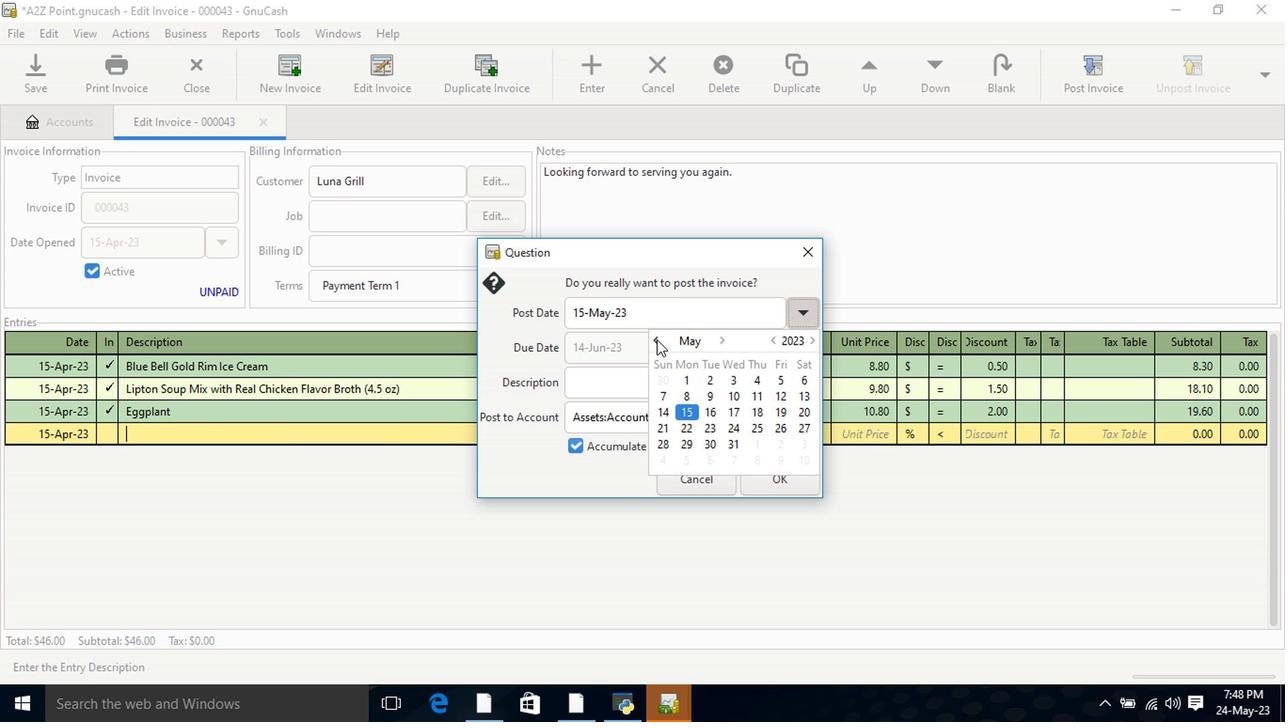 
Action: Mouse moved to (807, 412)
Screenshot: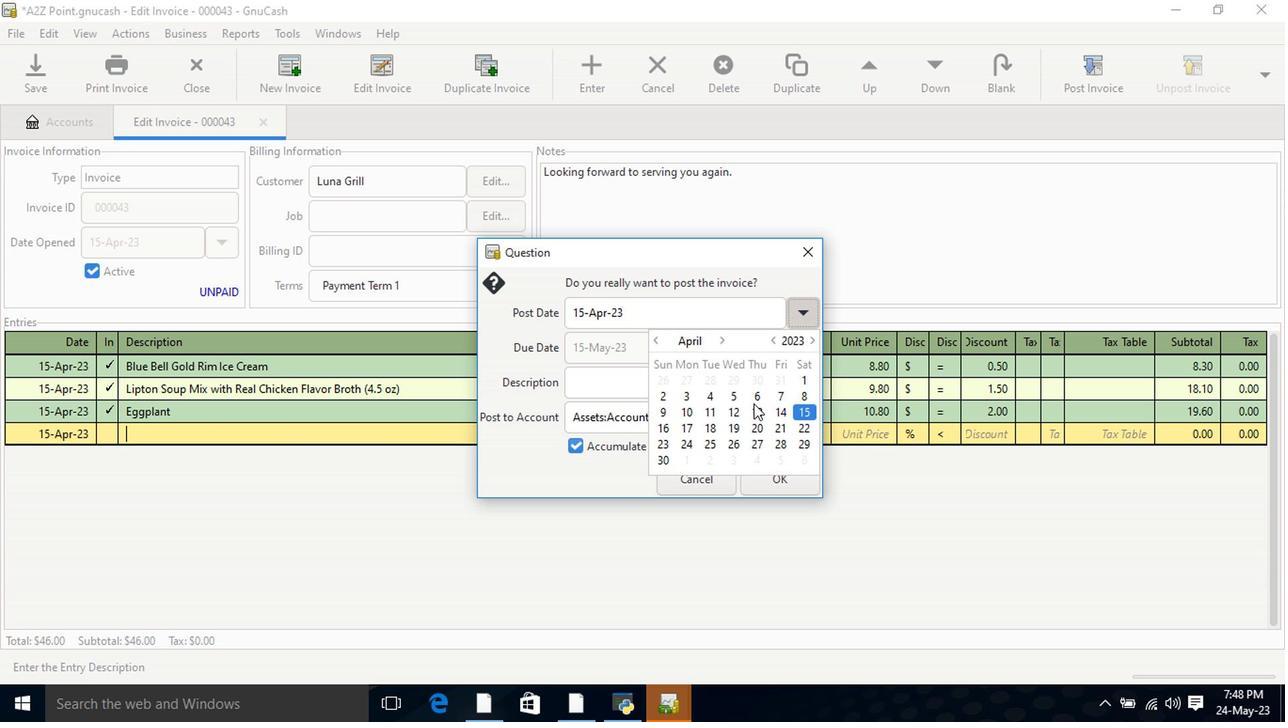 
Action: Mouse pressed left at (807, 412)
Screenshot: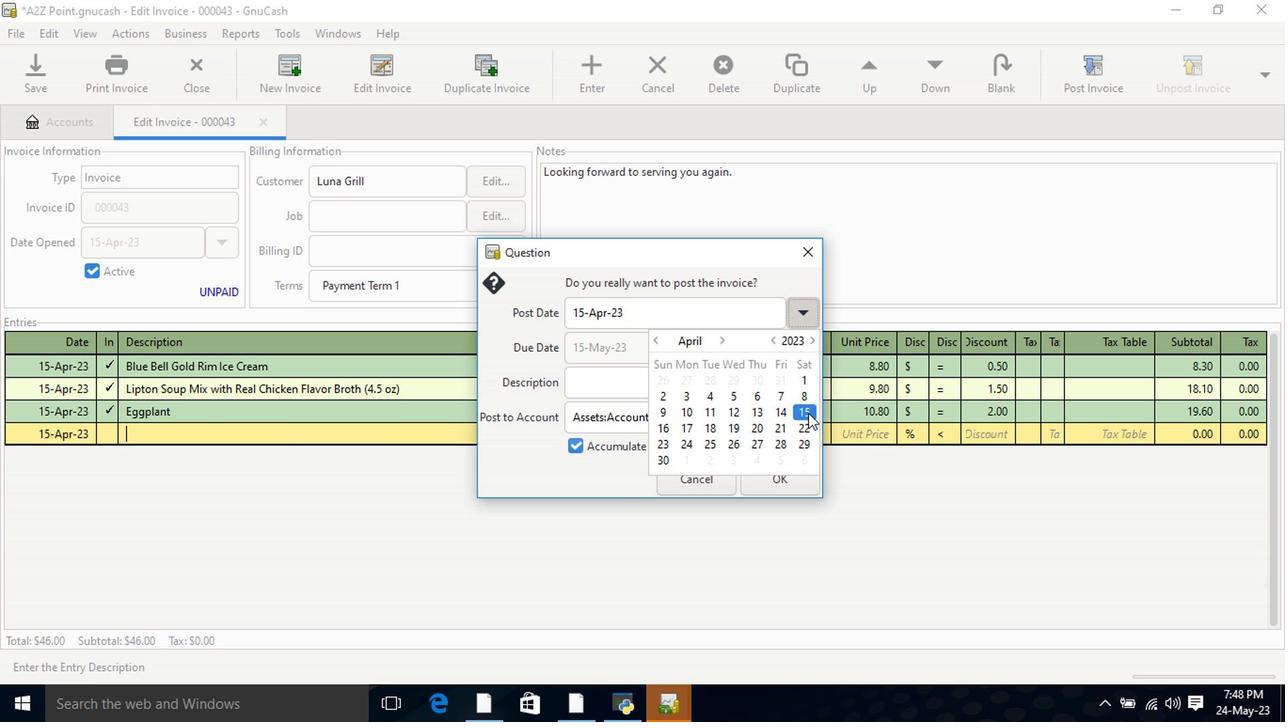 
Action: Mouse pressed left at (807, 412)
Screenshot: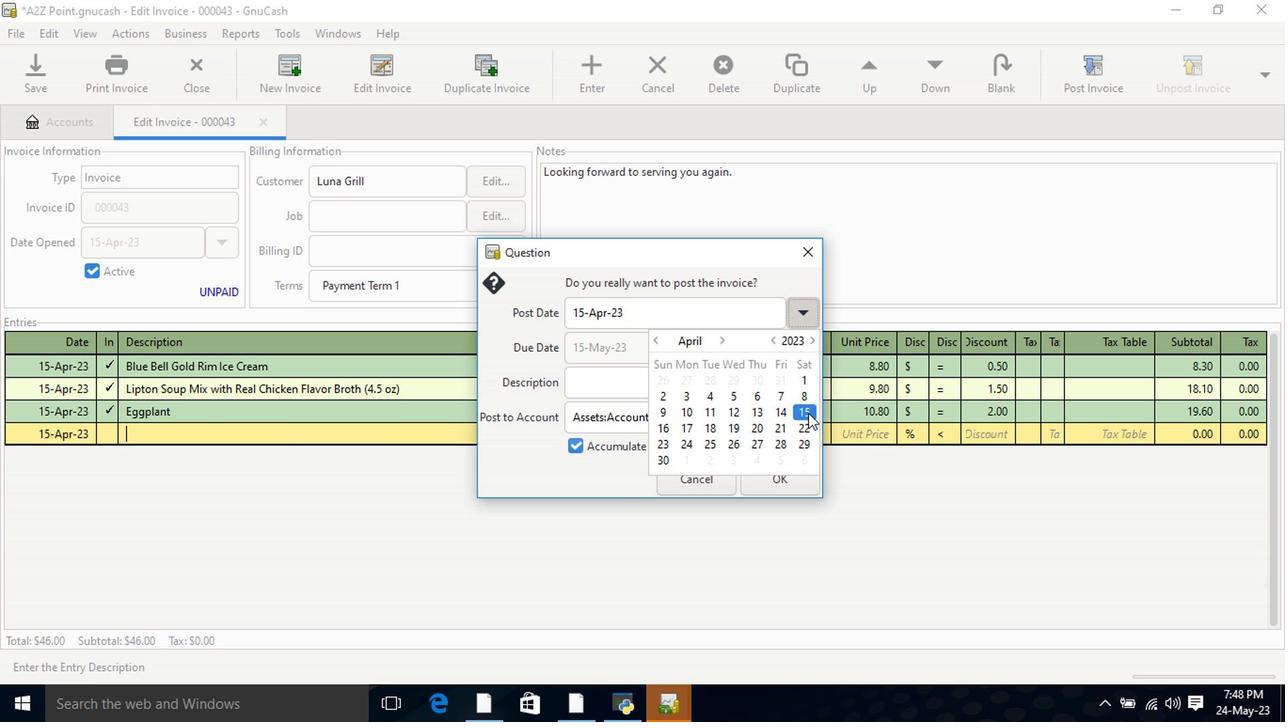 
Action: Mouse moved to (768, 475)
Screenshot: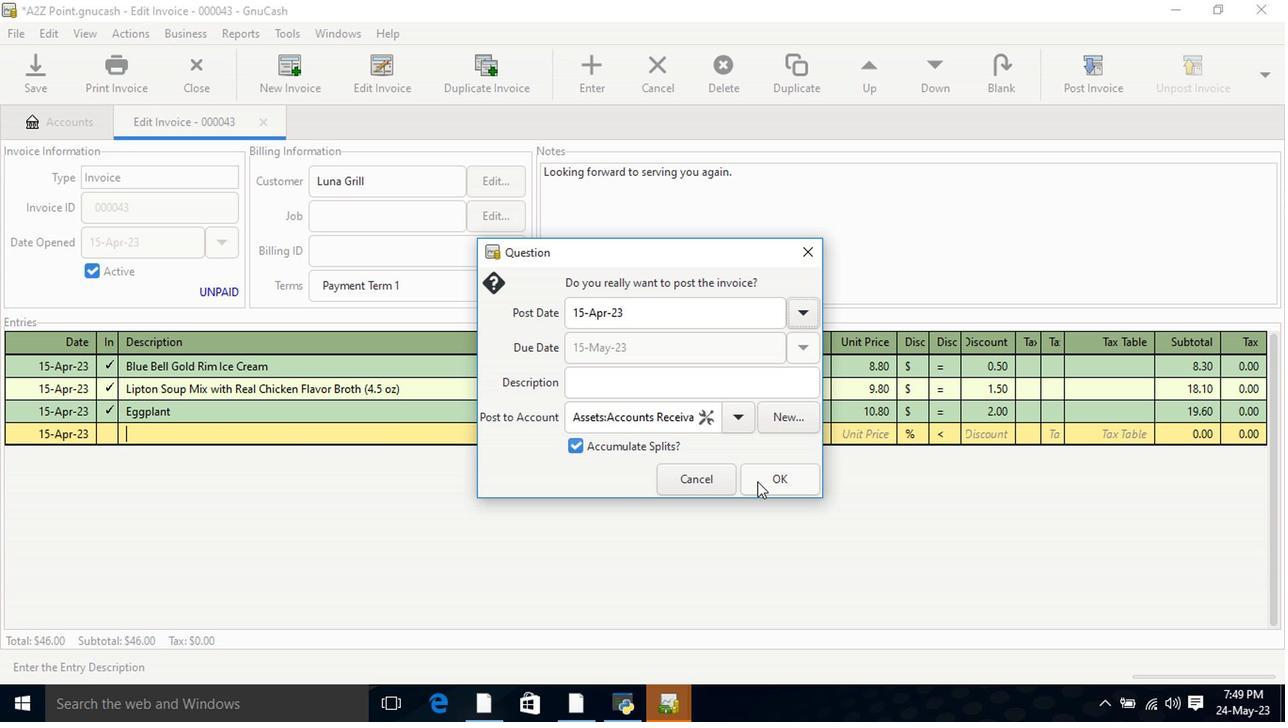 
Action: Mouse pressed left at (768, 475)
Screenshot: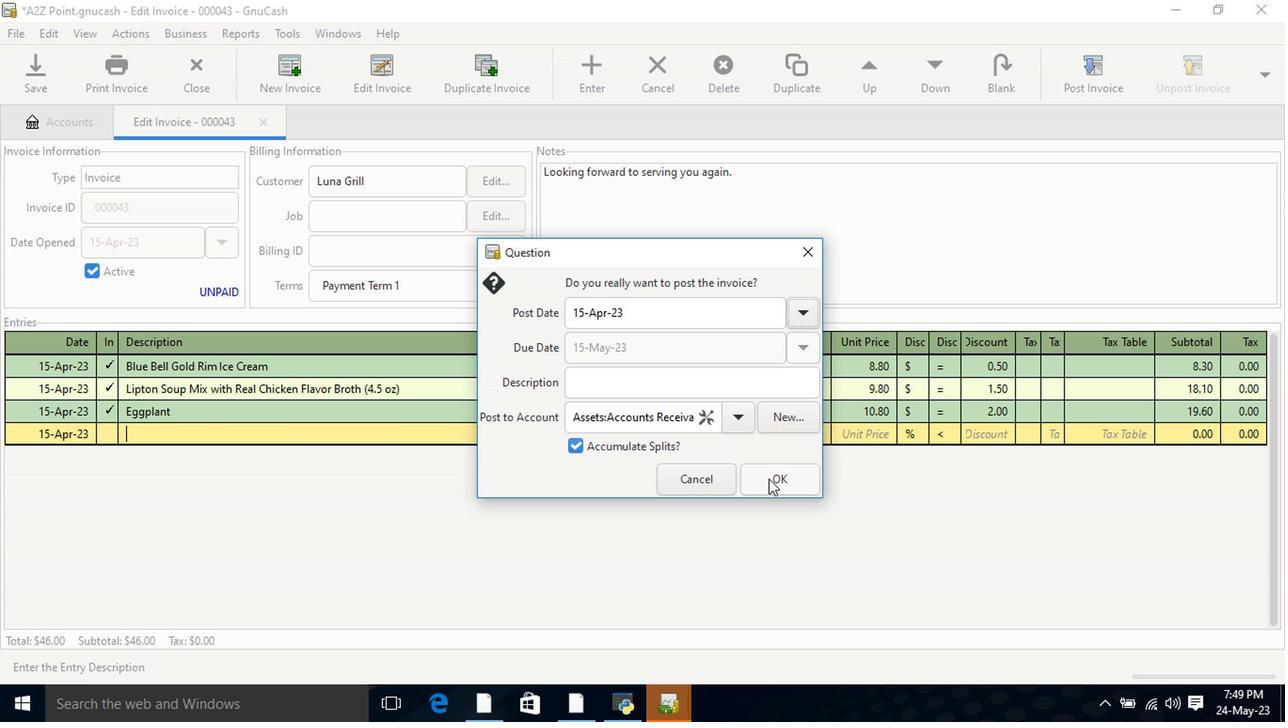 
Action: Mouse moved to (1210, 85)
Screenshot: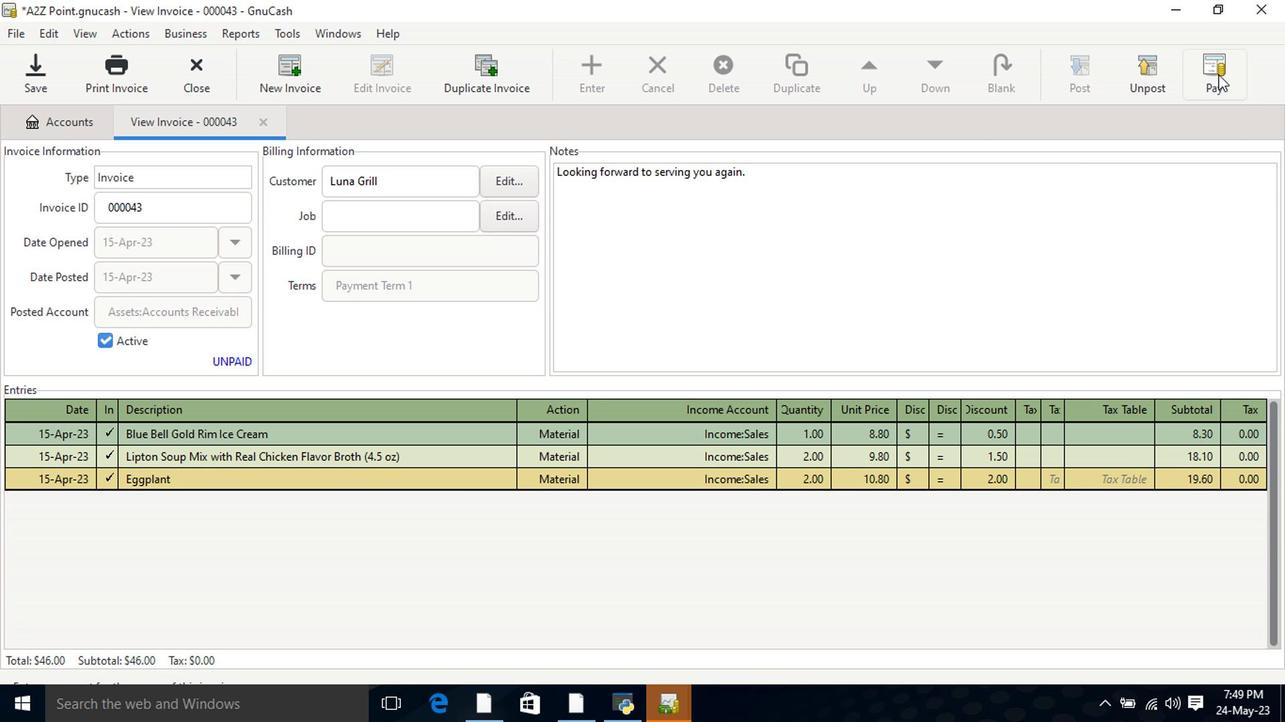 
Action: Mouse pressed left at (1210, 85)
Screenshot: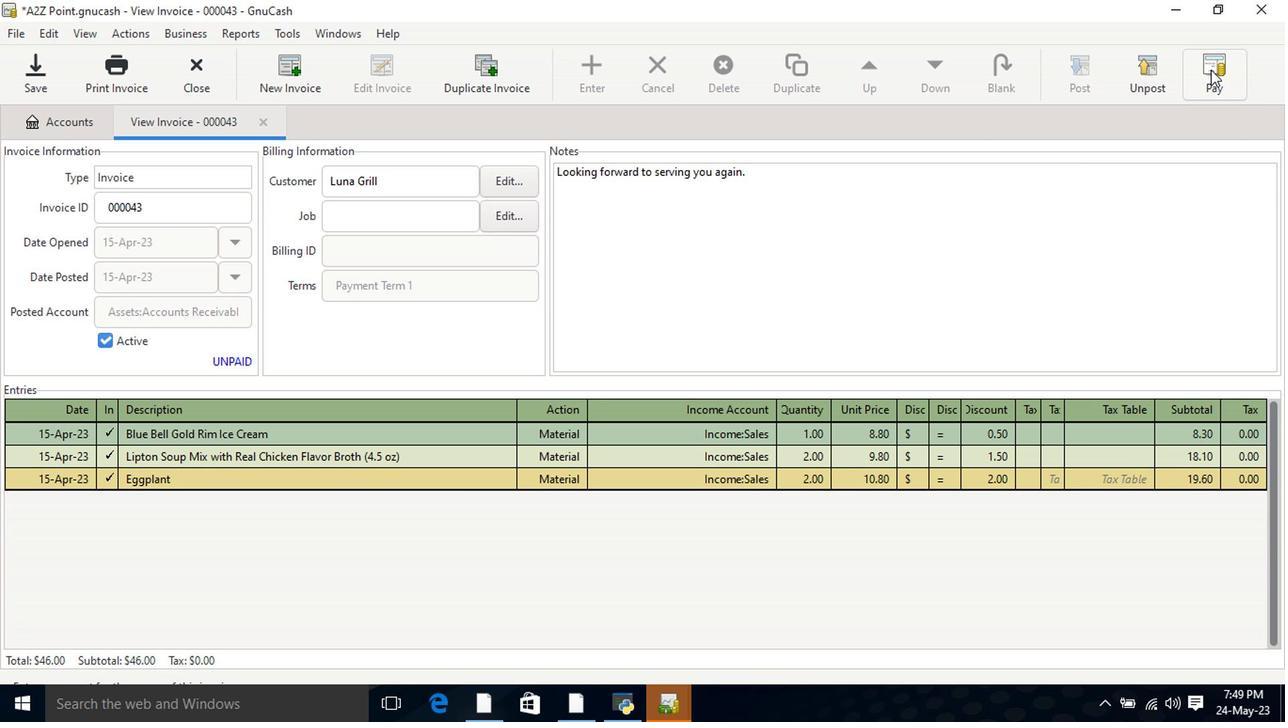 
Action: Mouse moved to (581, 370)
Screenshot: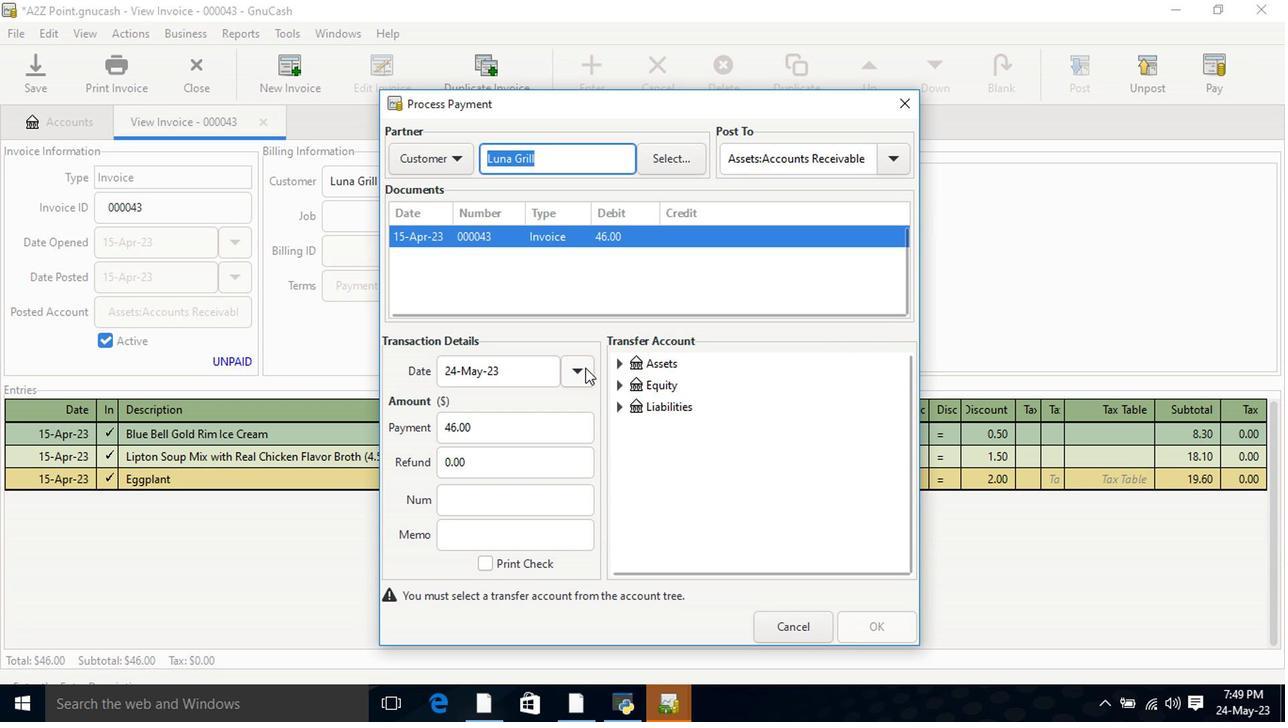 
Action: Mouse pressed left at (581, 370)
Screenshot: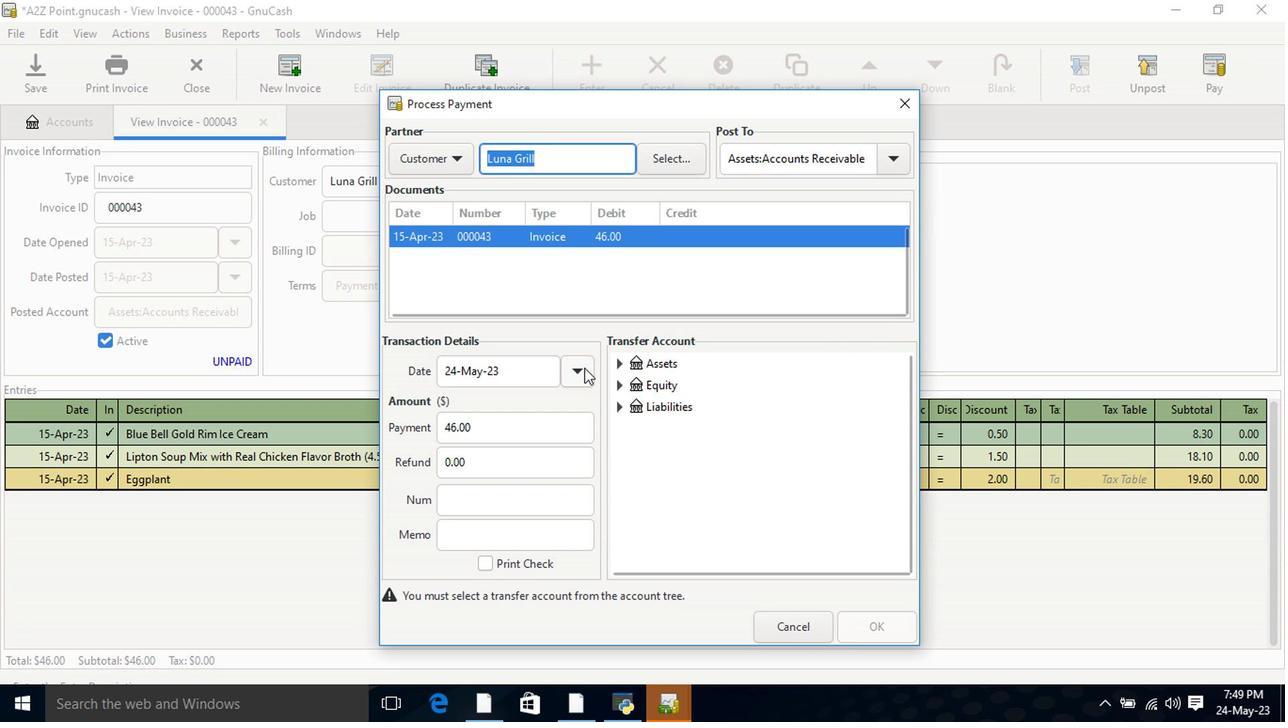 
Action: Mouse moved to (465, 470)
Screenshot: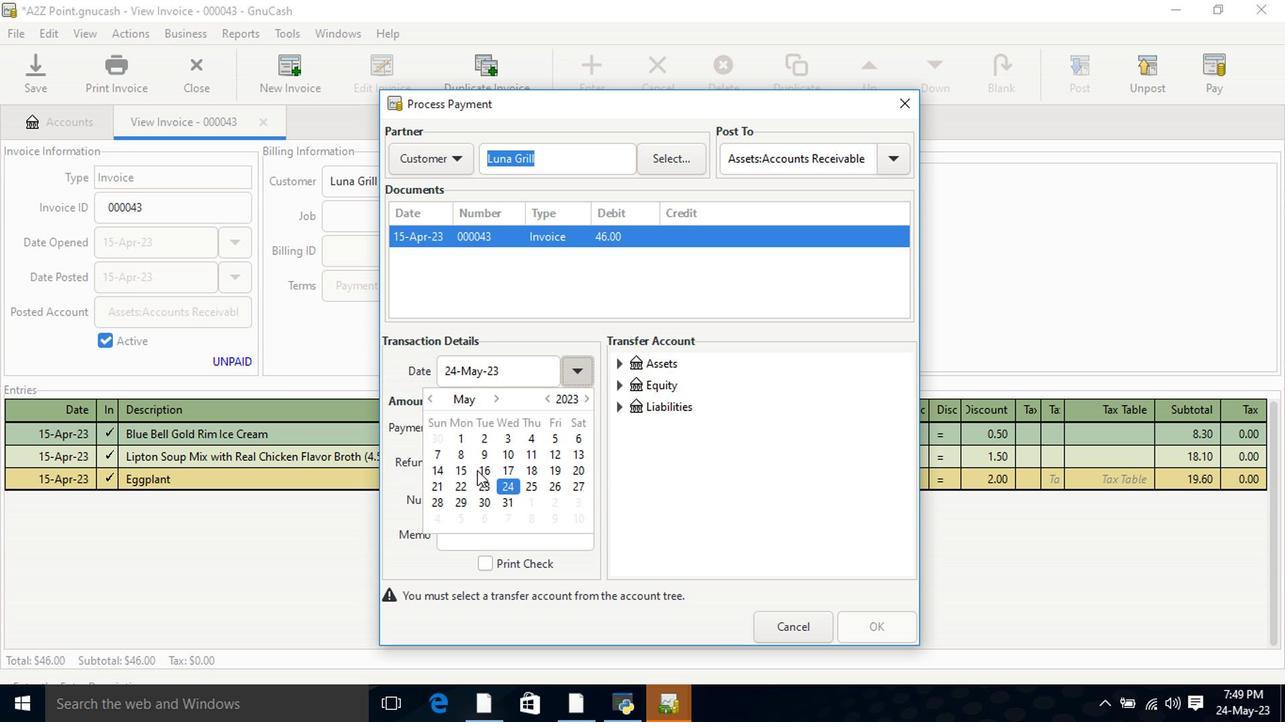 
Action: Mouse pressed left at (465, 470)
Screenshot: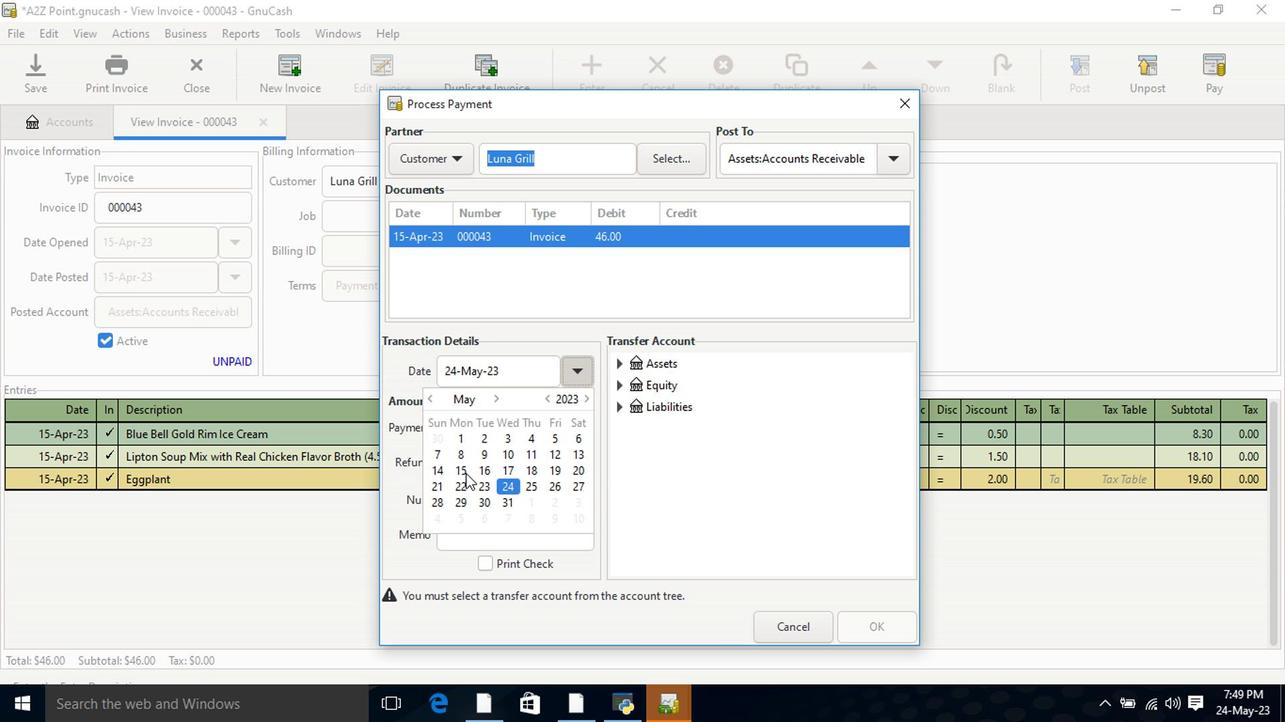
Action: Mouse pressed left at (465, 470)
Screenshot: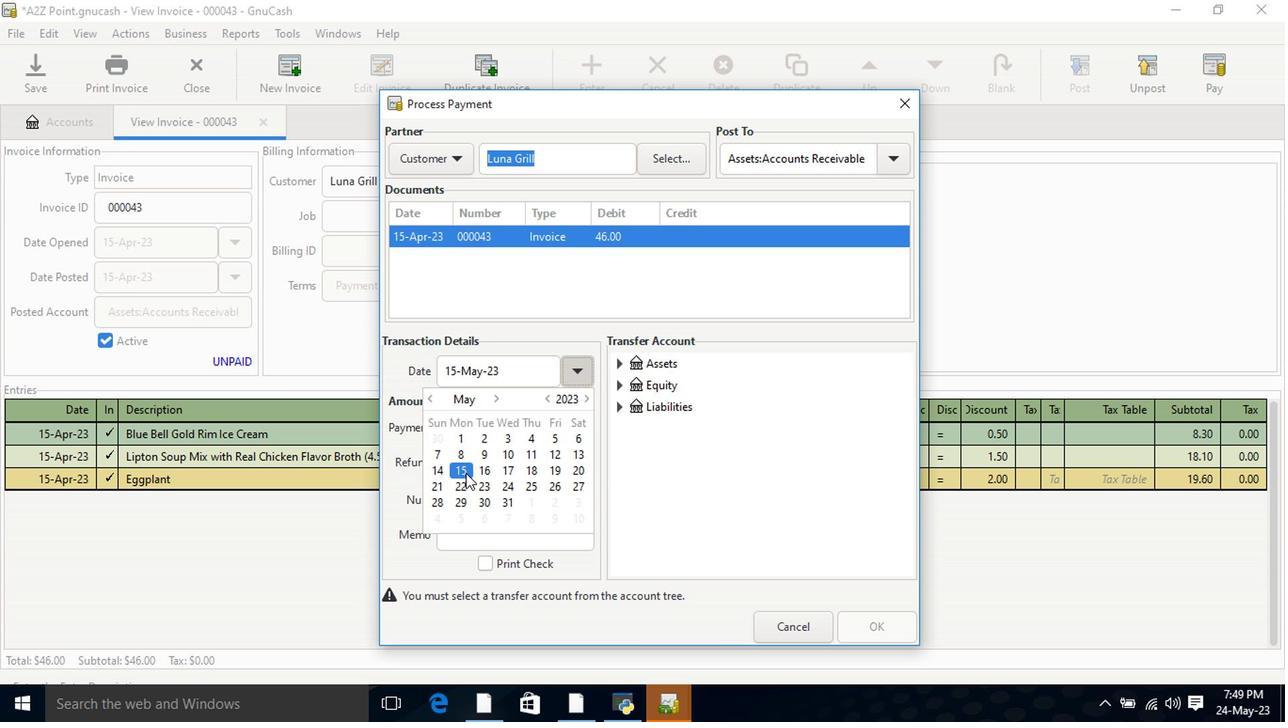 
Action: Mouse moved to (616, 367)
Screenshot: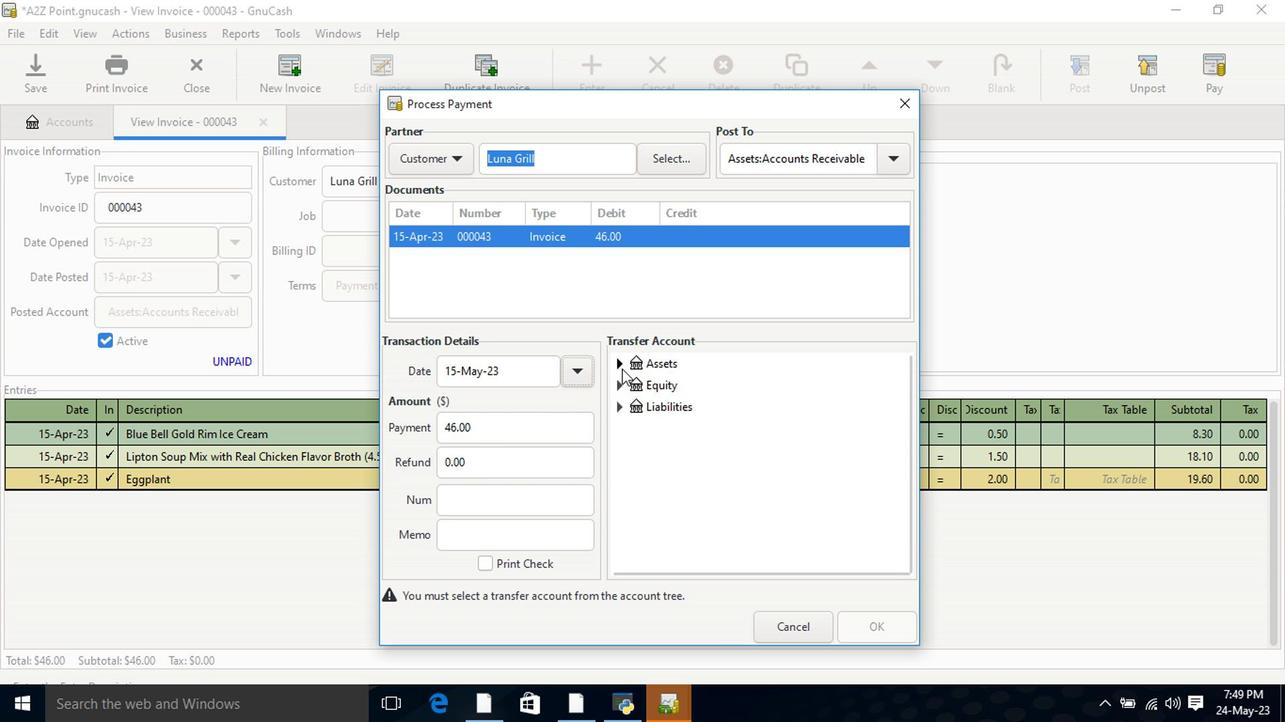 
Action: Mouse pressed left at (616, 367)
Screenshot: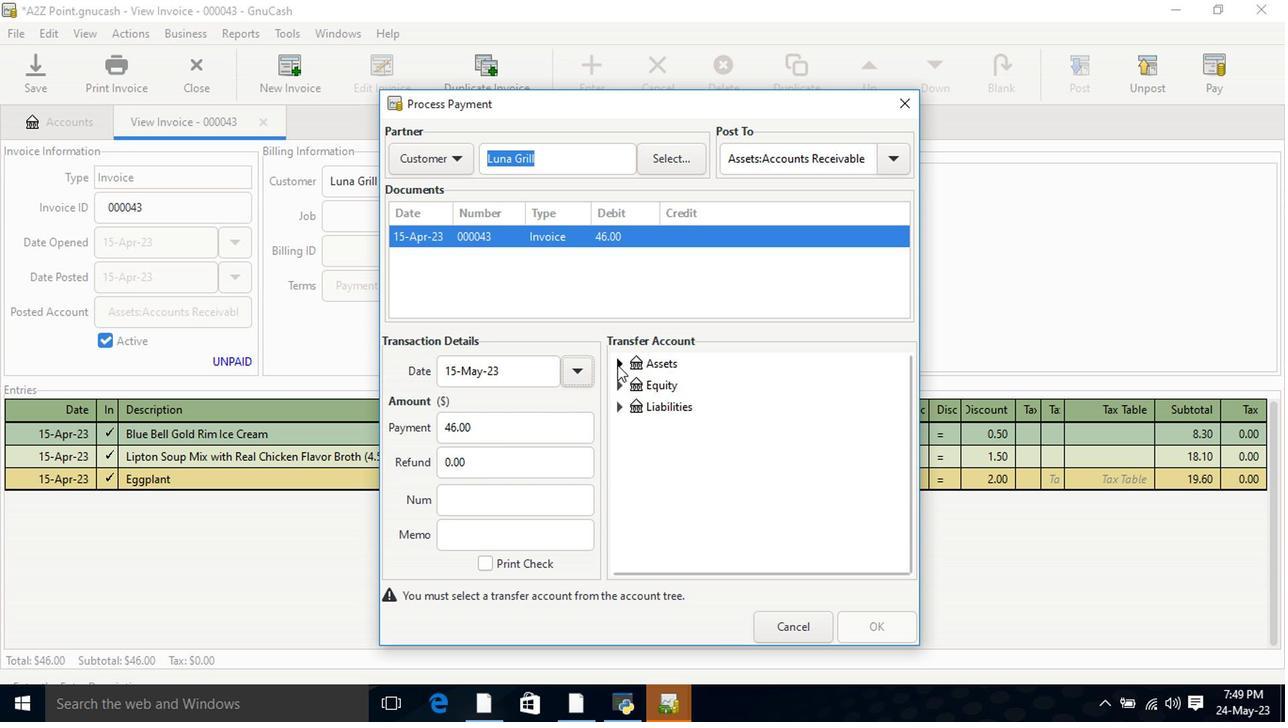 
Action: Mouse moved to (637, 390)
Screenshot: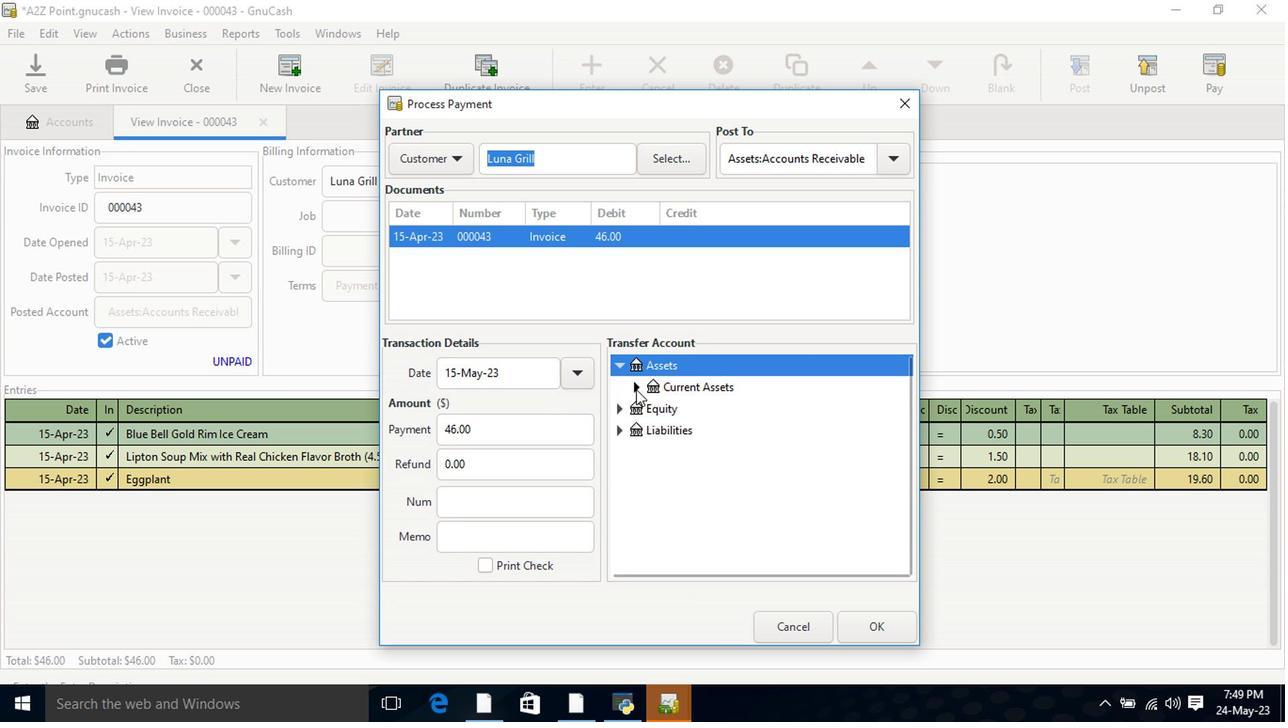 
Action: Mouse pressed left at (637, 390)
Screenshot: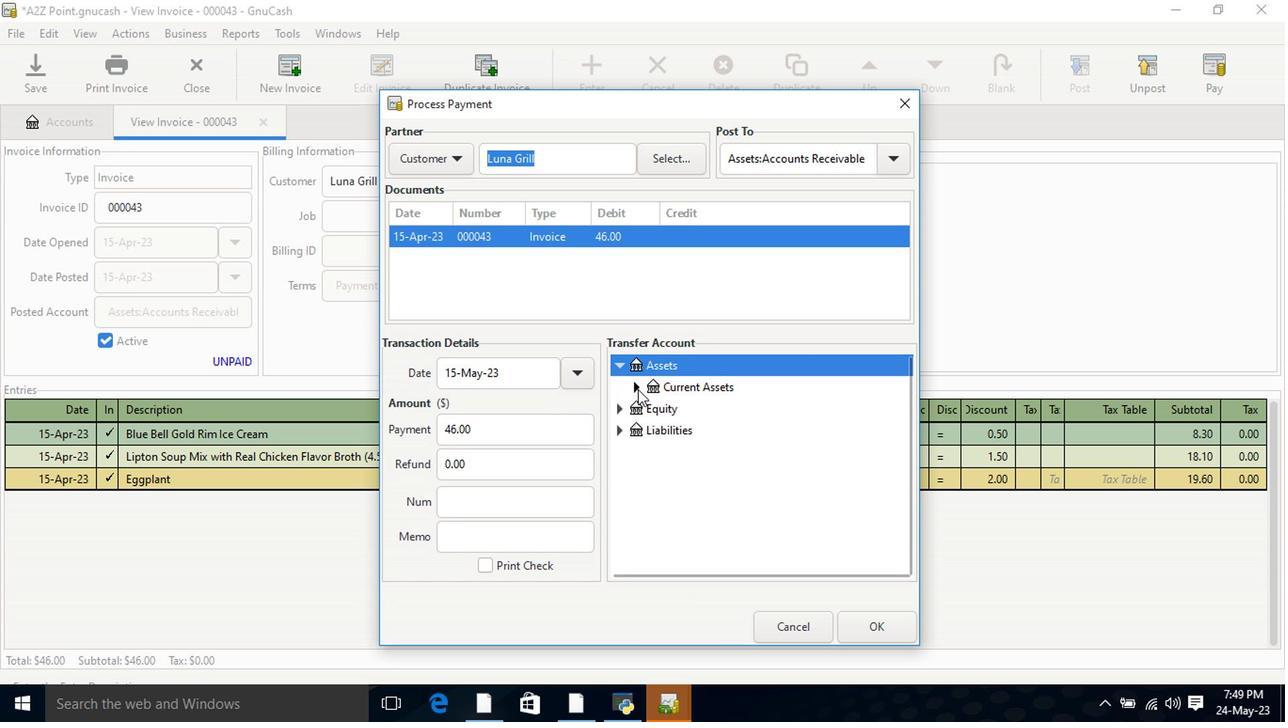 
Action: Mouse moved to (667, 414)
Screenshot: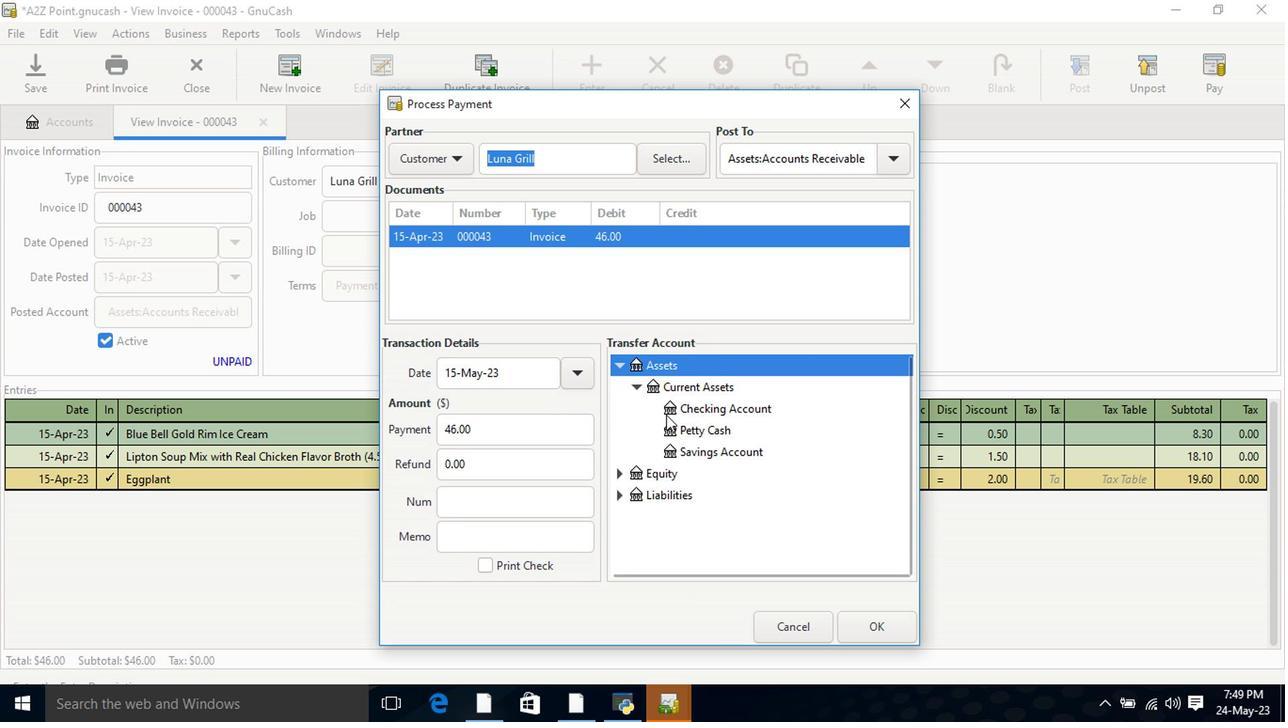
Action: Mouse pressed left at (667, 414)
Screenshot: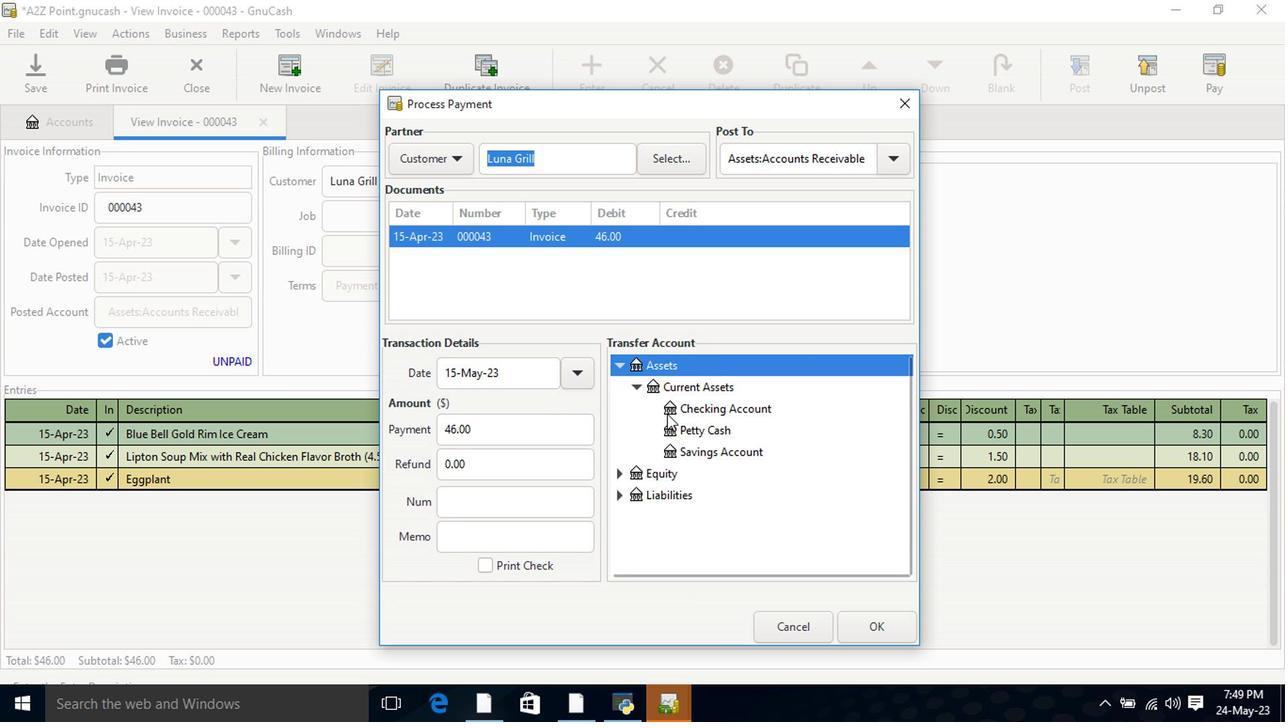 
Action: Mouse moved to (890, 621)
Screenshot: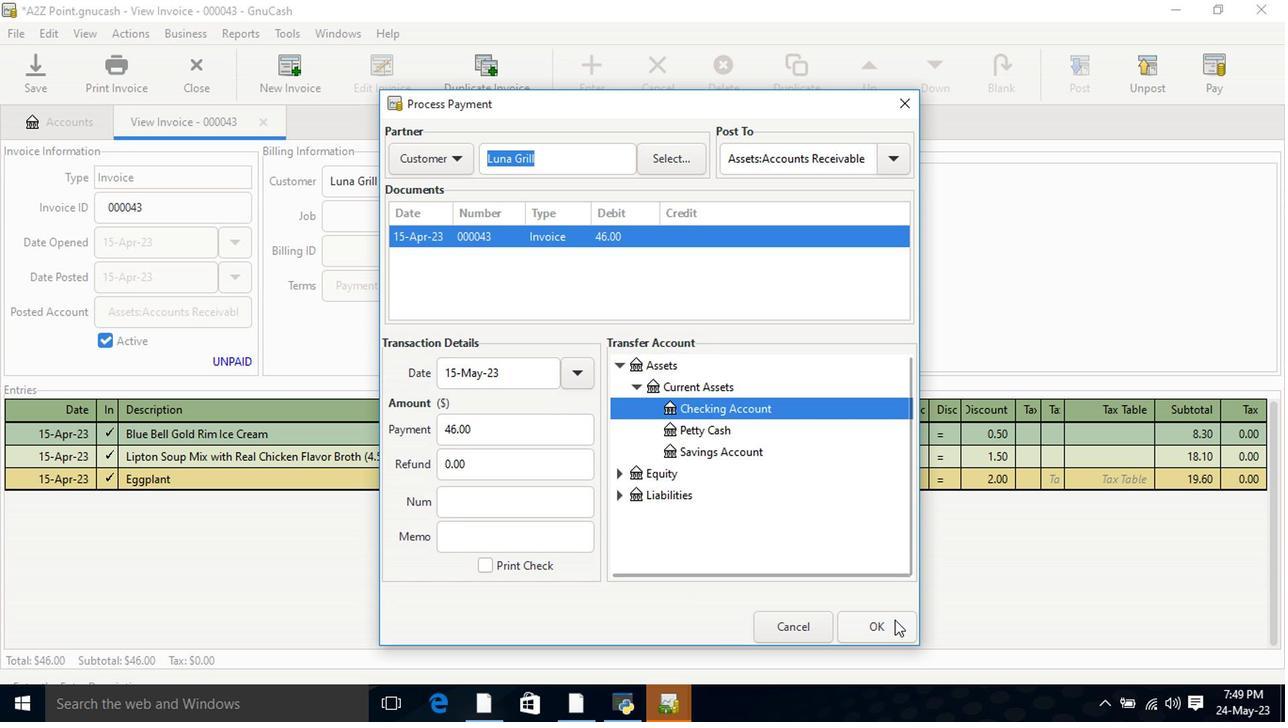 
Action: Mouse pressed left at (890, 621)
Screenshot: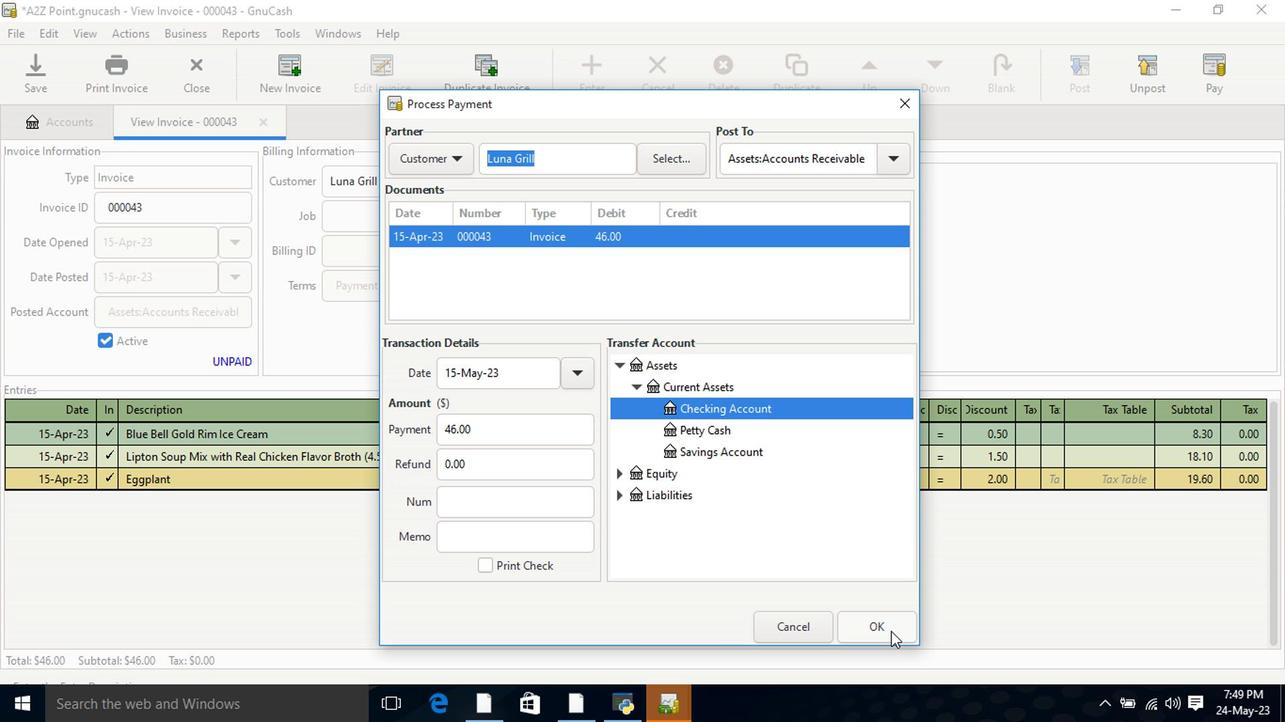 
Action: Mouse moved to (125, 86)
Screenshot: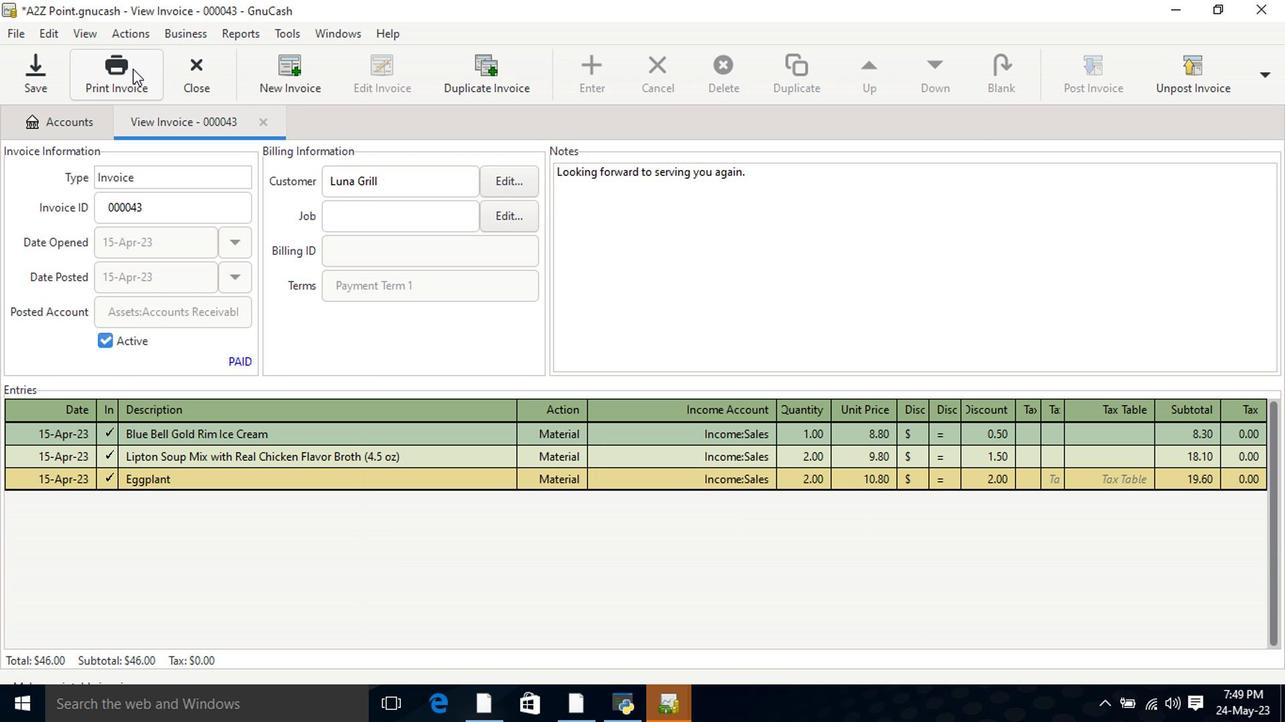 
Action: Mouse pressed left at (125, 86)
Screenshot: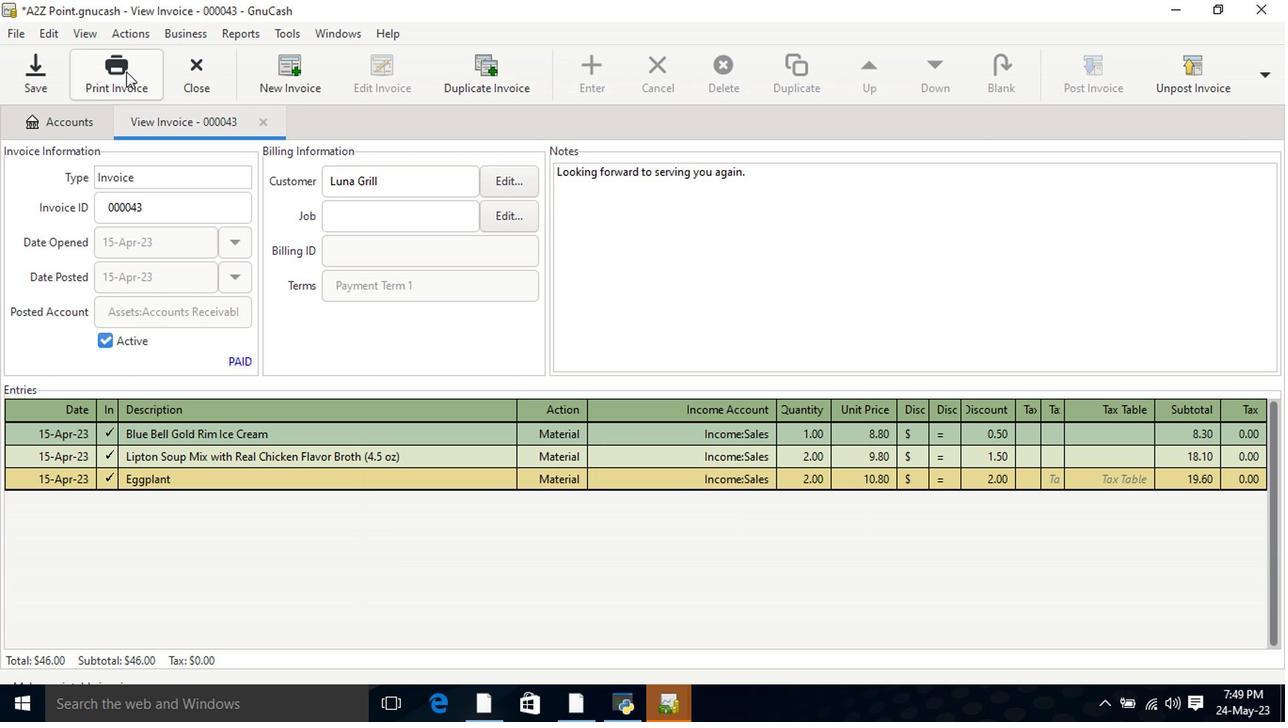 
Action: Mouse moved to (473, 74)
Screenshot: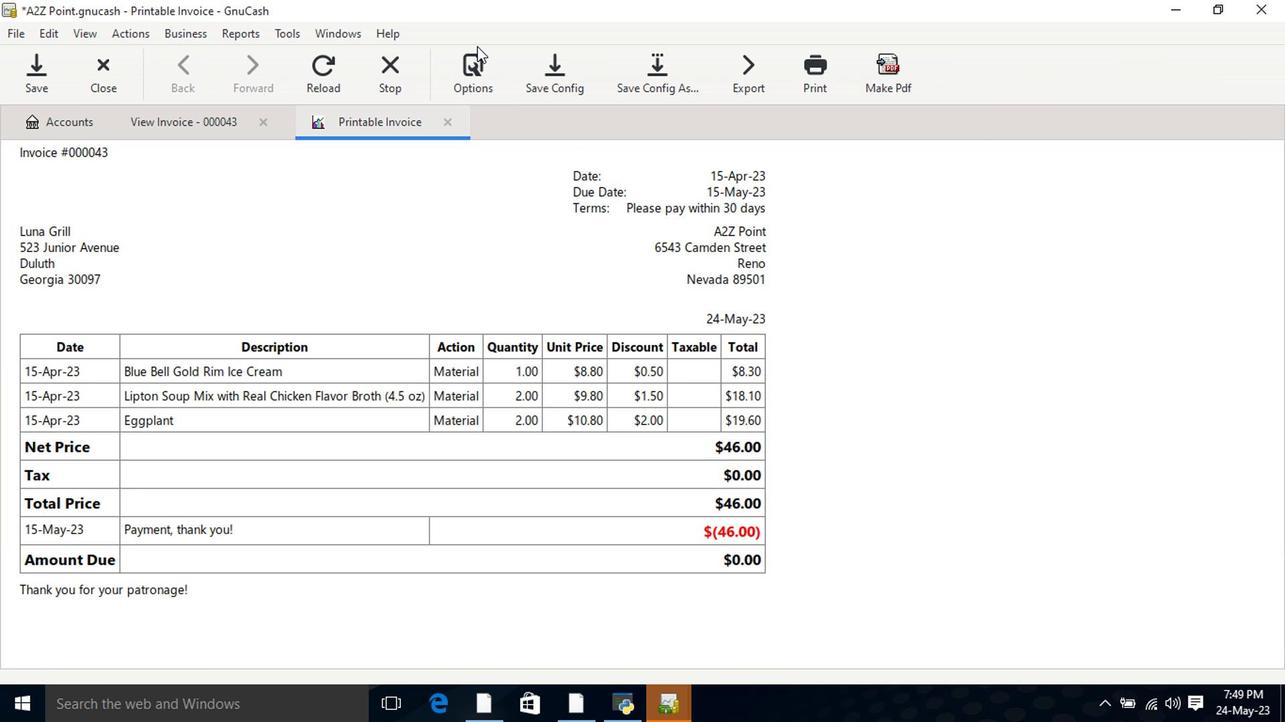 
Action: Mouse pressed left at (473, 74)
Screenshot: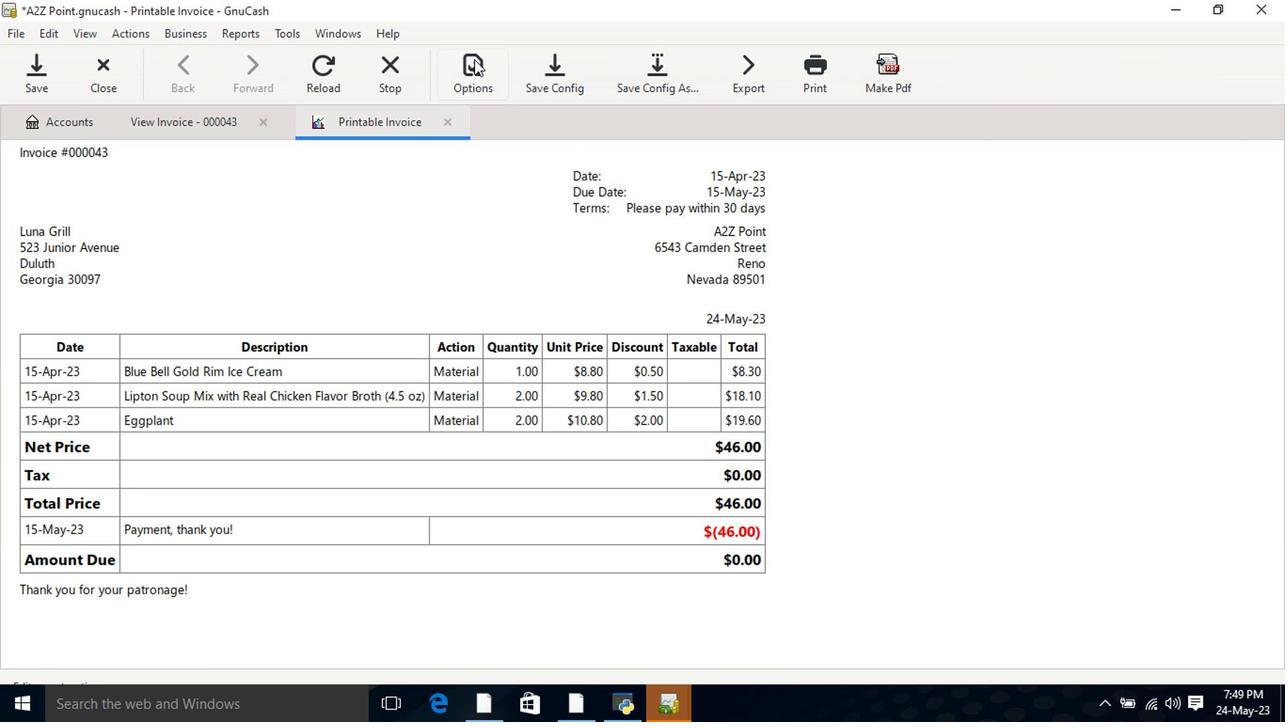 
Action: Mouse moved to (671, 125)
Screenshot: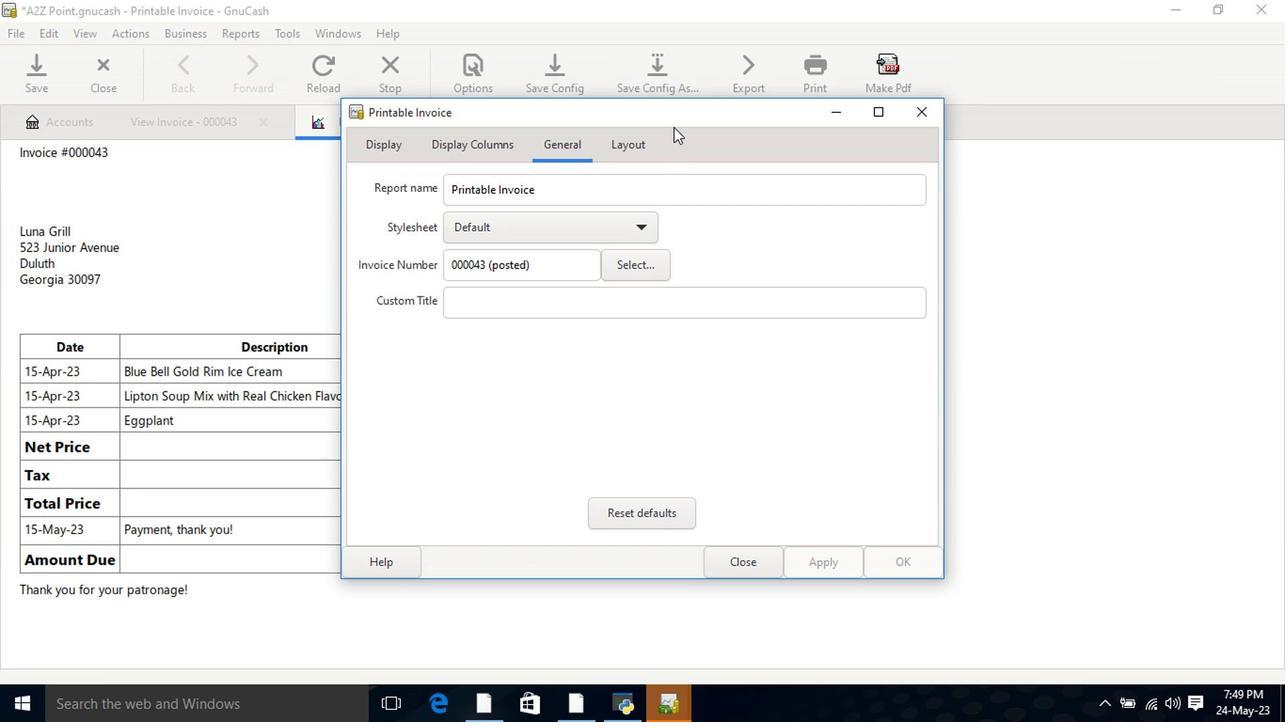 
Action: Mouse pressed left at (671, 125)
Screenshot: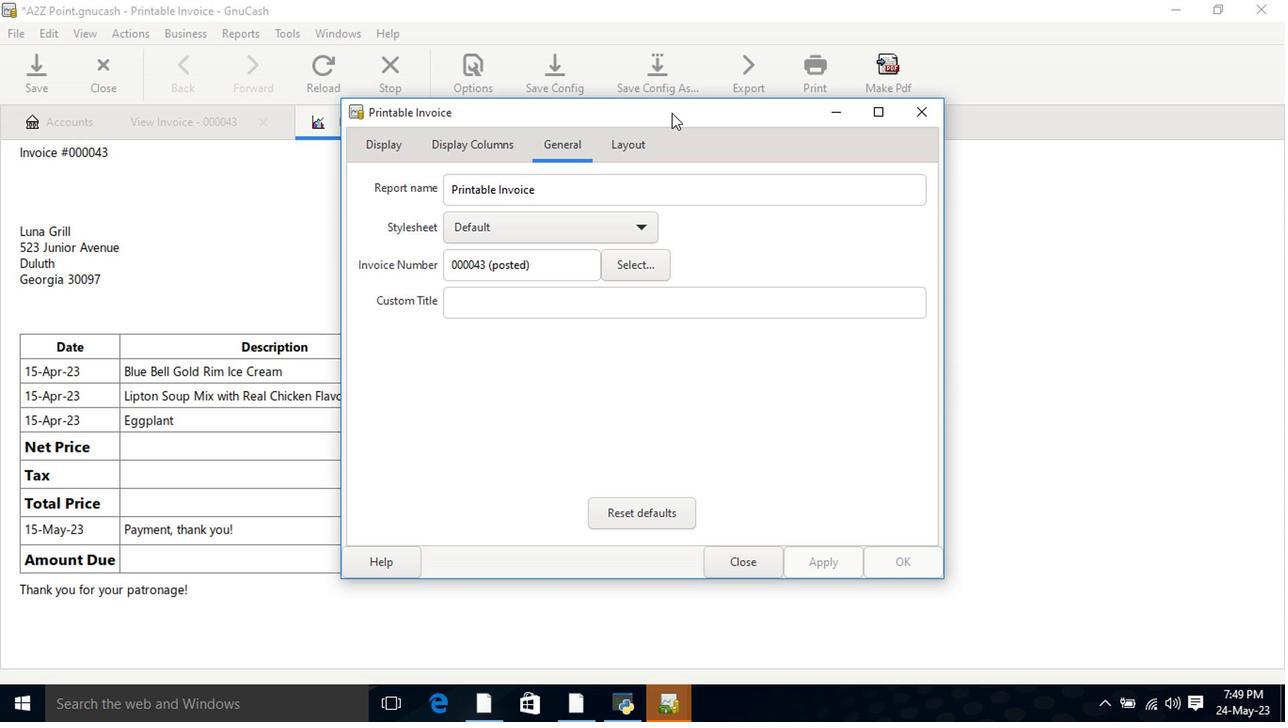 
Action: Mouse moved to (511, 246)
Screenshot: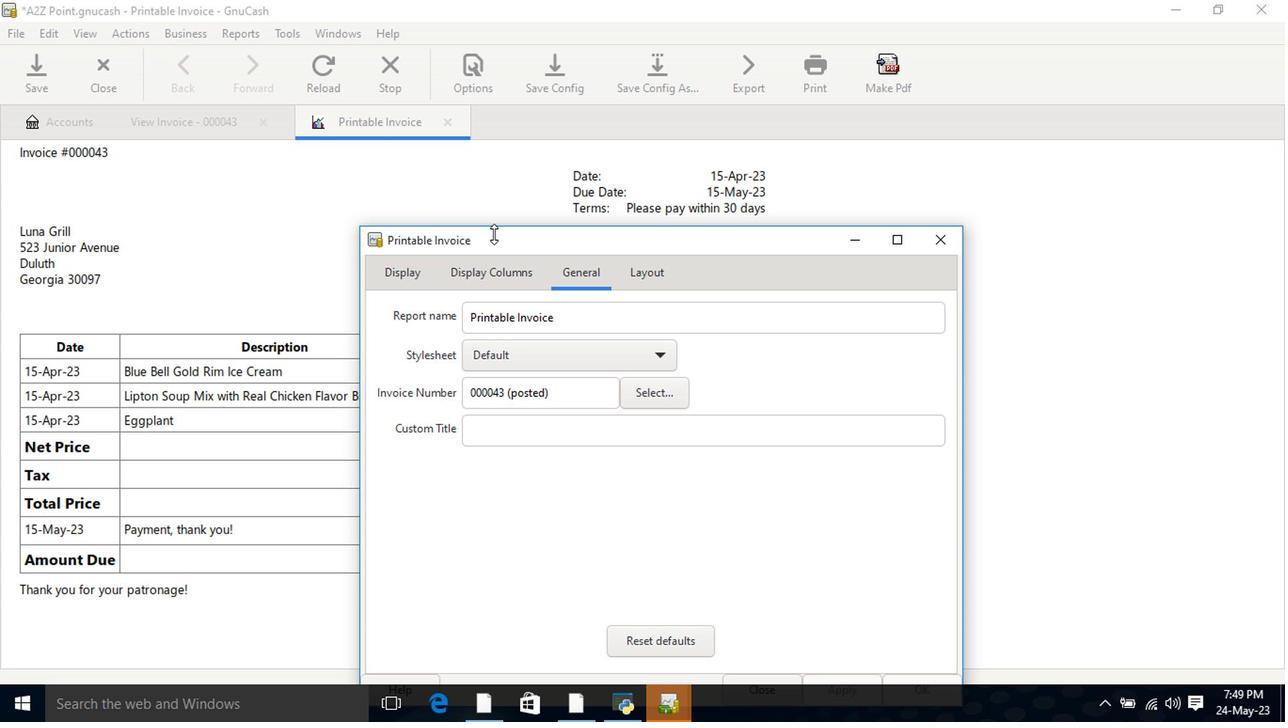 
Action: Mouse pressed left at (511, 246)
Screenshot: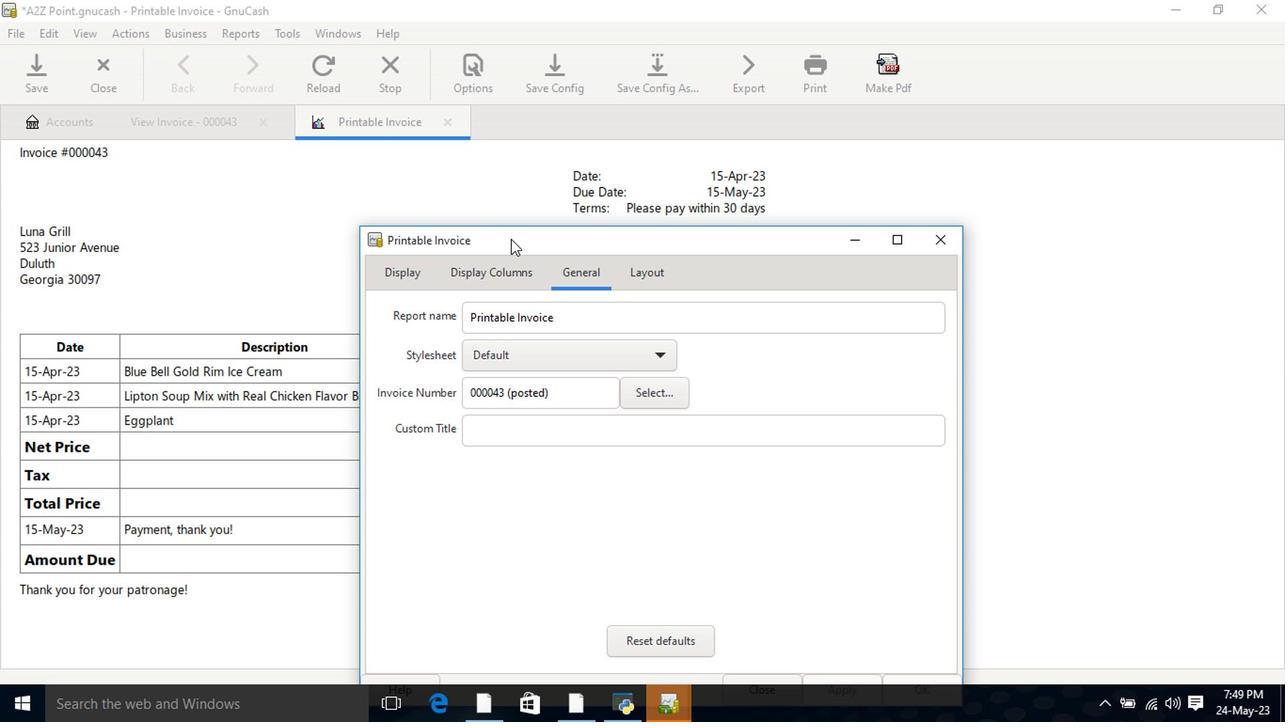 
Action: Mouse moved to (402, 172)
Screenshot: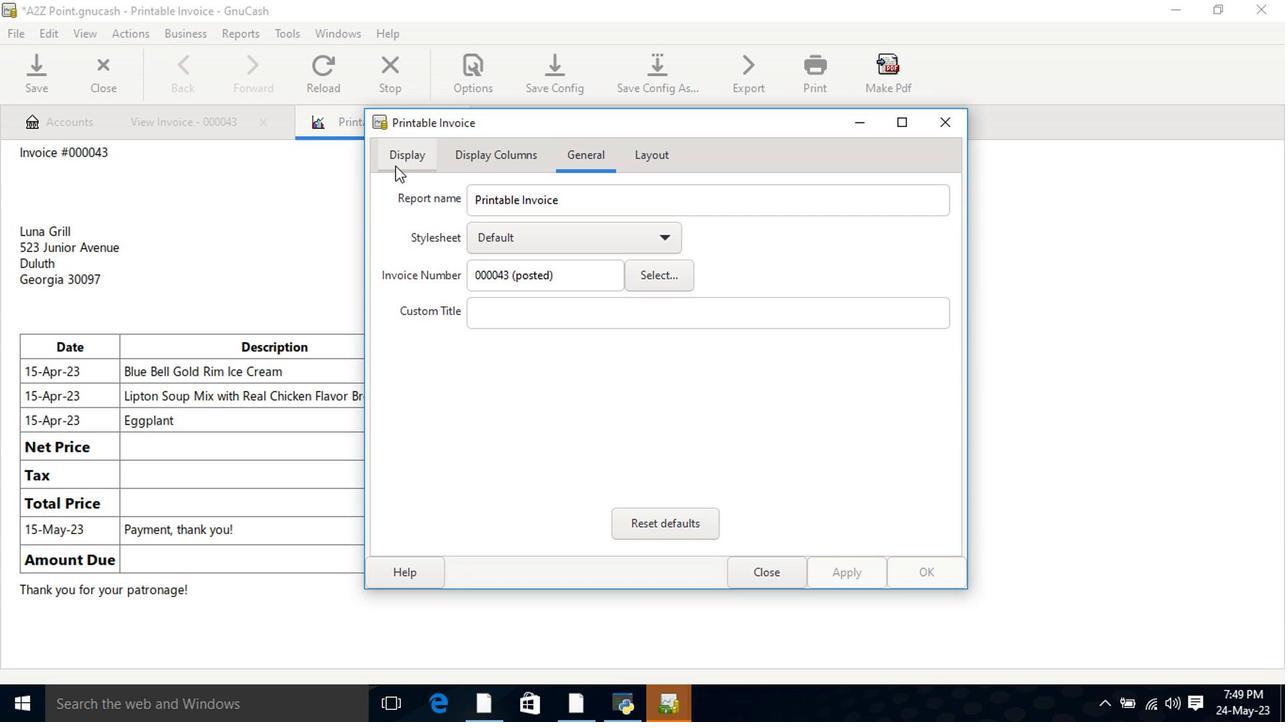 
Action: Mouse pressed left at (402, 172)
Screenshot: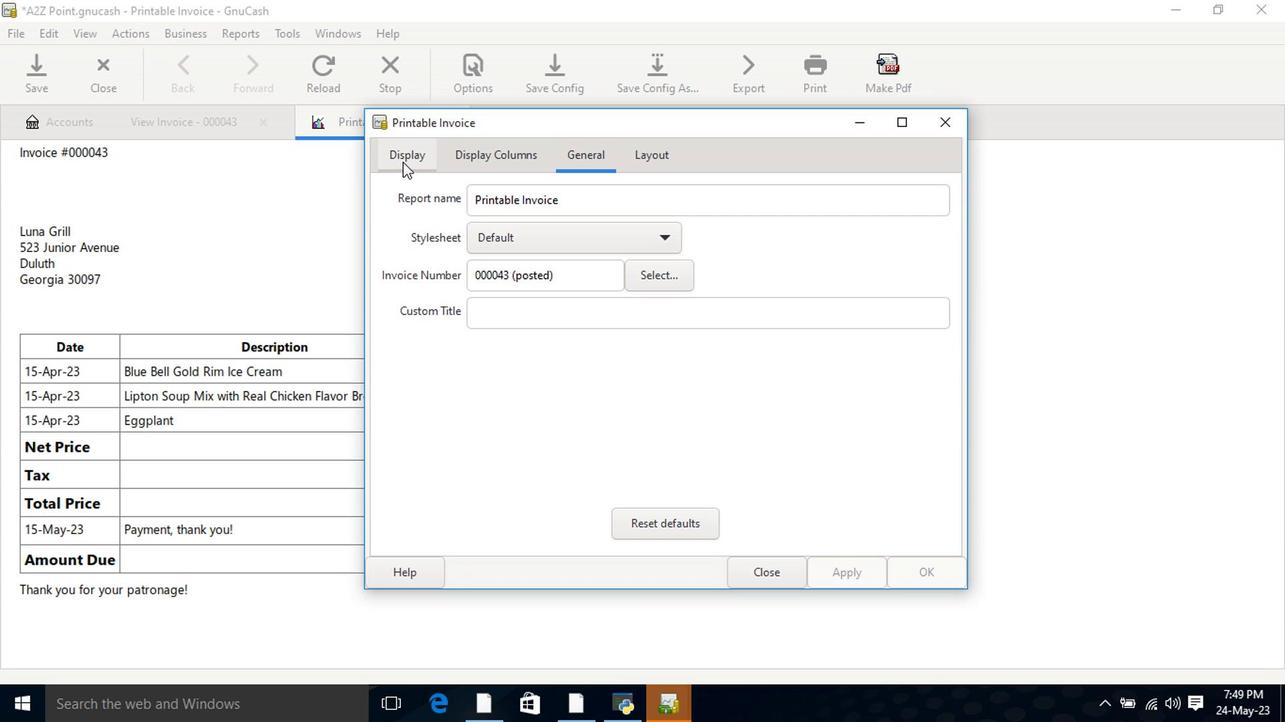 
Action: Mouse moved to (516, 374)
Screenshot: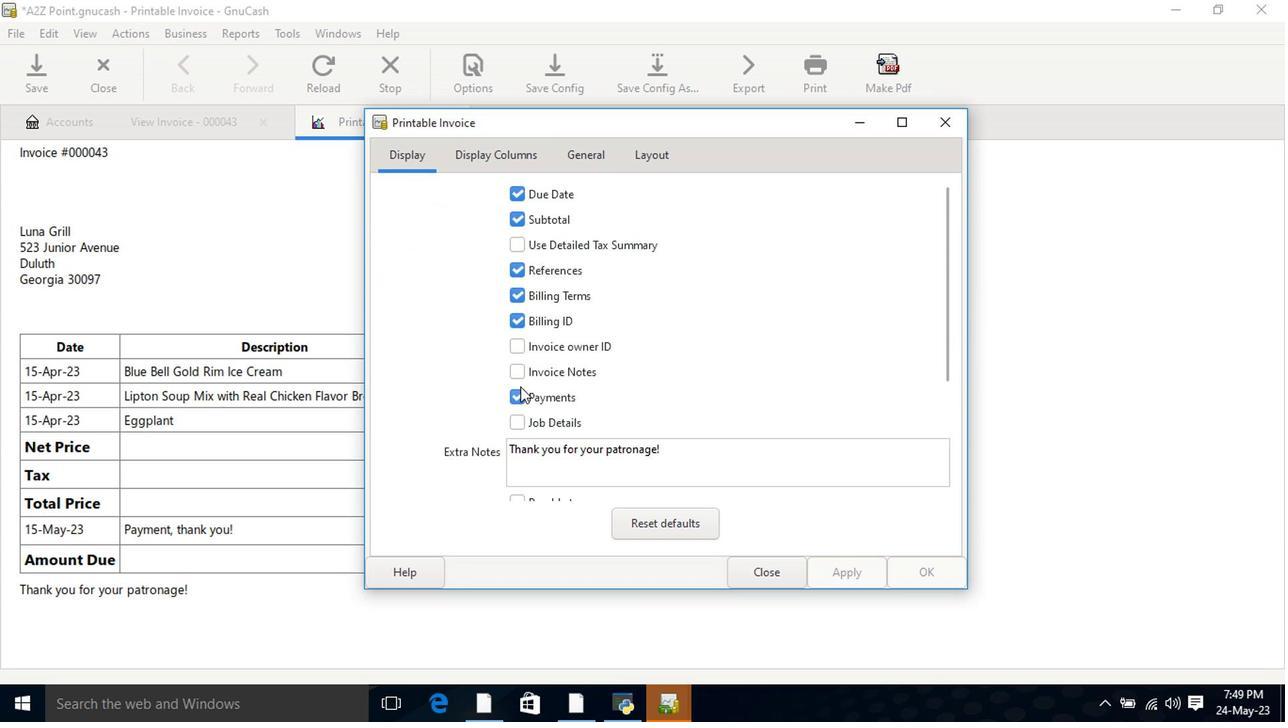 
Action: Mouse pressed left at (516, 374)
Screenshot: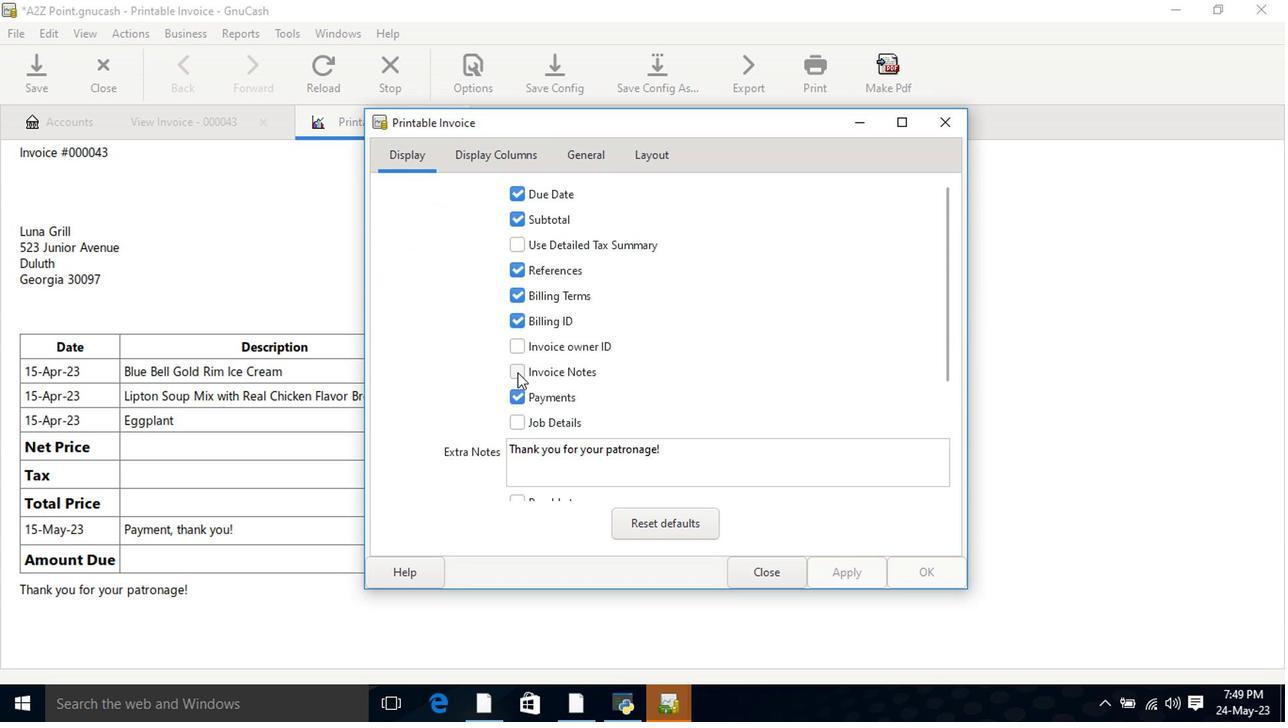 
Action: Mouse moved to (858, 564)
Screenshot: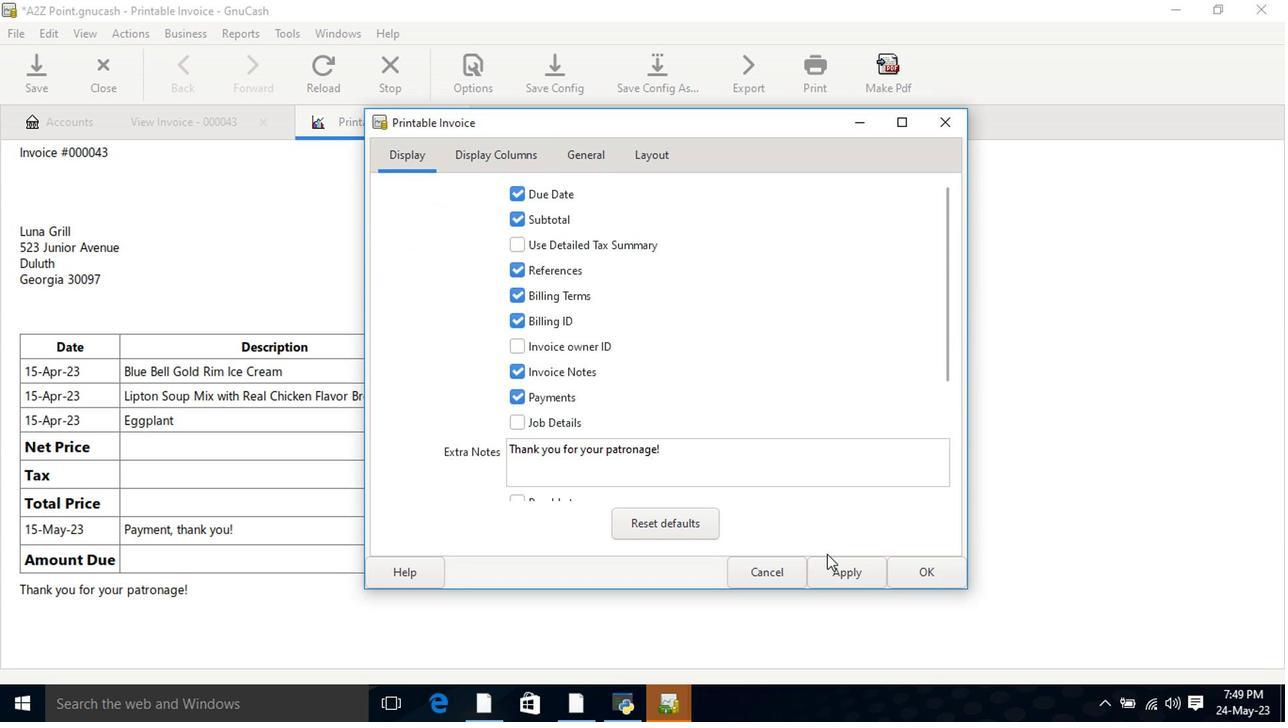 
Action: Mouse pressed left at (858, 564)
Screenshot: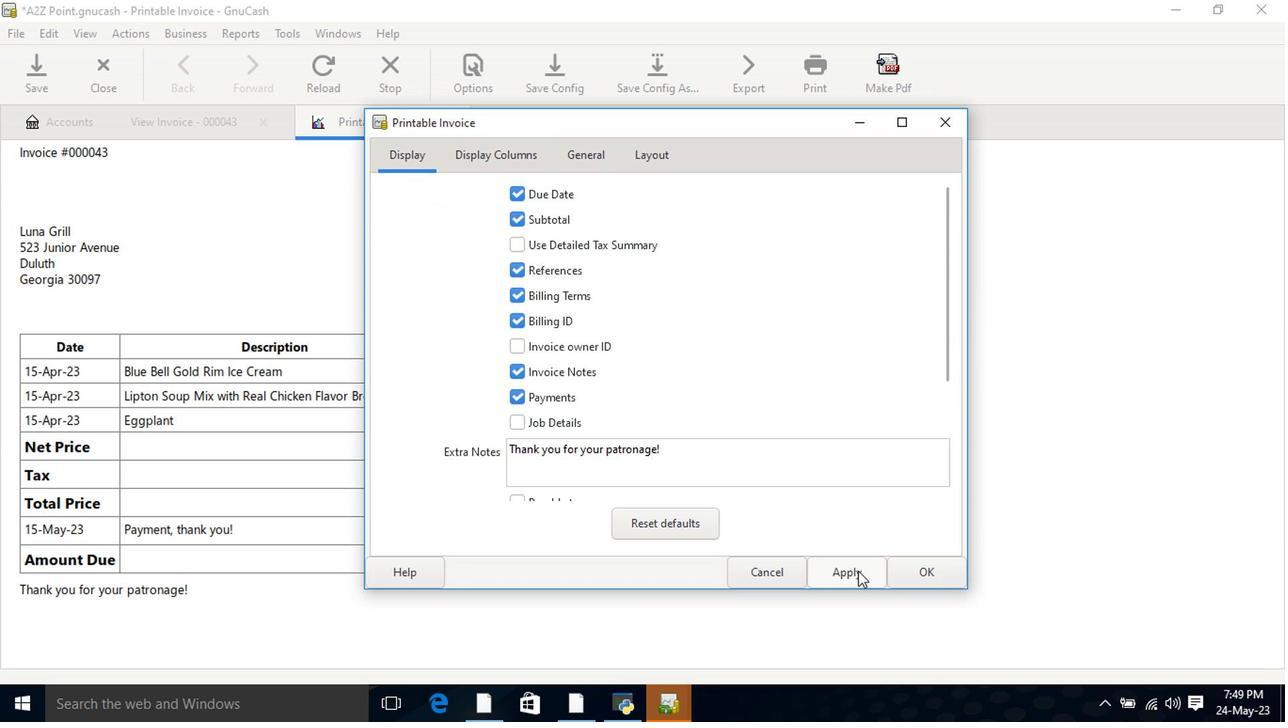 
Action: Mouse moved to (783, 568)
Screenshot: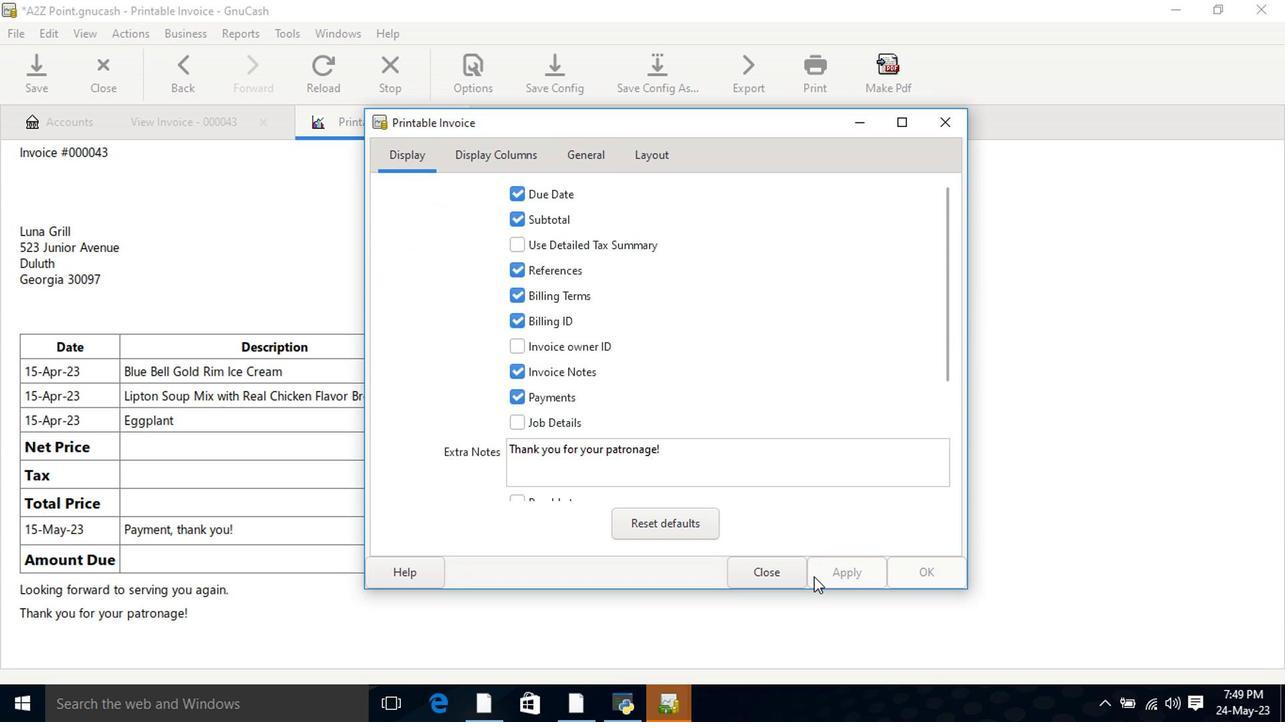 
Action: Mouse pressed left at (783, 568)
Screenshot: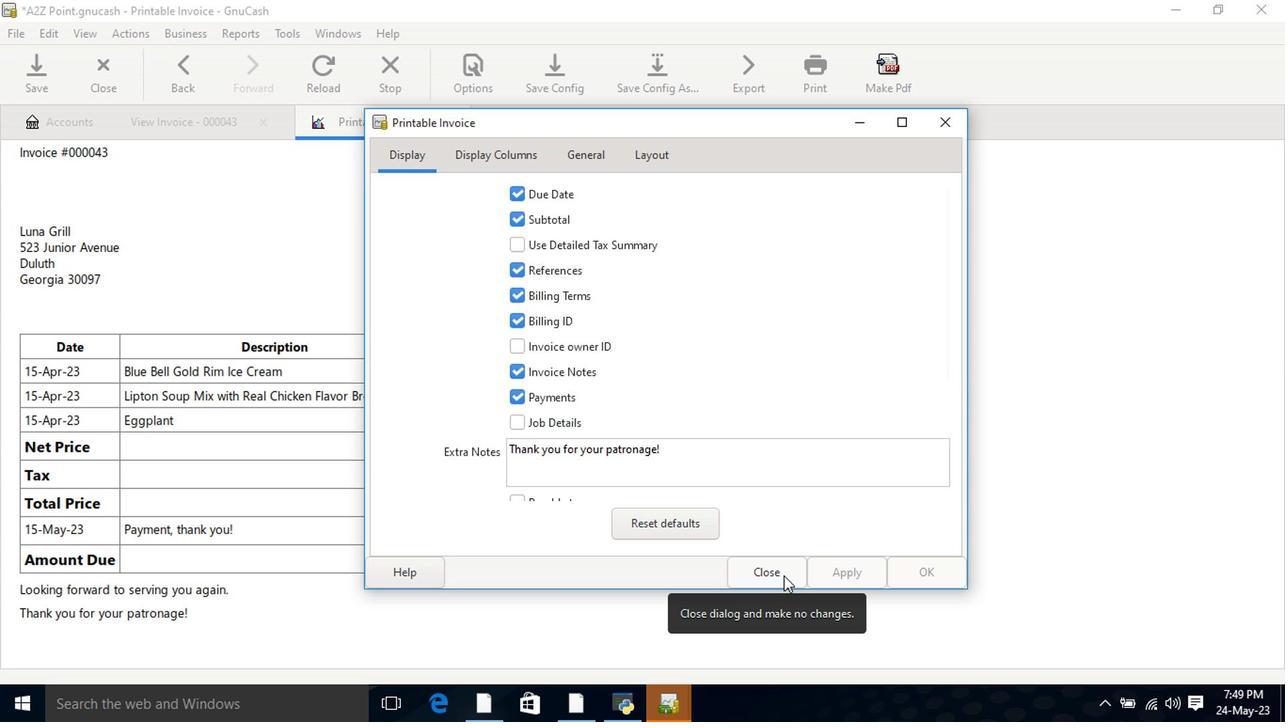
Action: Mouse moved to (935, 522)
Screenshot: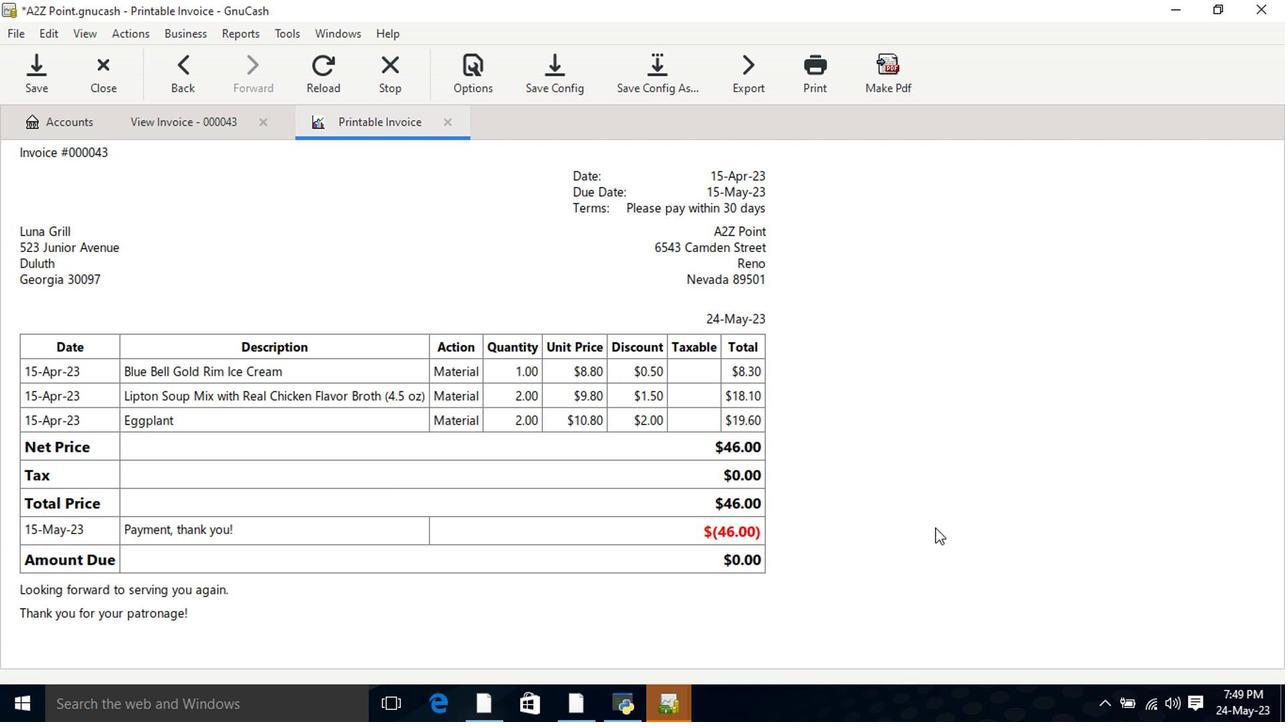 
